 Task: Search one way flight ticket for 3 adults, 3 children in business from Melbourne: Melbourne Orlando International Airport to Gillette: Gillette Campbell County Airport on 5-1-2023. Choice of flights is Emirates. Number of bags: 1 carry on bag and 3 checked bags. Price is upto 99000. Outbound departure time preference is 0:00.
Action: Mouse moved to (205, 198)
Screenshot: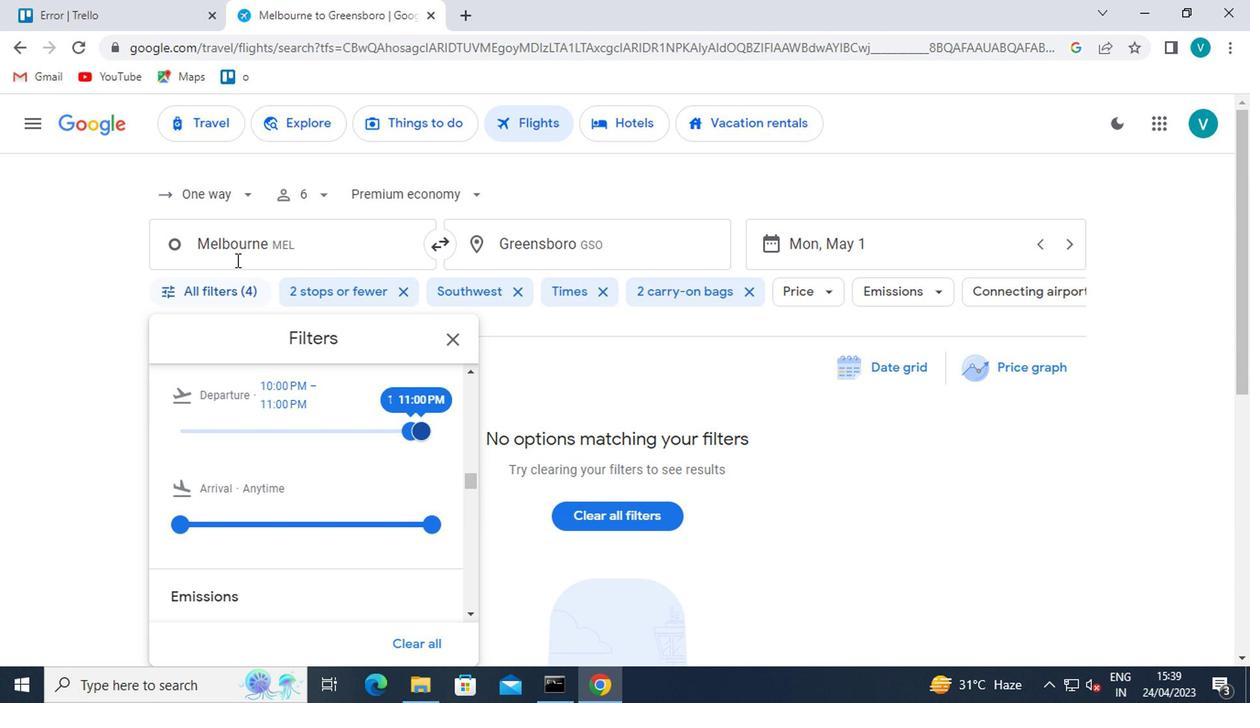 
Action: Mouse pressed left at (205, 198)
Screenshot: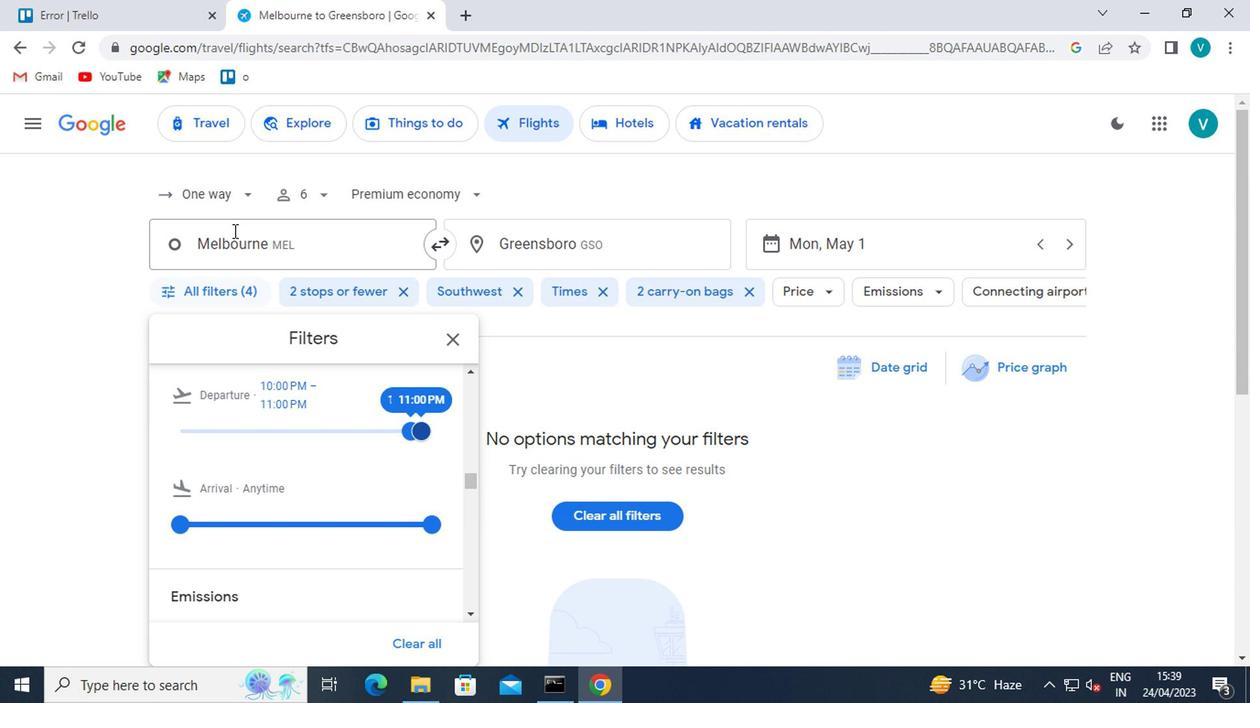 
Action: Mouse moved to (228, 289)
Screenshot: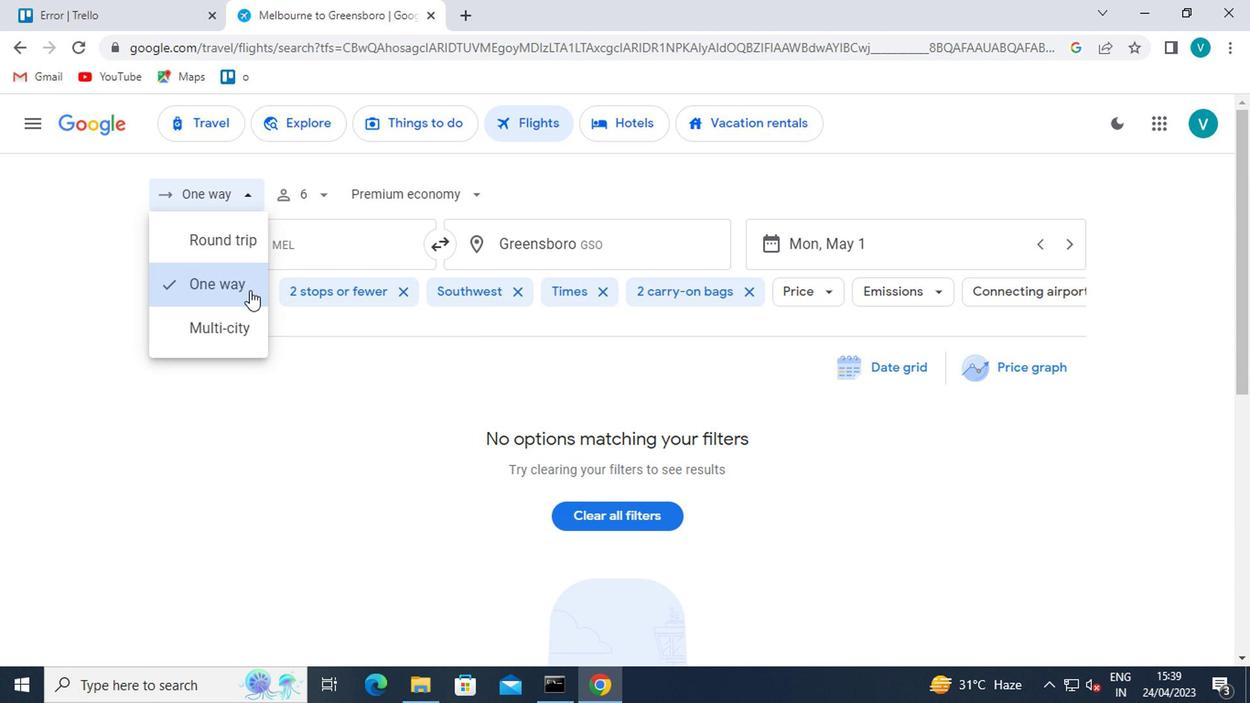 
Action: Mouse pressed left at (228, 289)
Screenshot: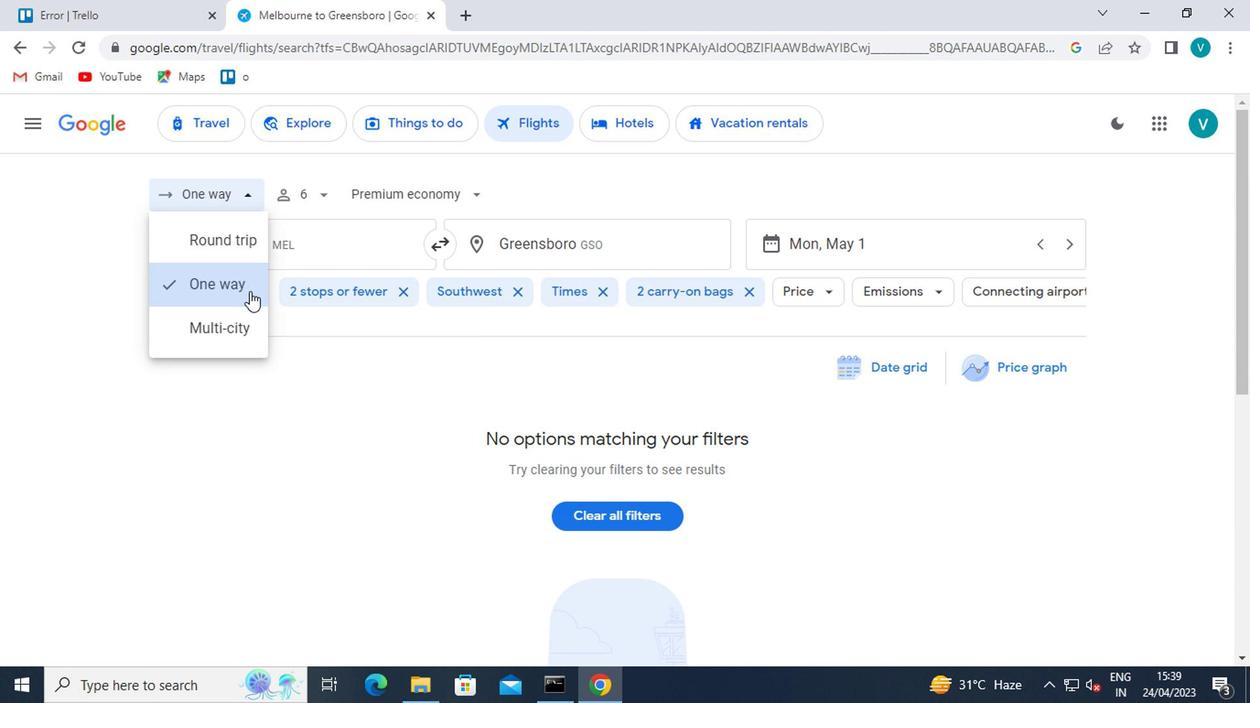 
Action: Mouse moved to (315, 198)
Screenshot: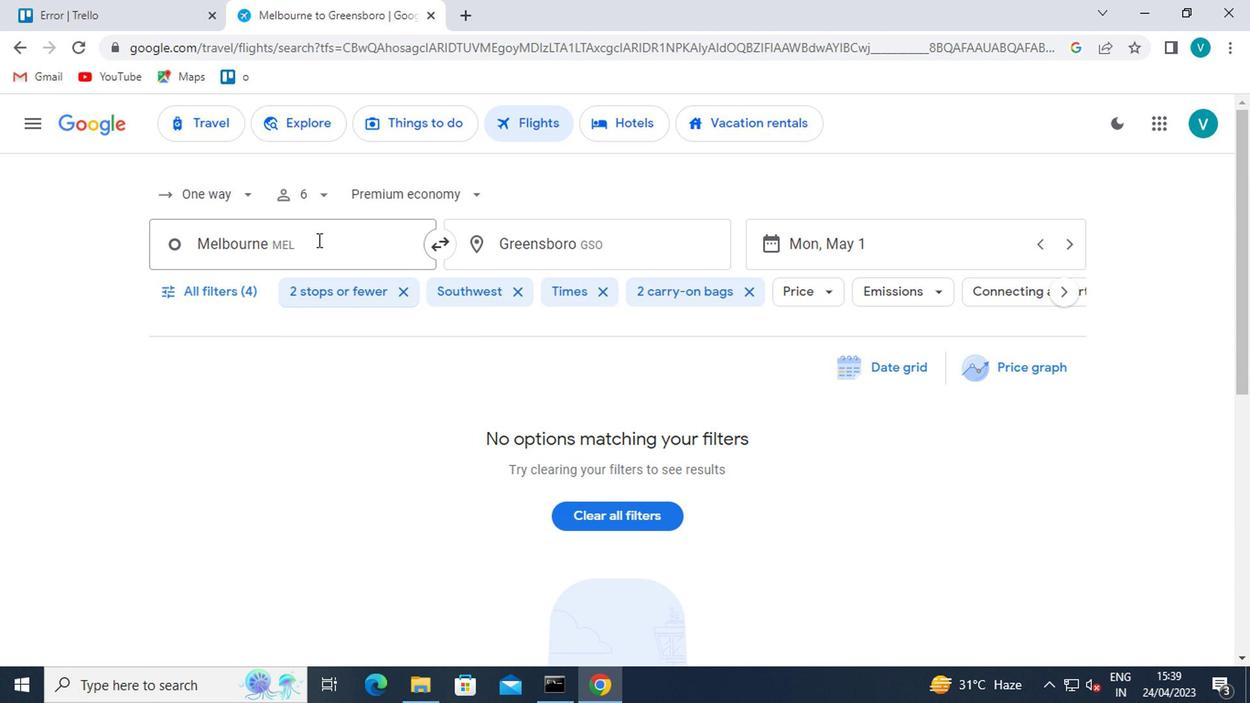 
Action: Mouse pressed left at (315, 198)
Screenshot: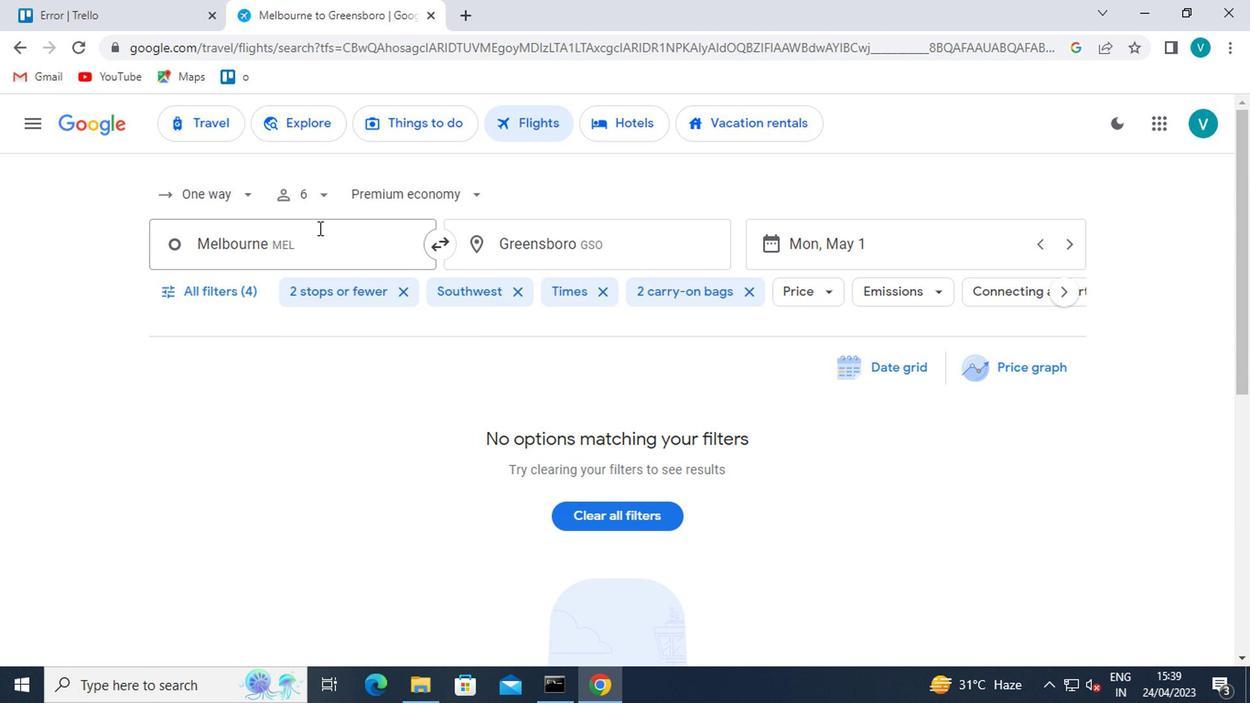 
Action: Mouse moved to (396, 241)
Screenshot: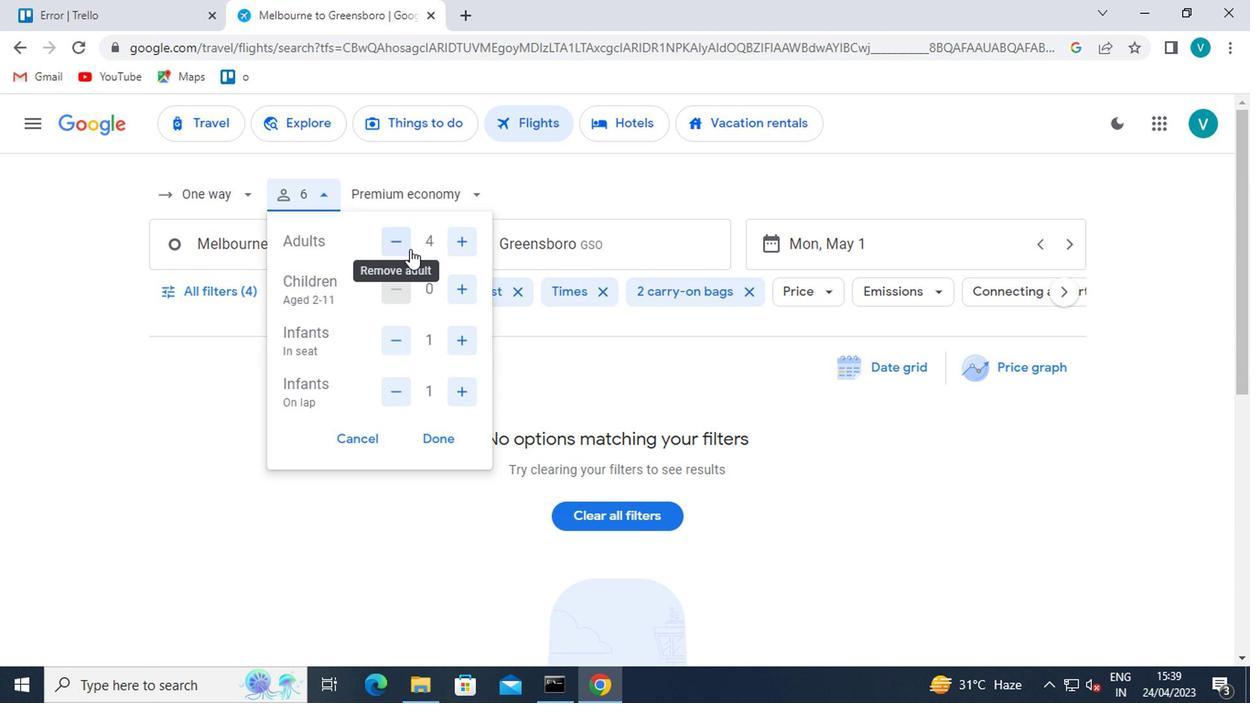 
Action: Mouse pressed left at (396, 241)
Screenshot: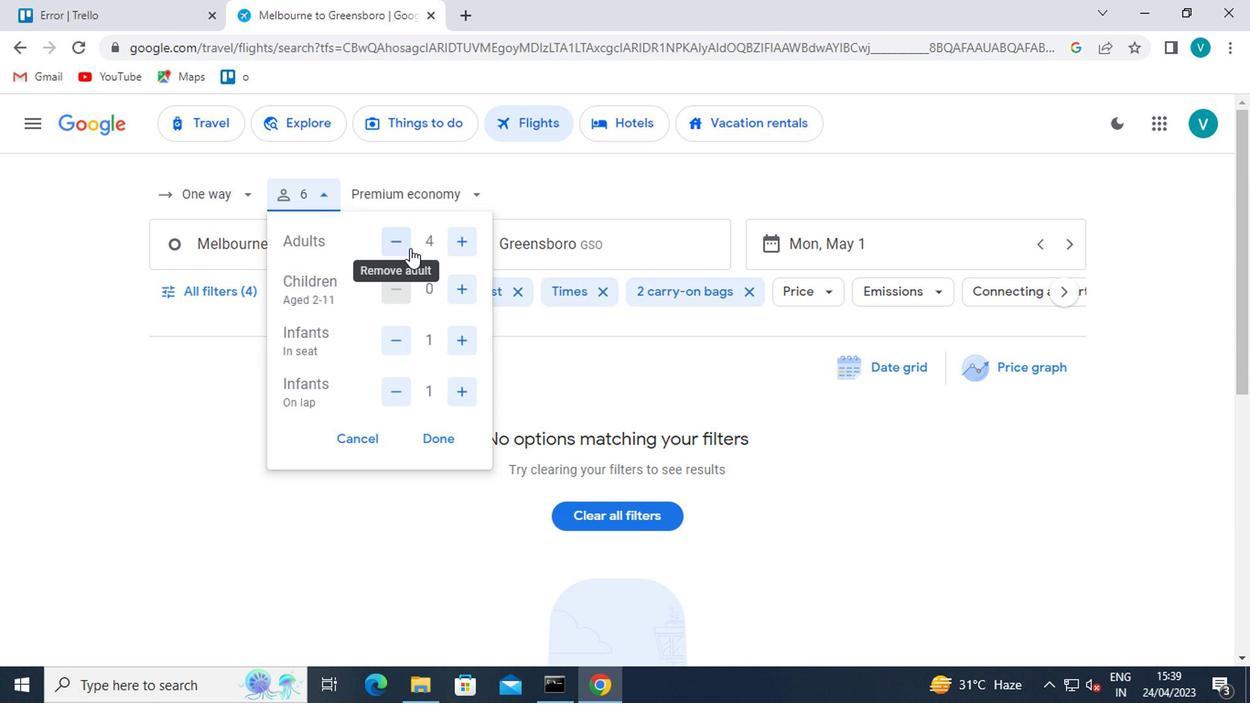 
Action: Mouse moved to (449, 288)
Screenshot: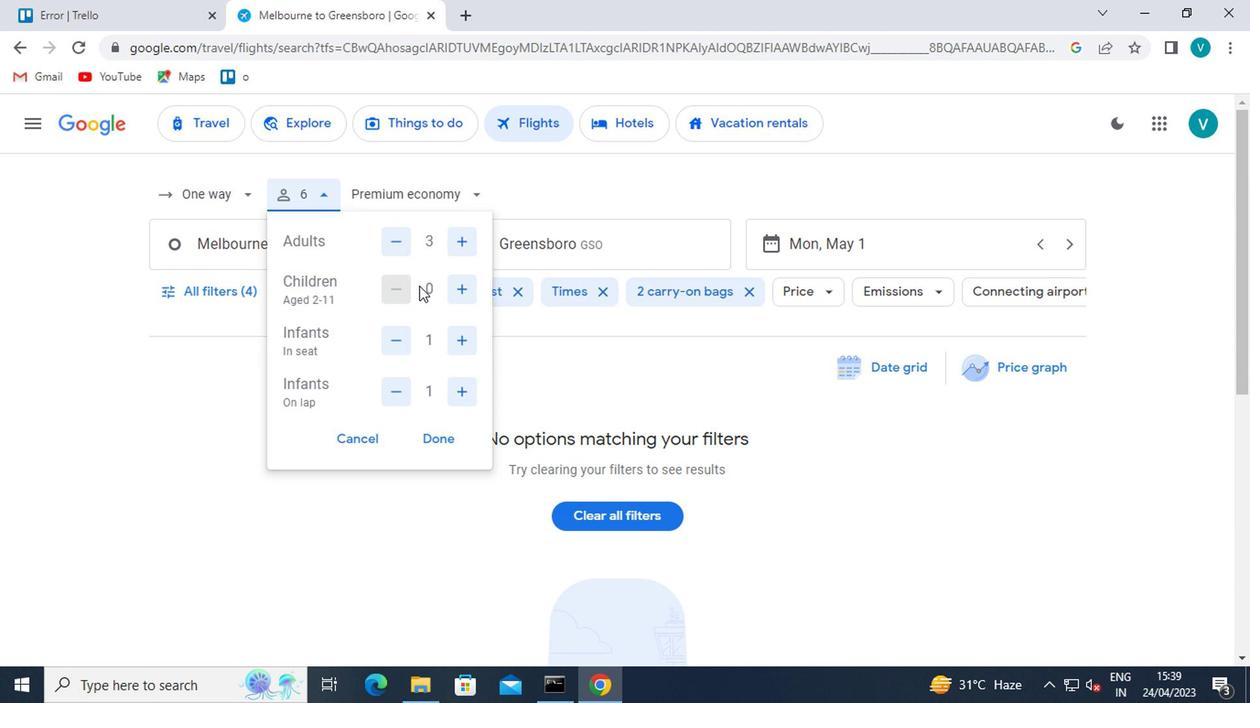 
Action: Mouse pressed left at (449, 288)
Screenshot: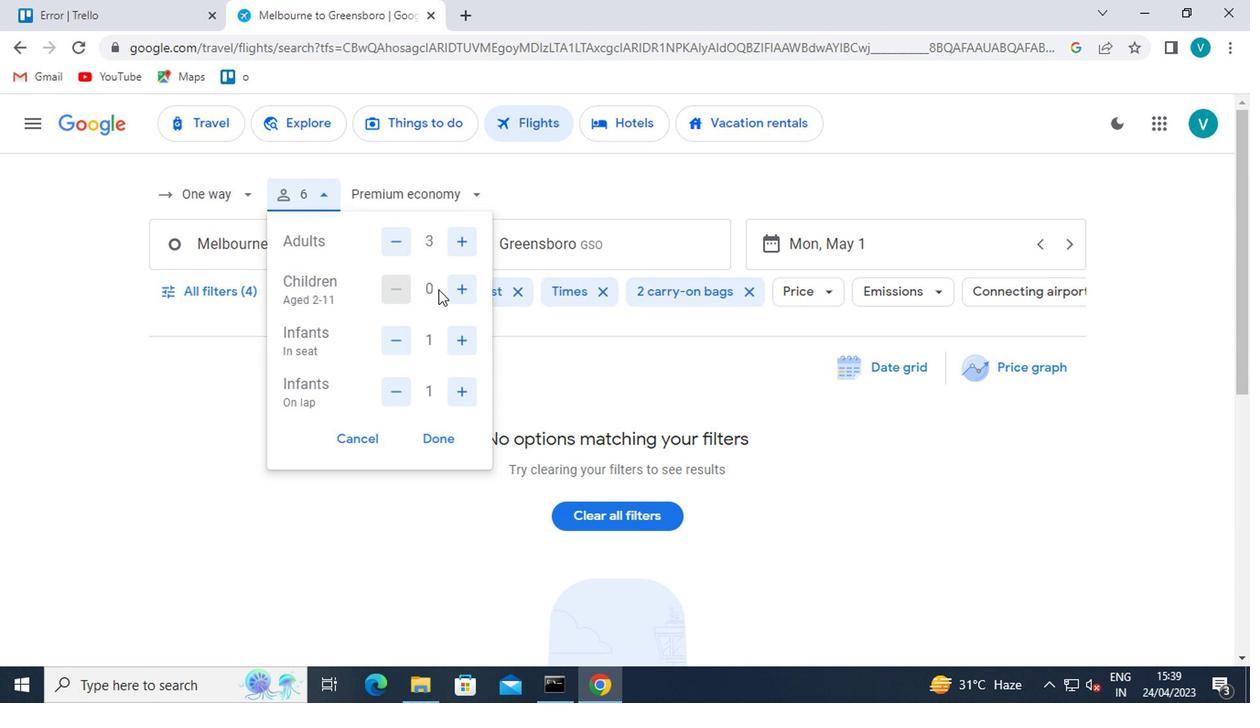 
Action: Mouse moved to (449, 287)
Screenshot: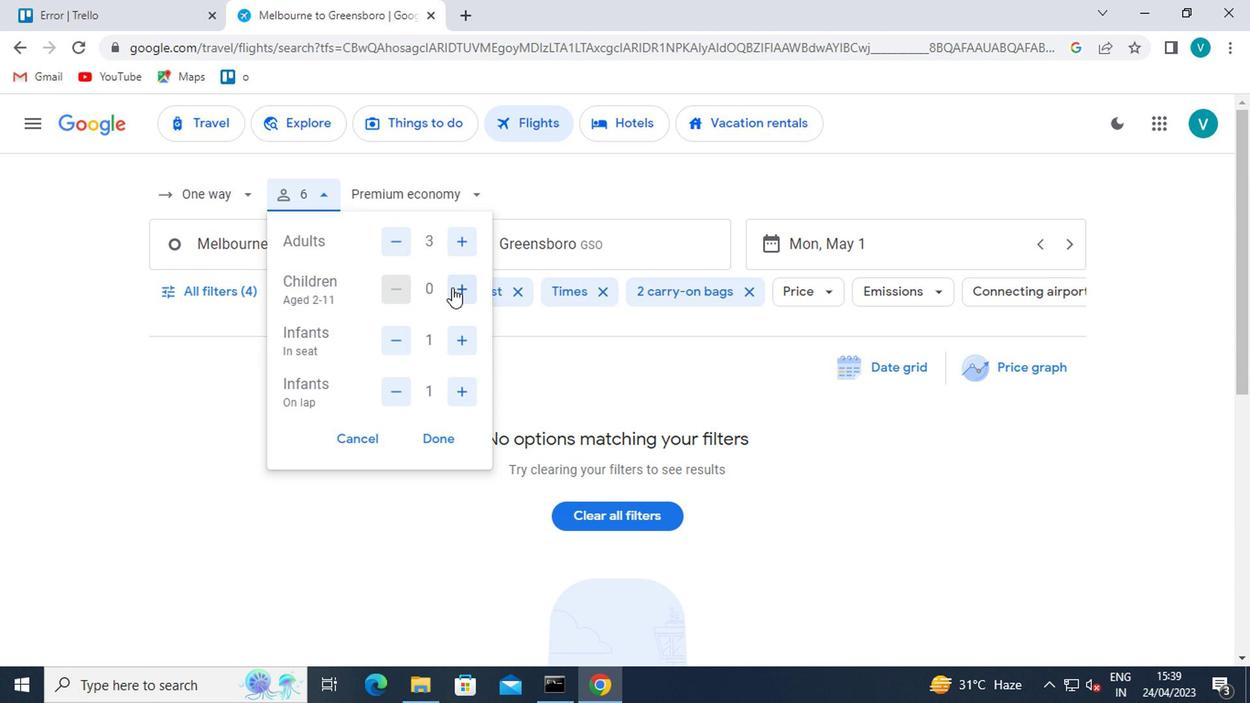 
Action: Mouse pressed left at (449, 287)
Screenshot: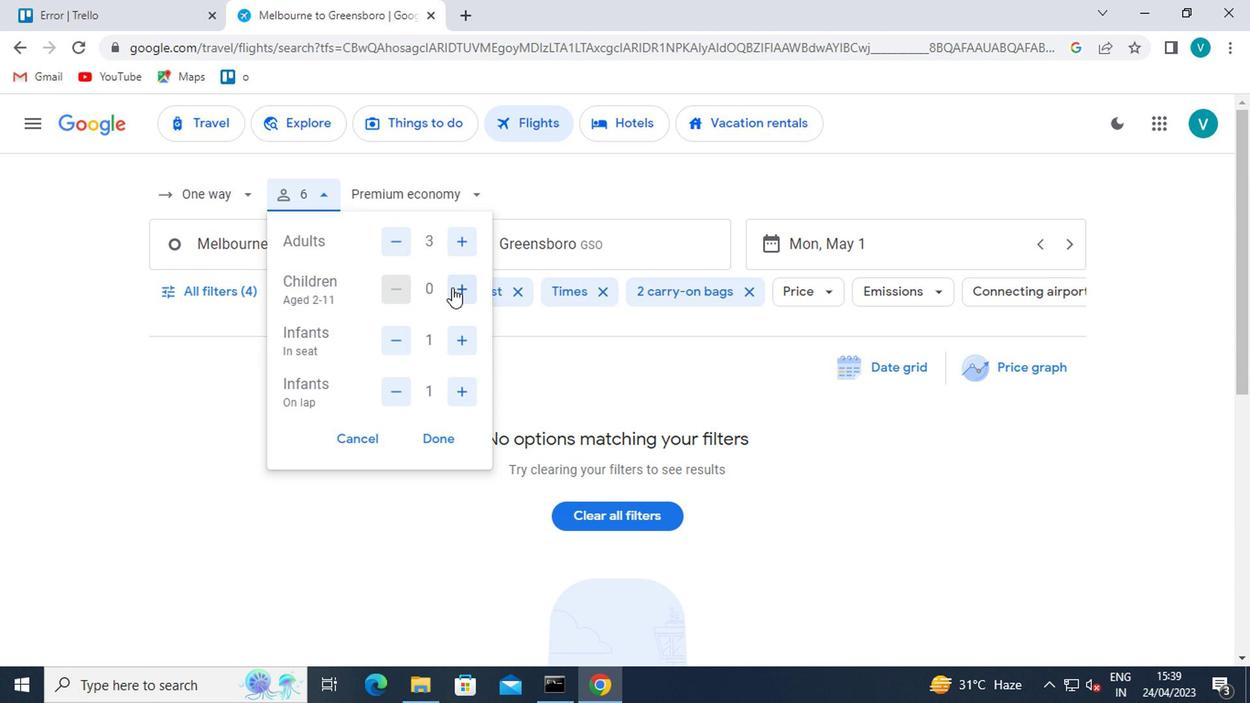 
Action: Mouse pressed left at (449, 287)
Screenshot: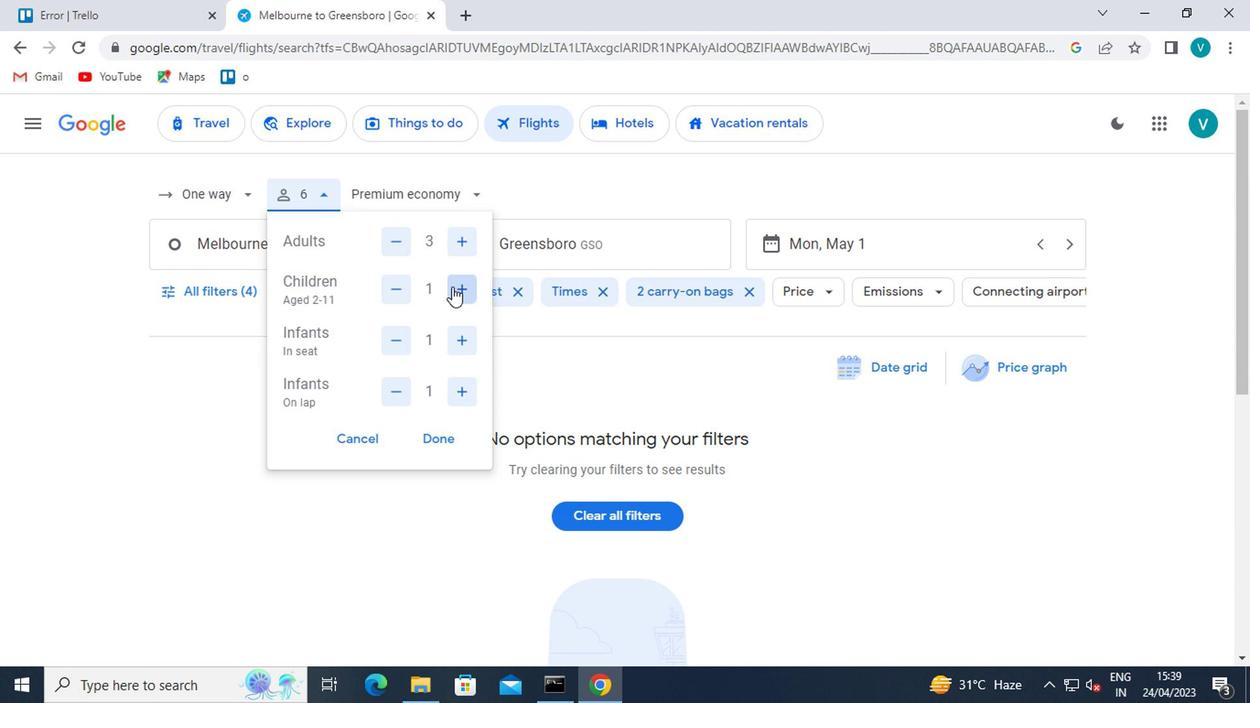 
Action: Mouse moved to (385, 332)
Screenshot: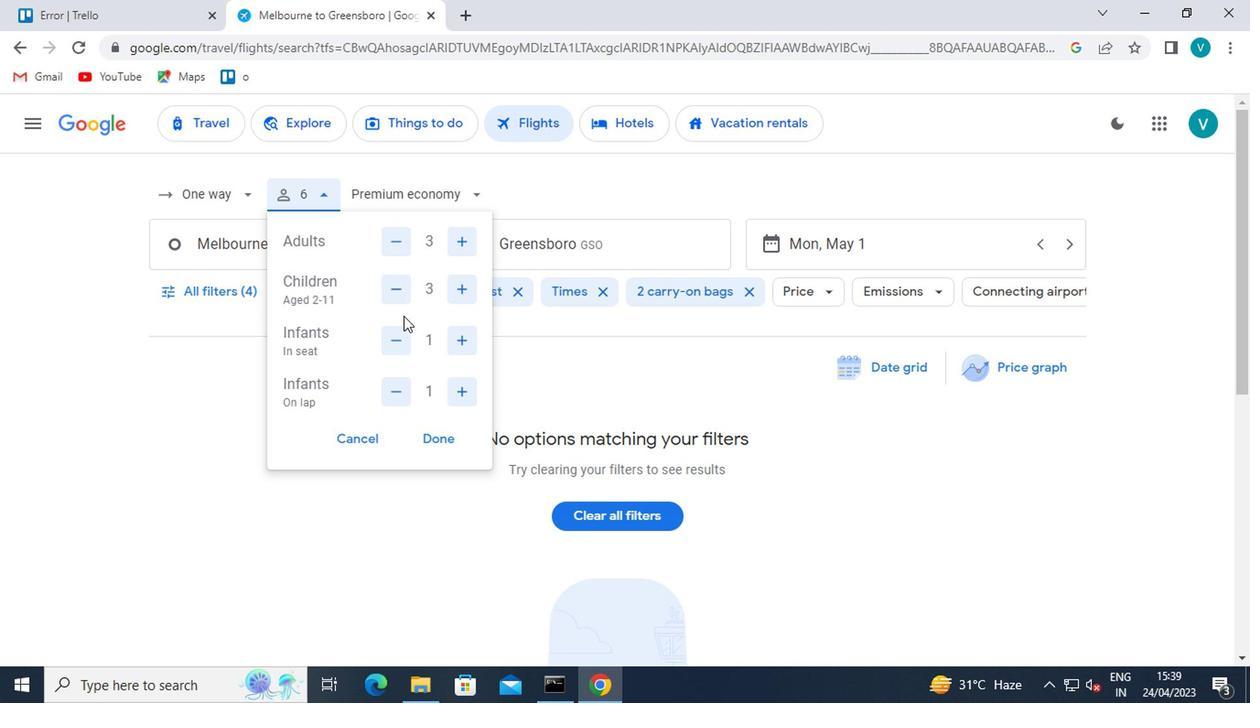
Action: Mouse pressed left at (385, 332)
Screenshot: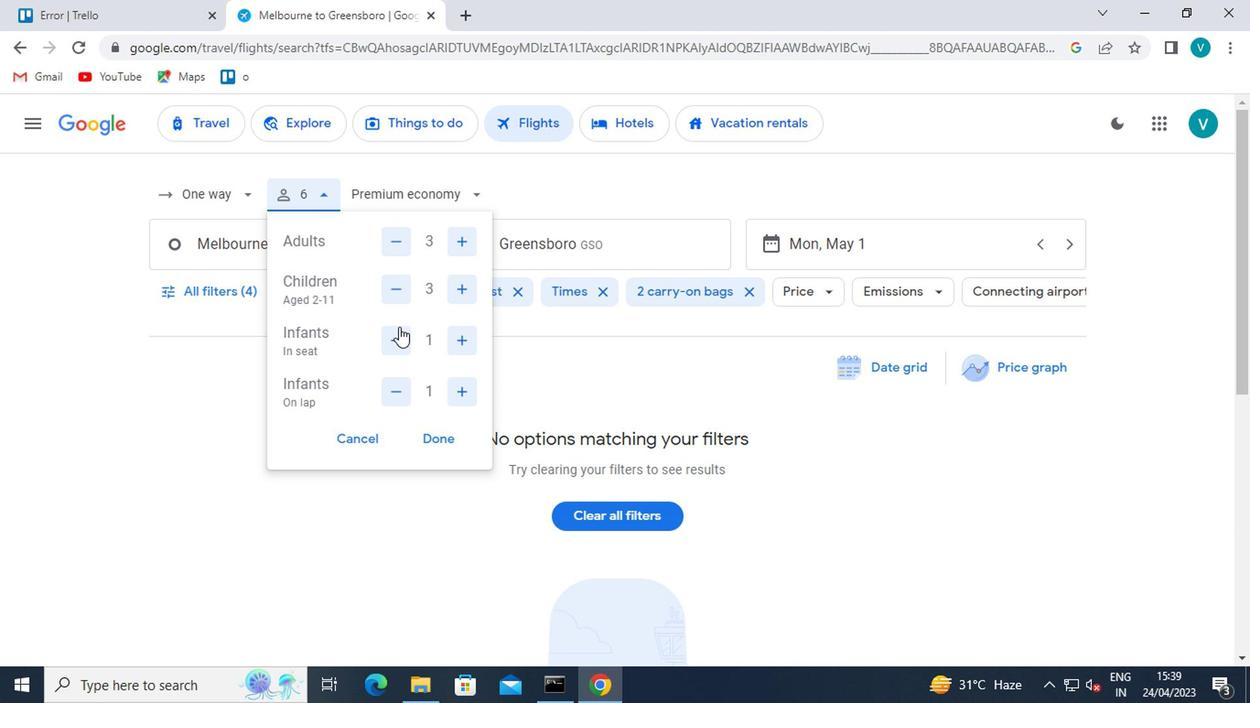 
Action: Mouse moved to (389, 386)
Screenshot: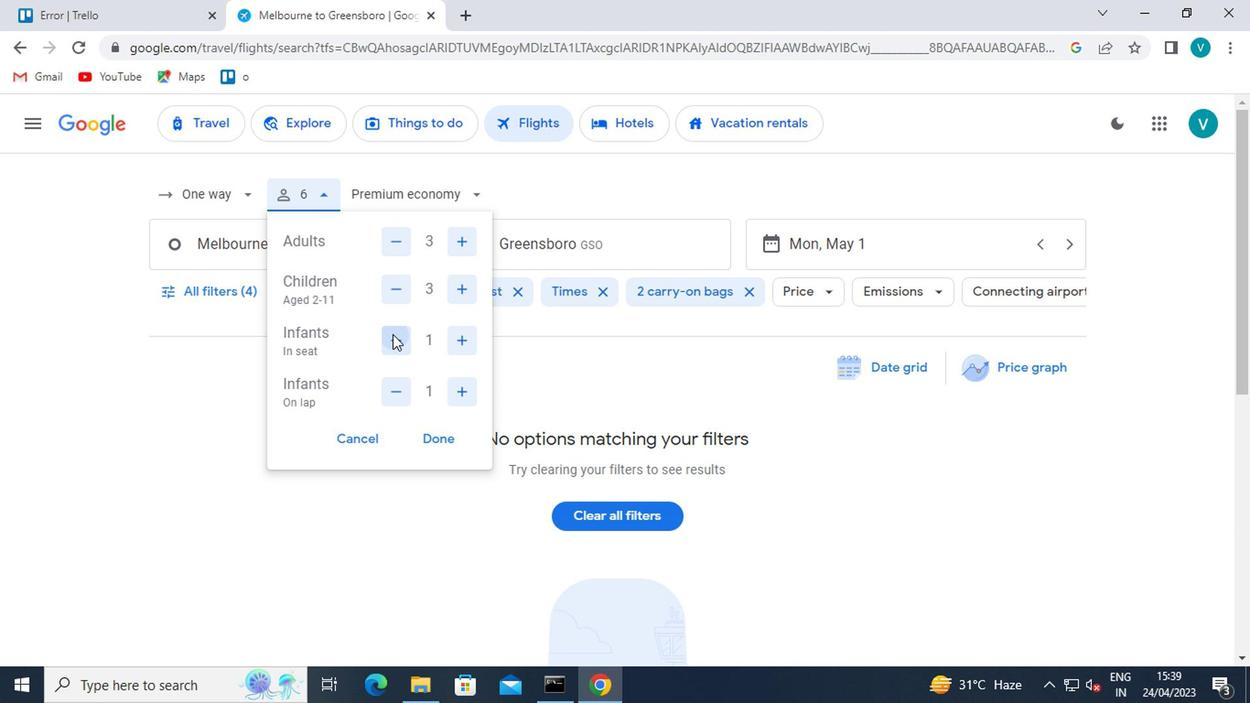 
Action: Mouse pressed left at (389, 386)
Screenshot: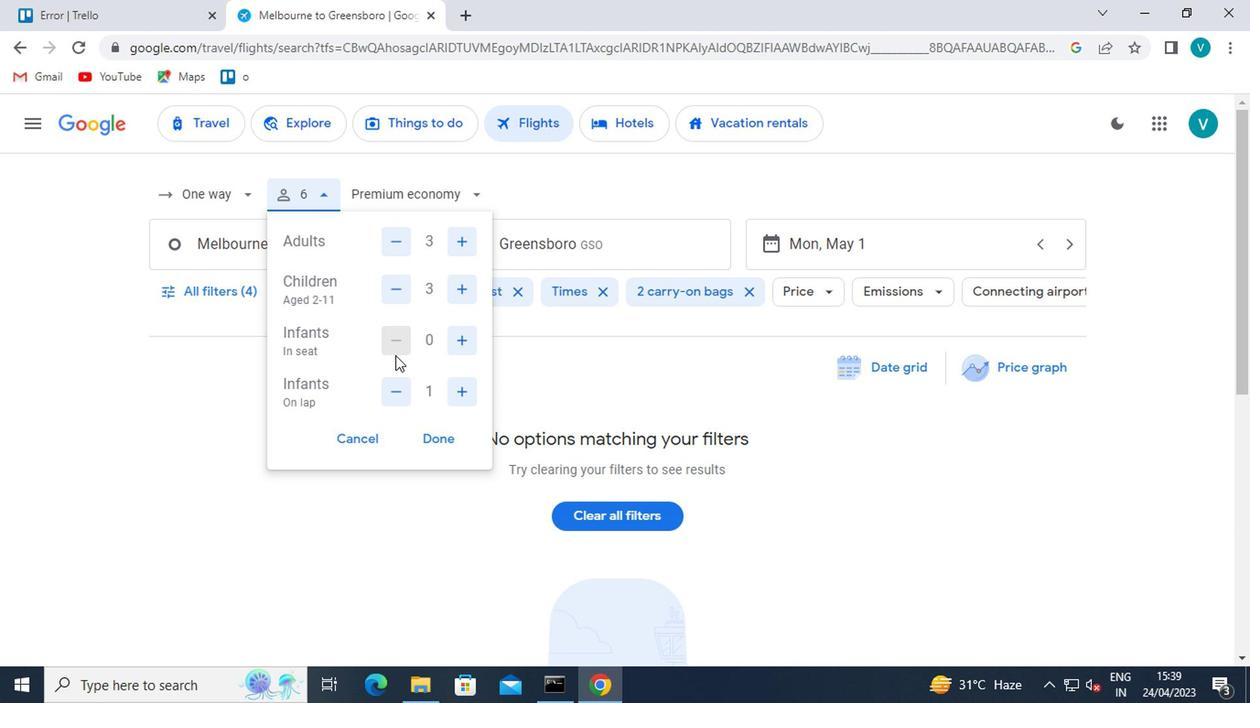 
Action: Mouse moved to (431, 437)
Screenshot: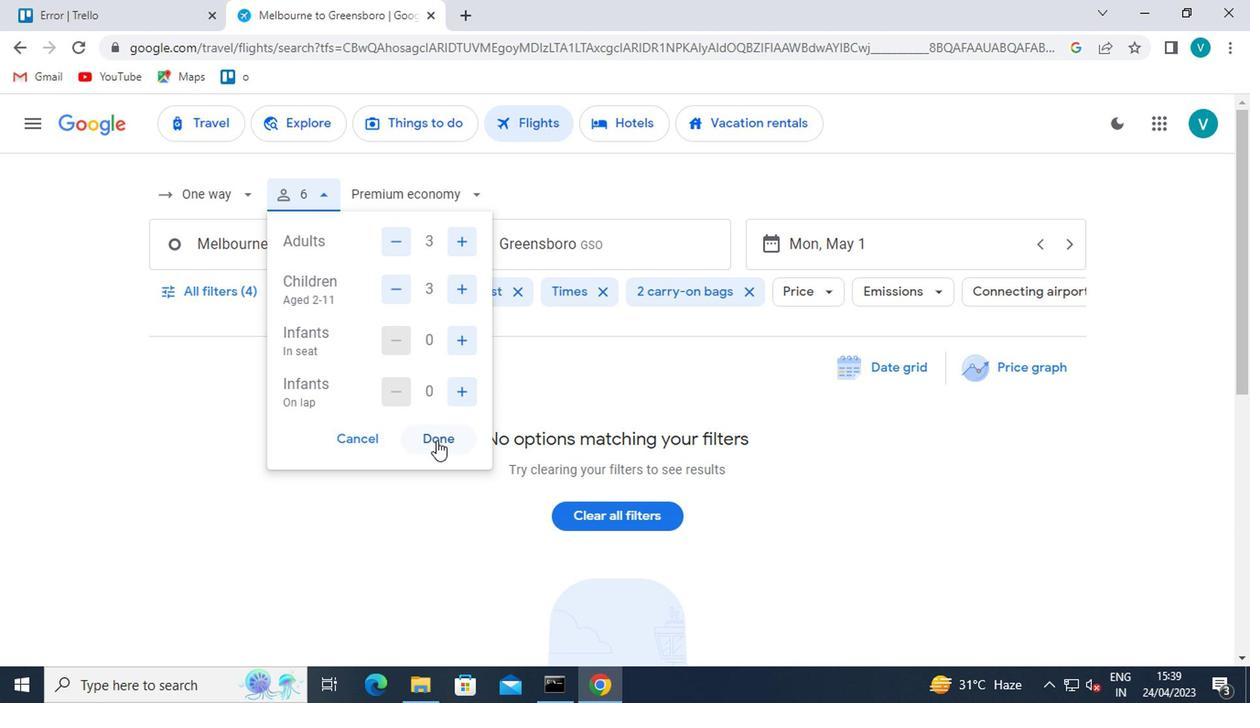 
Action: Mouse pressed left at (431, 437)
Screenshot: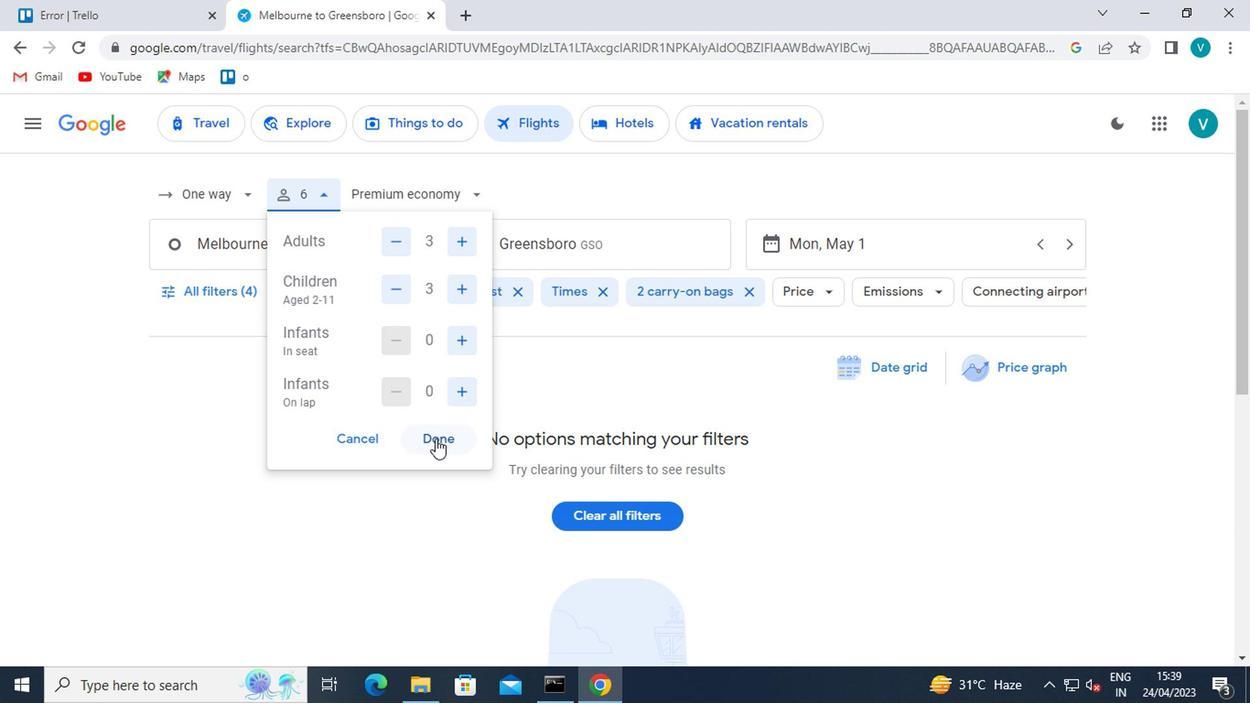 
Action: Mouse moved to (428, 218)
Screenshot: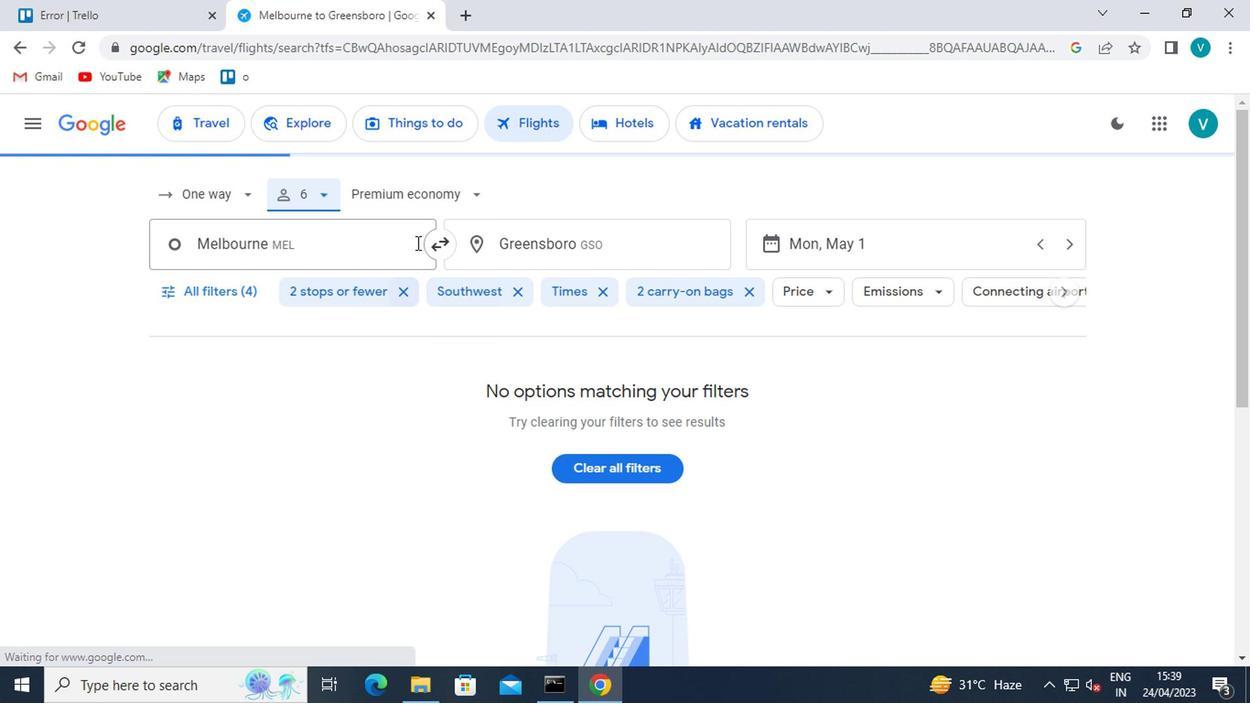 
Action: Mouse pressed left at (428, 218)
Screenshot: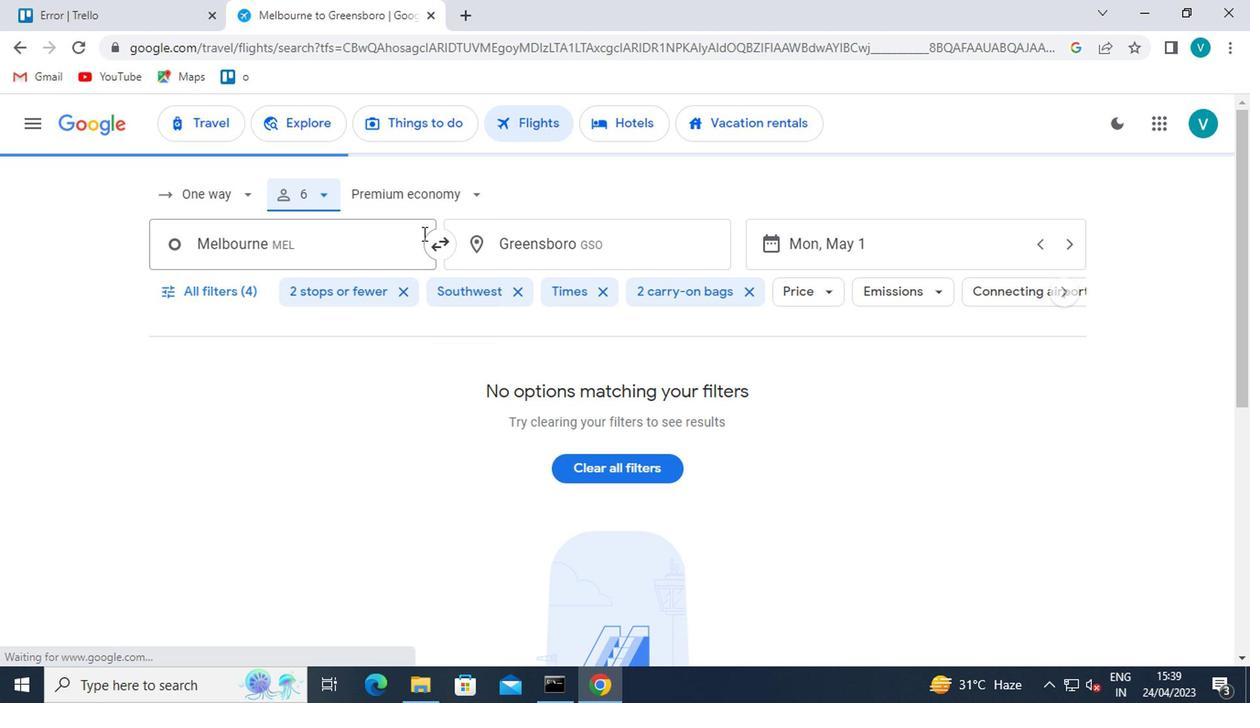 
Action: Mouse moved to (439, 203)
Screenshot: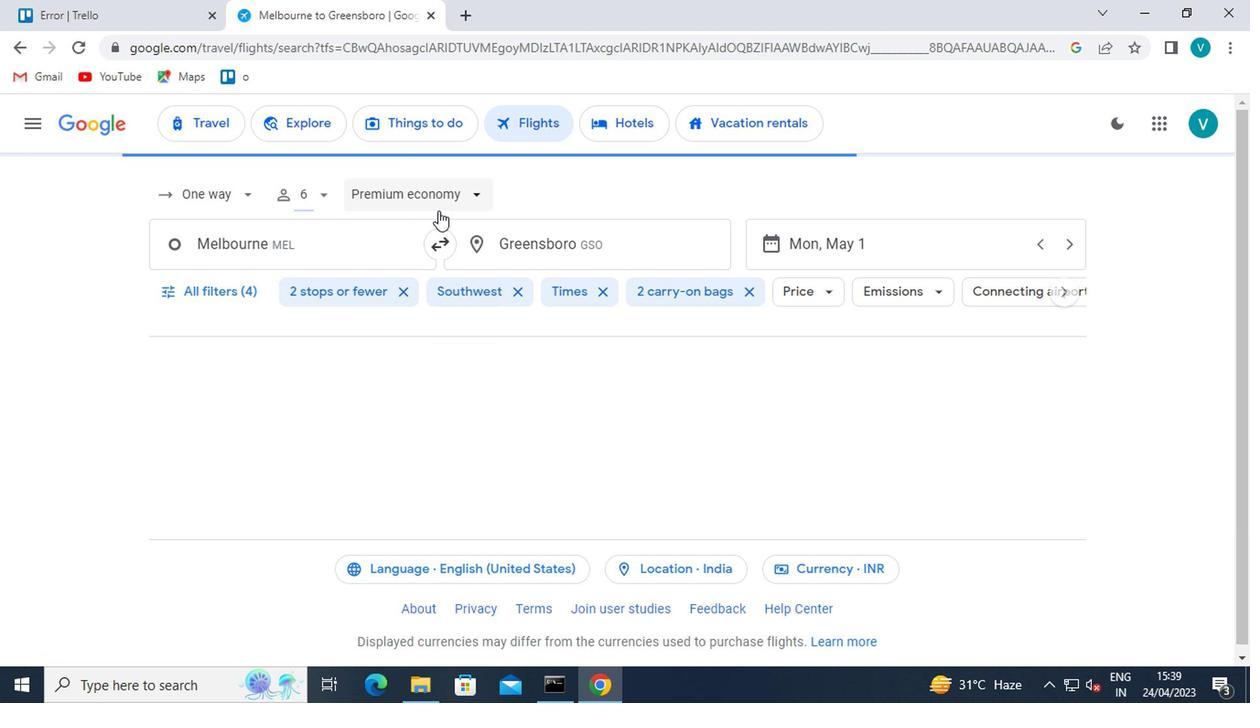 
Action: Mouse pressed left at (439, 203)
Screenshot: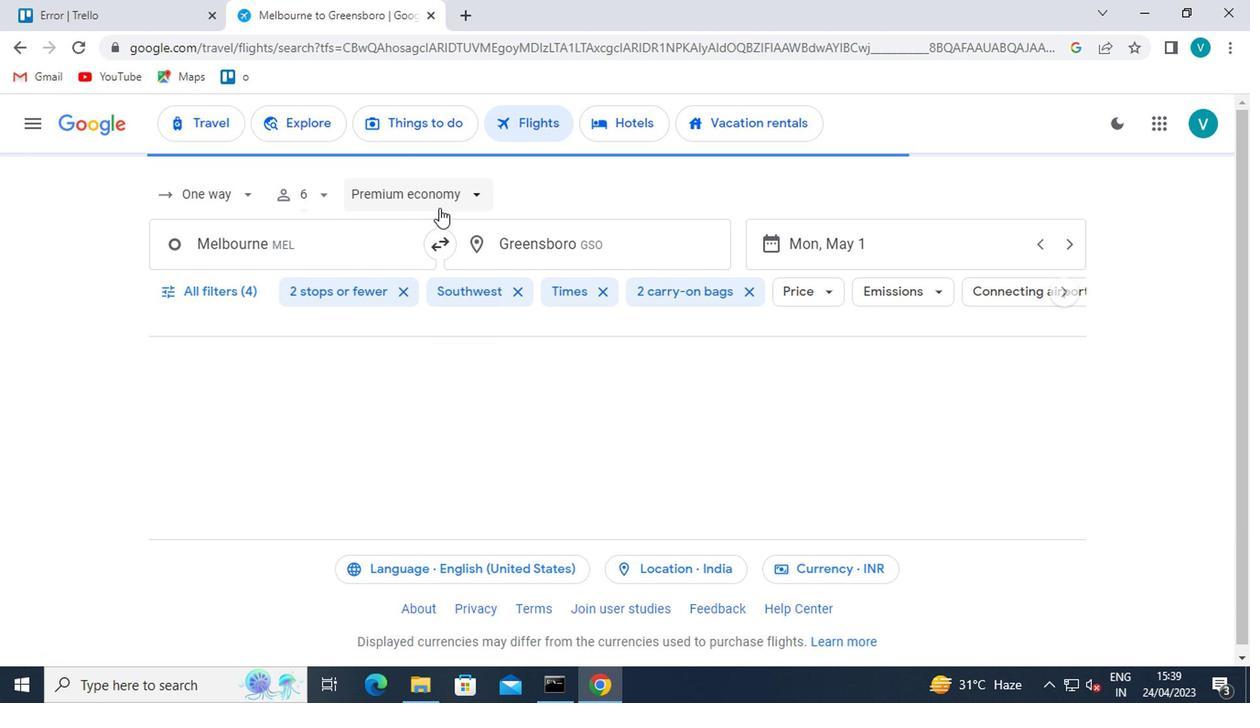 
Action: Mouse moved to (422, 319)
Screenshot: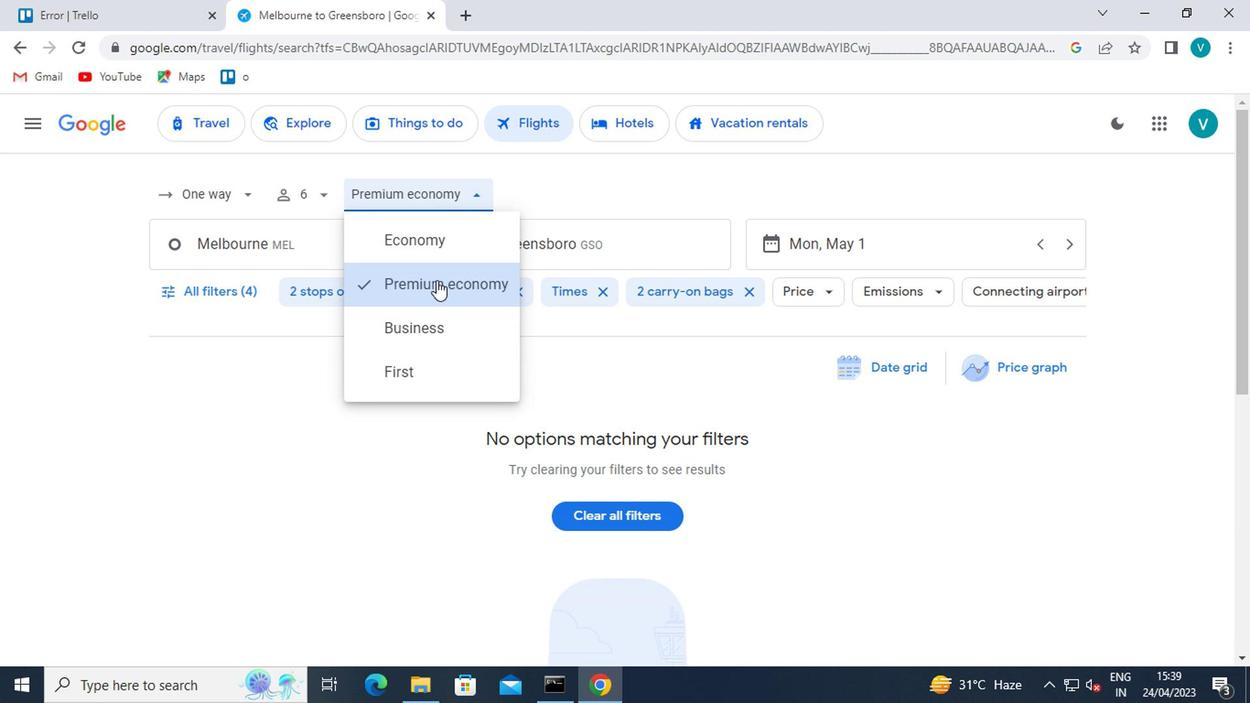 
Action: Mouse pressed left at (422, 319)
Screenshot: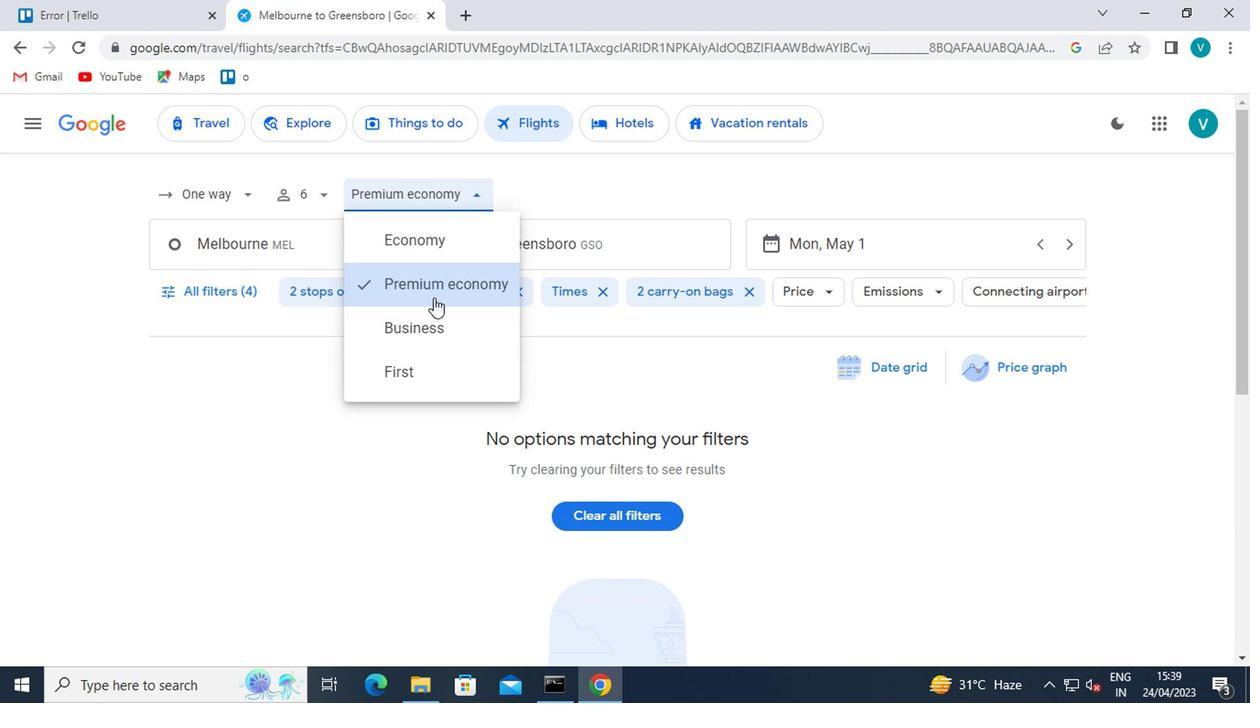 
Action: Mouse moved to (289, 244)
Screenshot: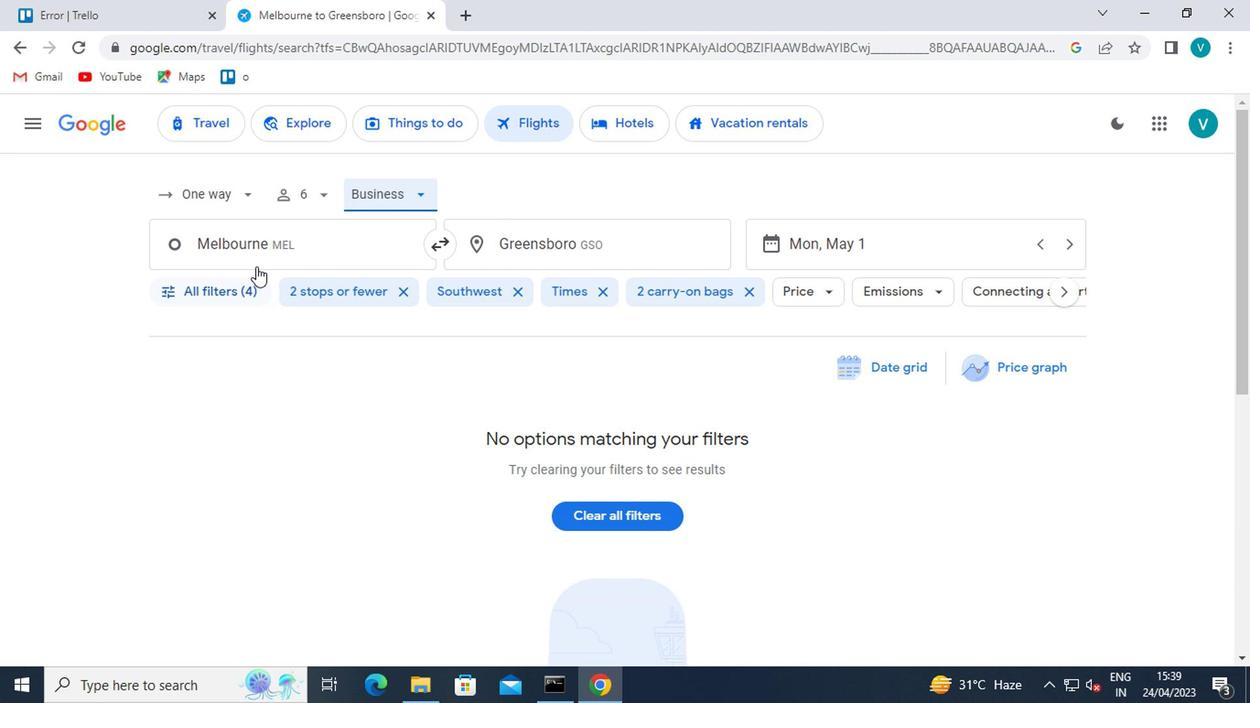 
Action: Mouse pressed left at (289, 244)
Screenshot: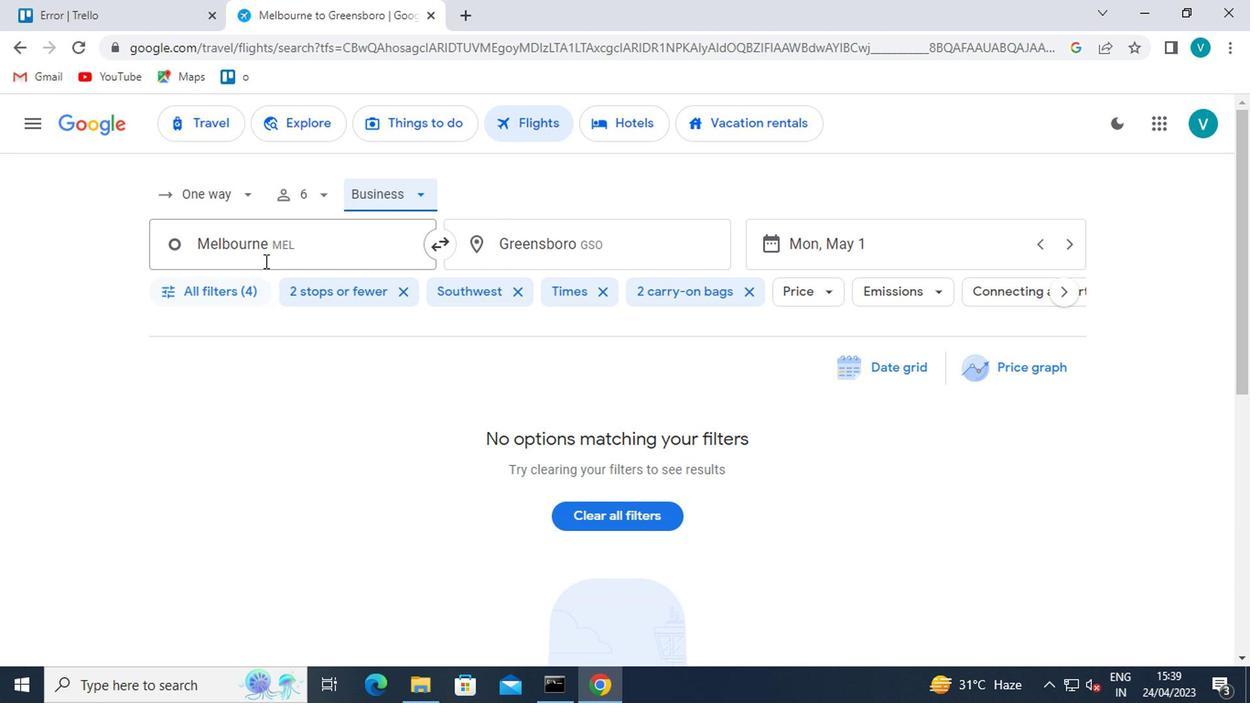 
Action: Mouse moved to (325, 364)
Screenshot: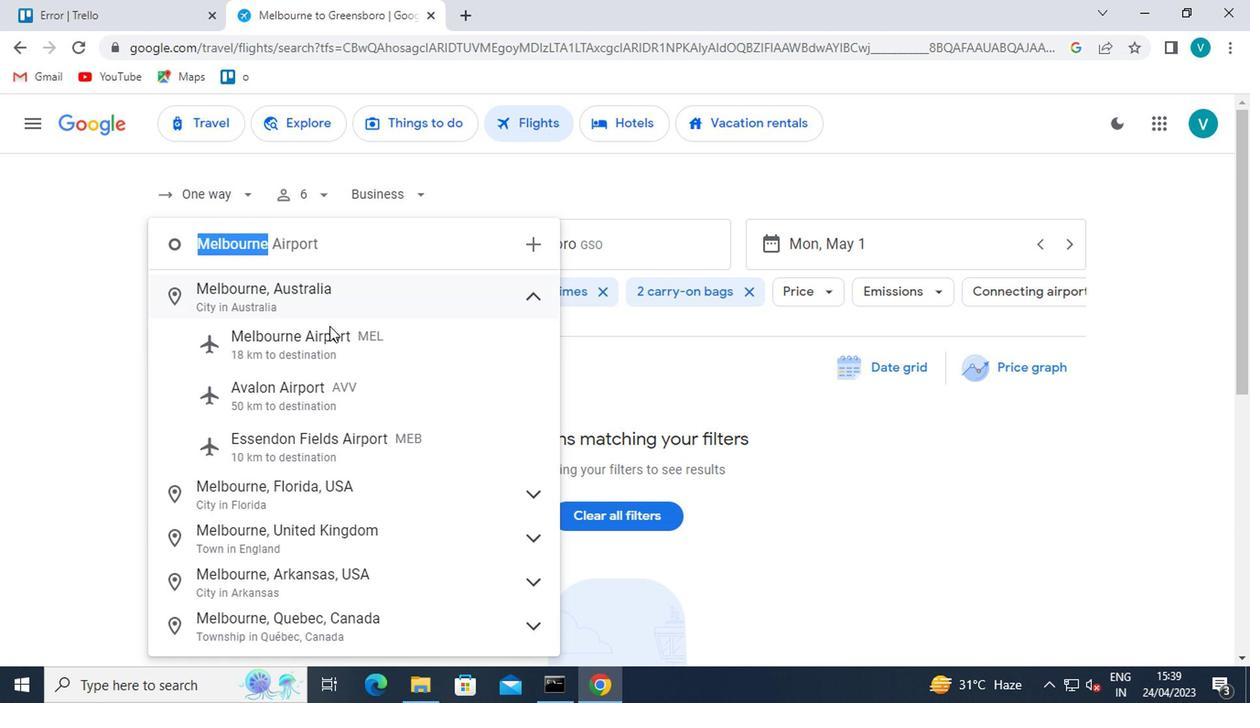 
Action: Mouse pressed left at (325, 364)
Screenshot: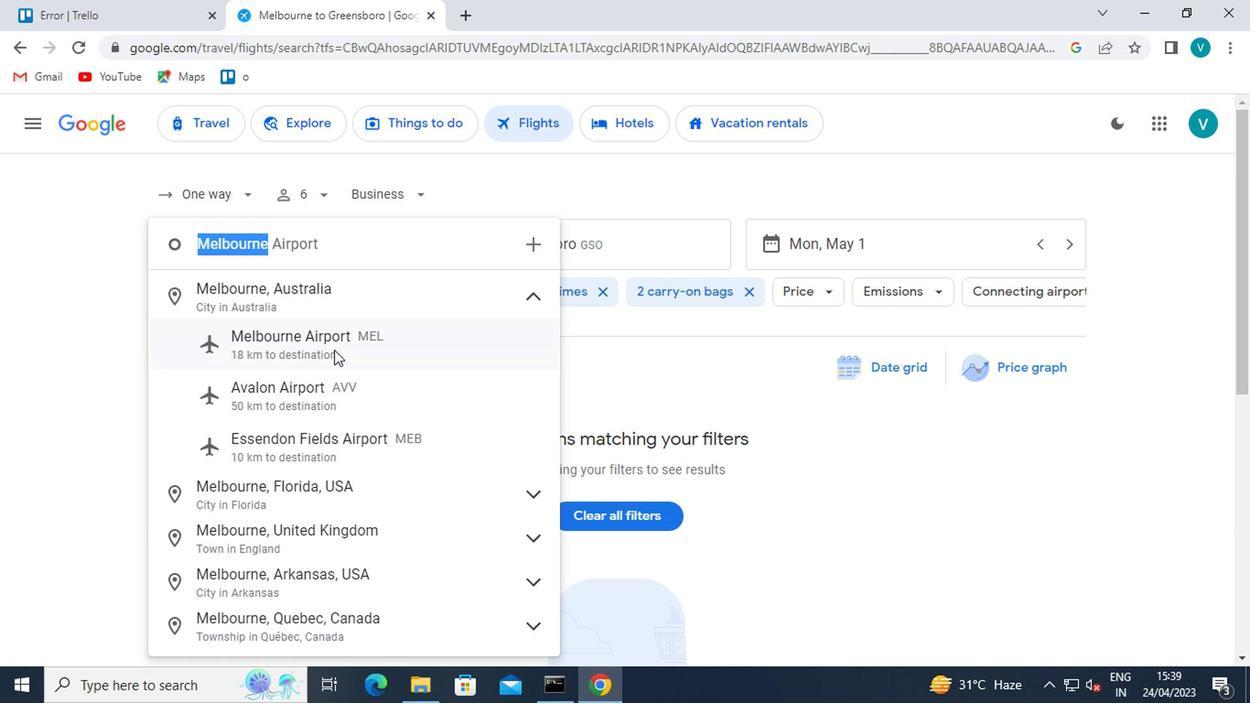 
Action: Mouse moved to (631, 239)
Screenshot: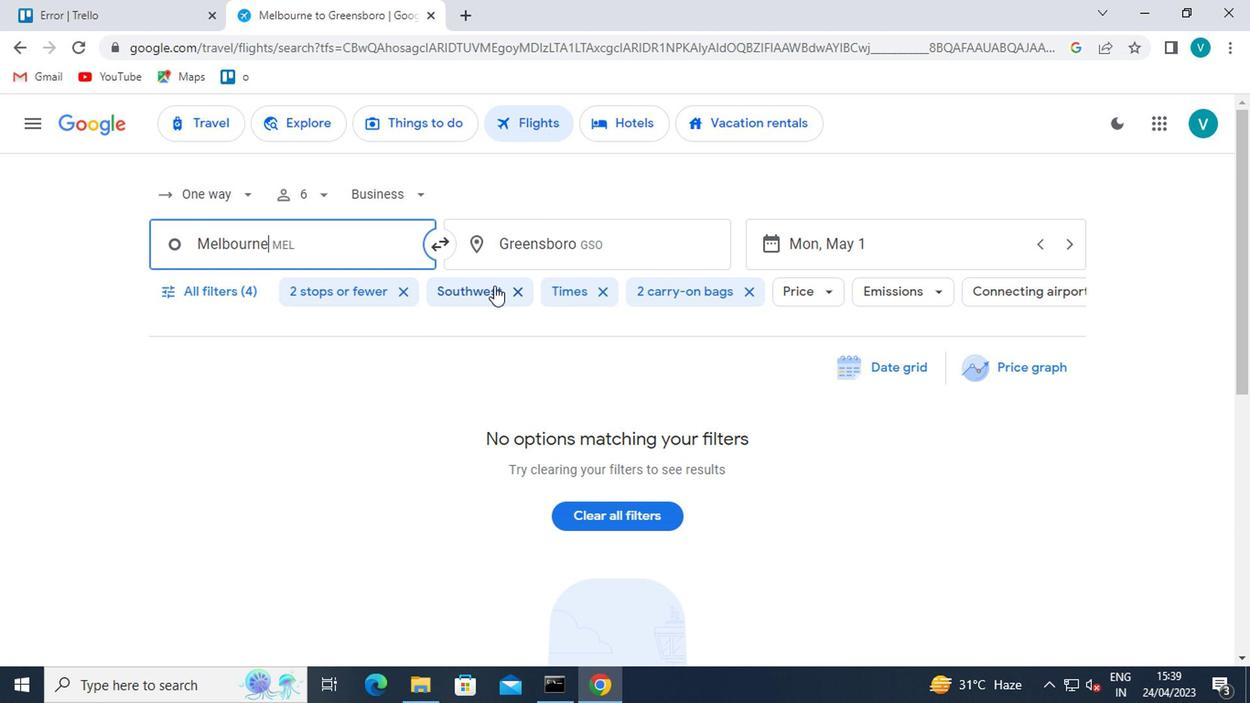 
Action: Mouse pressed left at (631, 239)
Screenshot: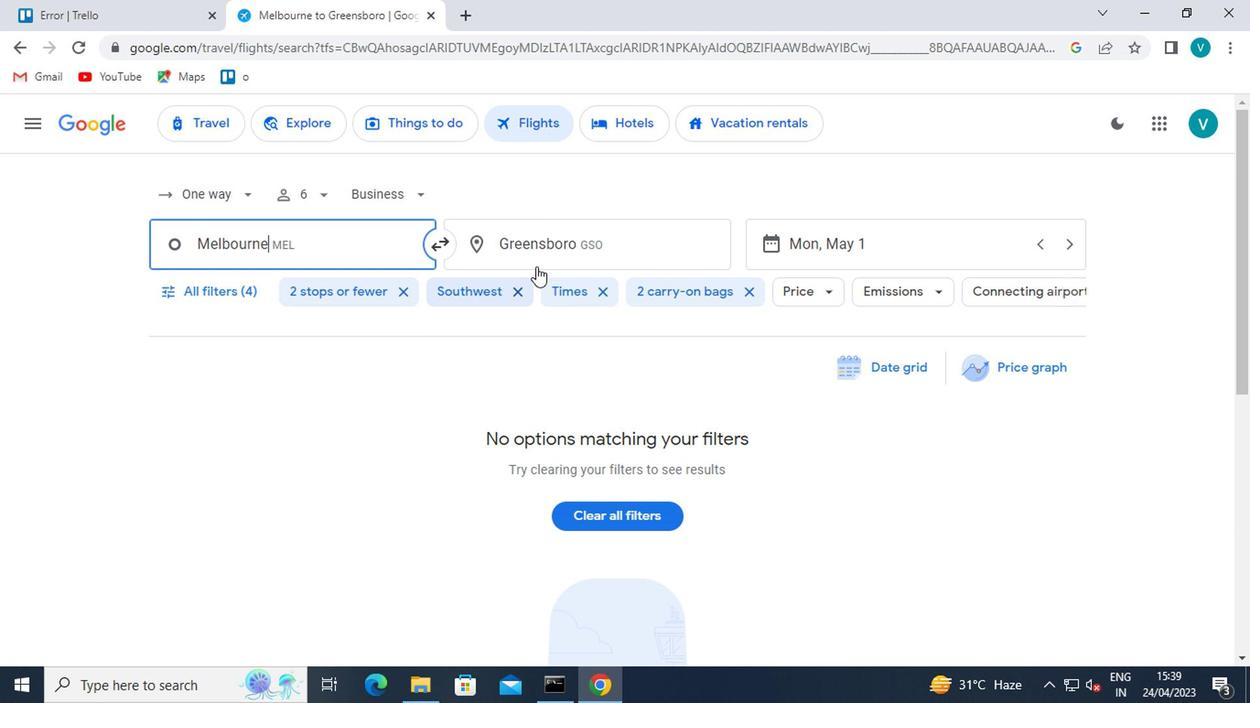
Action: Mouse moved to (598, 222)
Screenshot: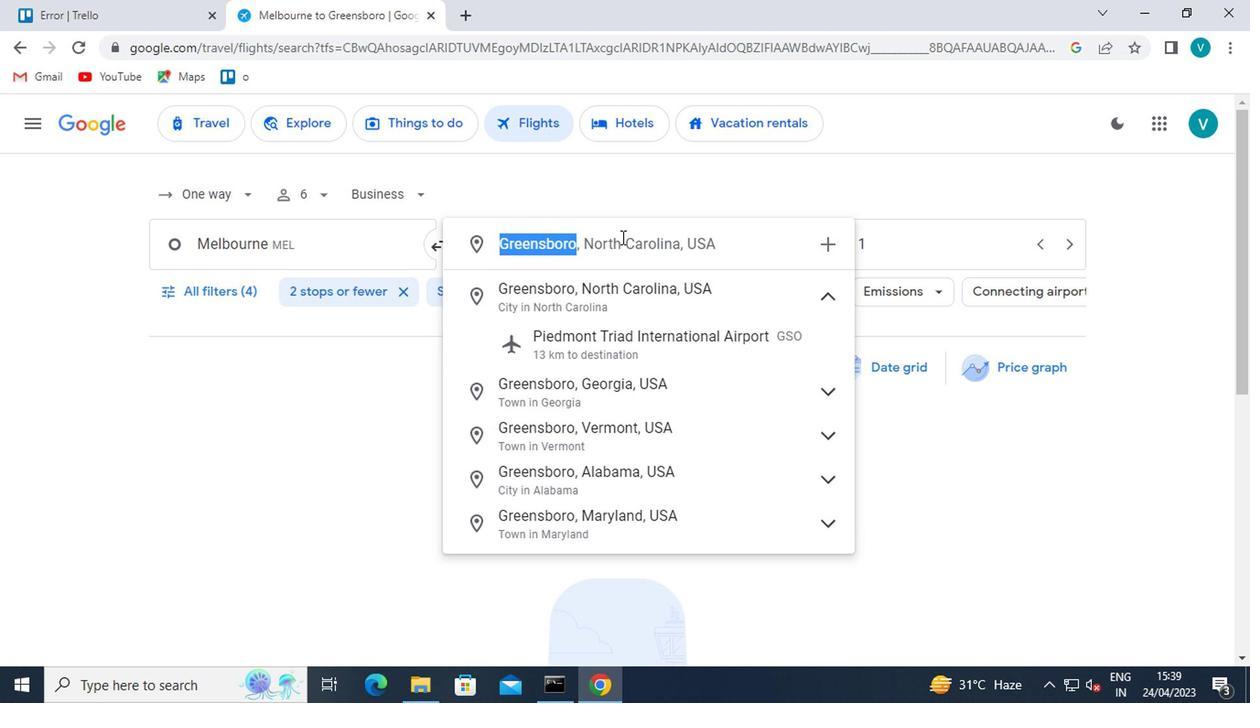 
Action: Key pressed <Key.shift>
Screenshot: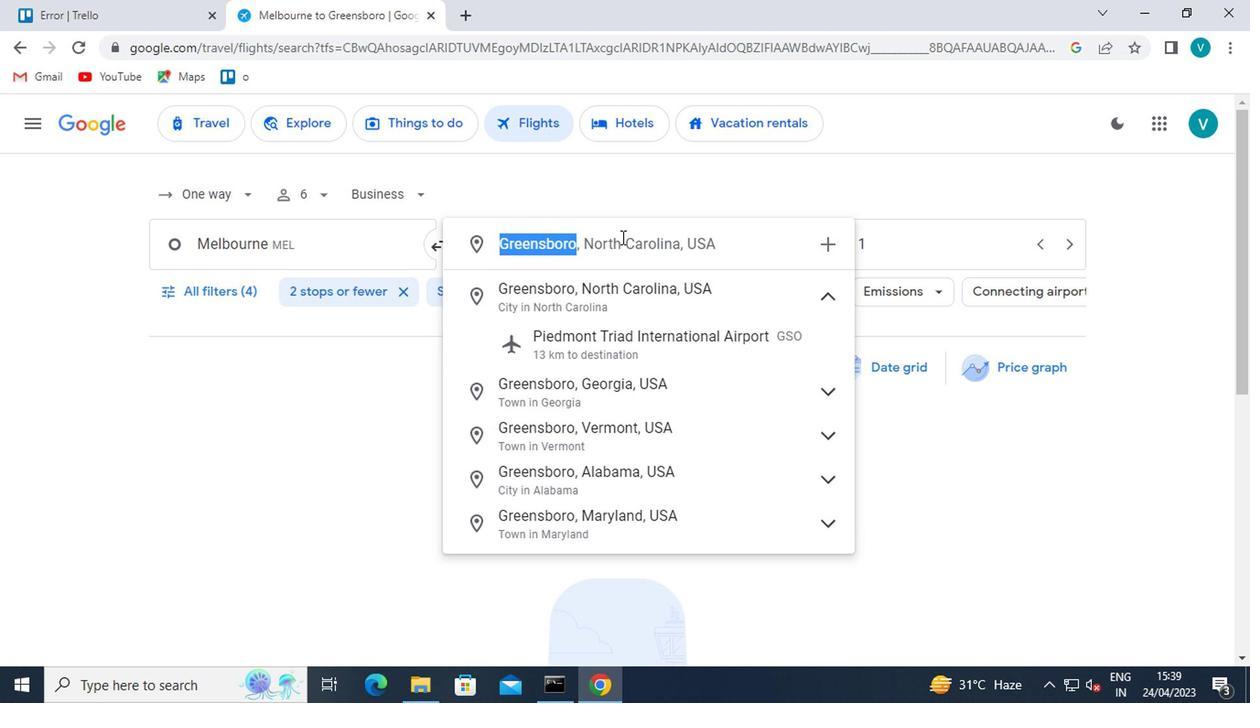 
Action: Mouse moved to (592, 218)
Screenshot: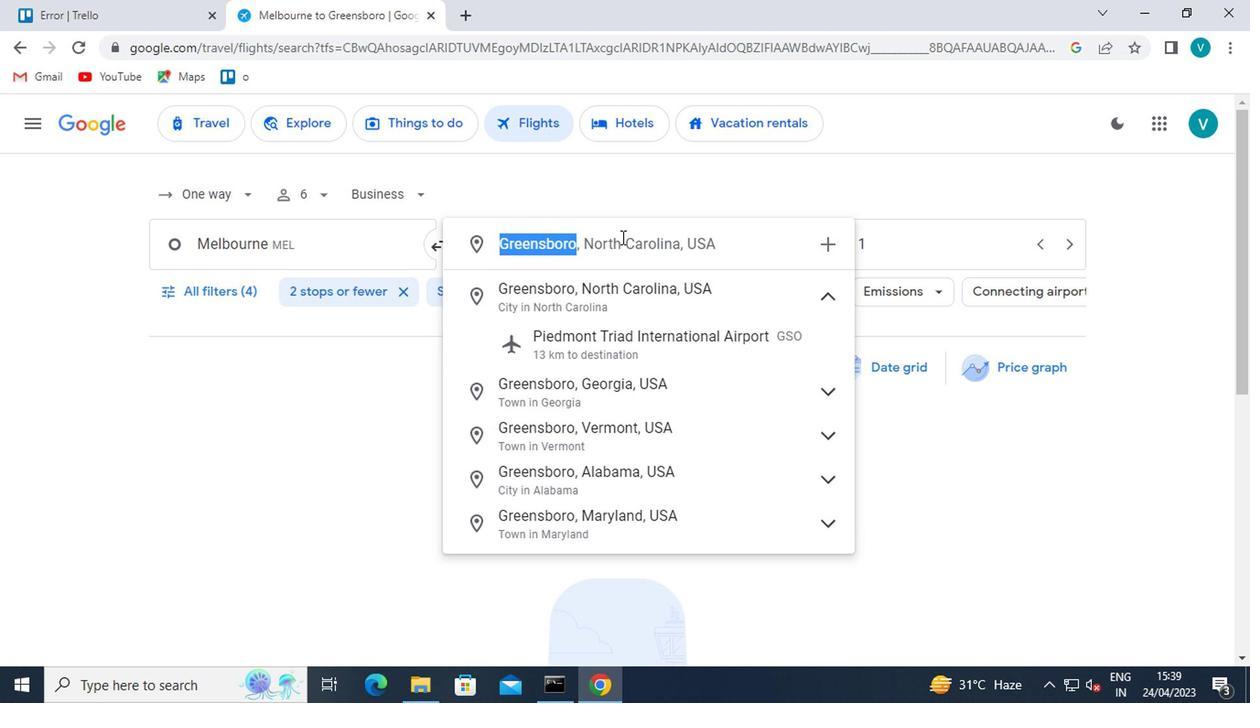 
Action: Key pressed GILLETTE
Screenshot: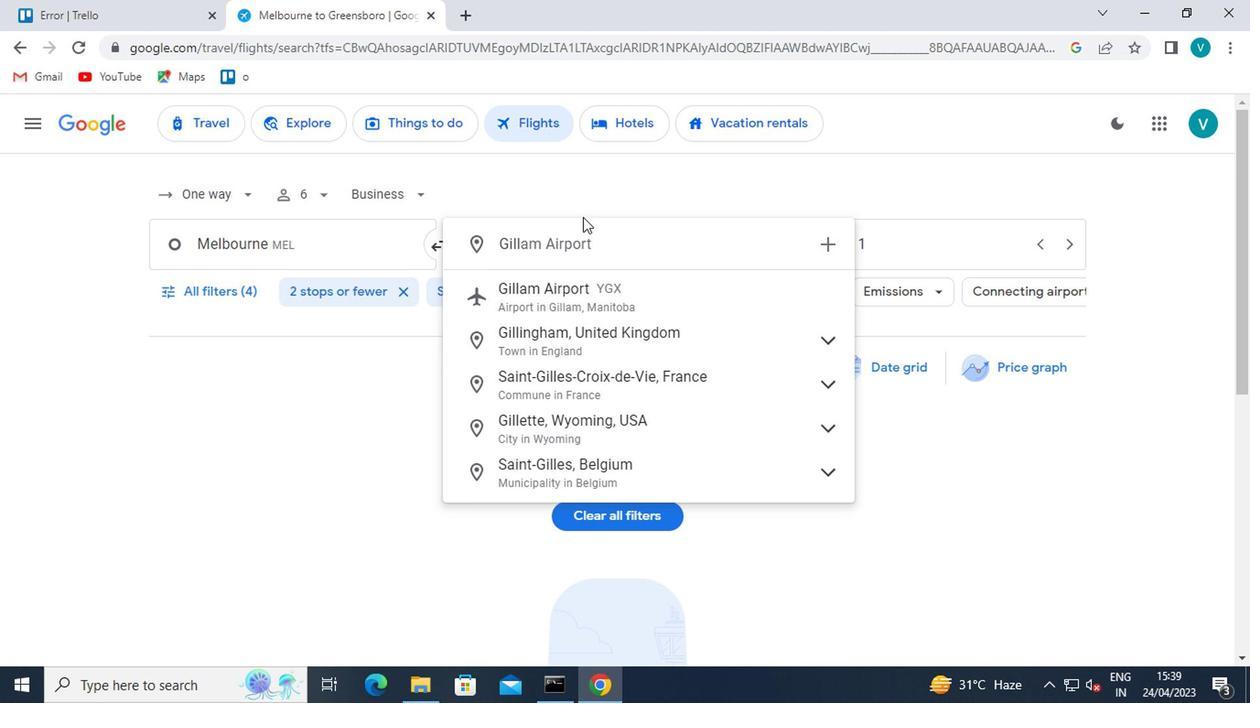 
Action: Mouse moved to (643, 241)
Screenshot: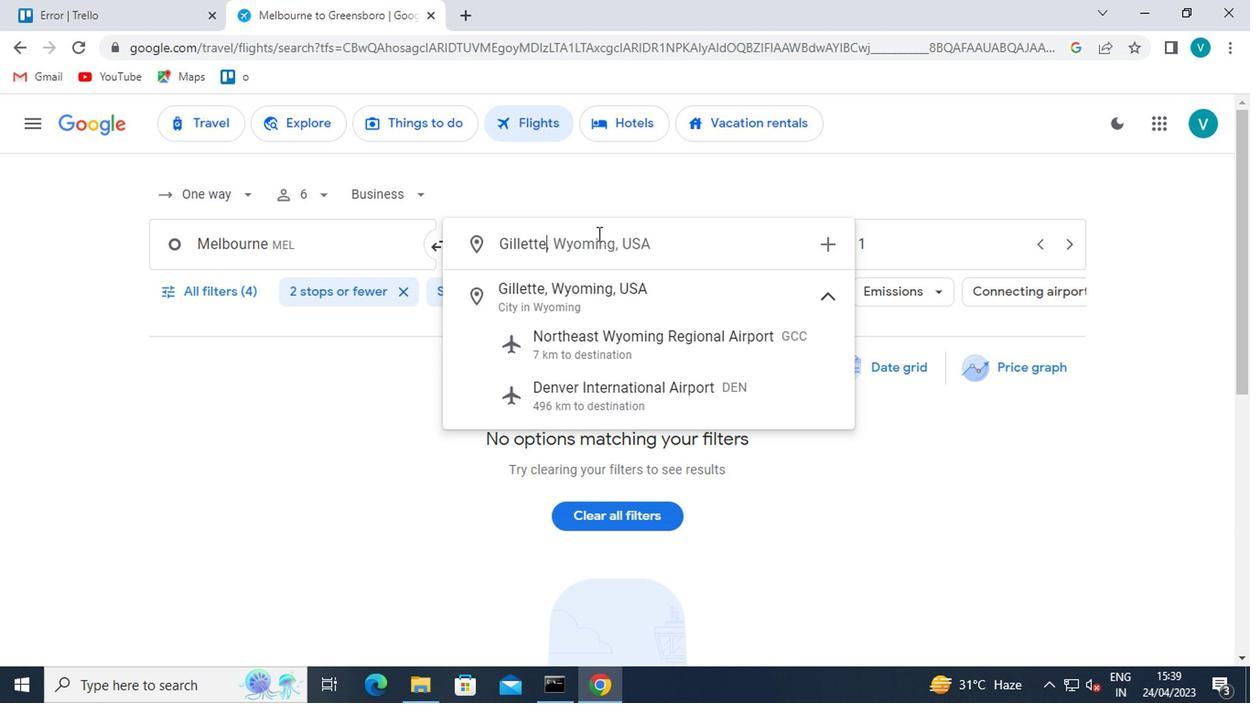 
Action: Key pressed <Key.enter>
Screenshot: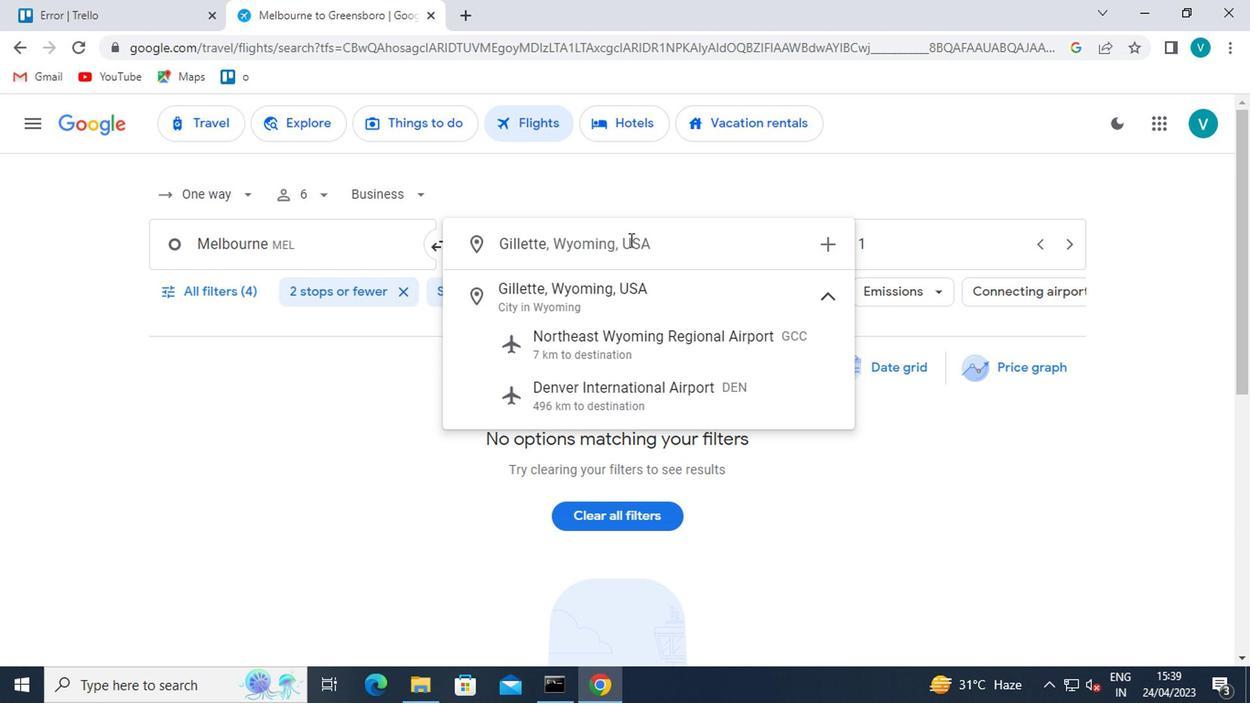 
Action: Mouse moved to (1028, 256)
Screenshot: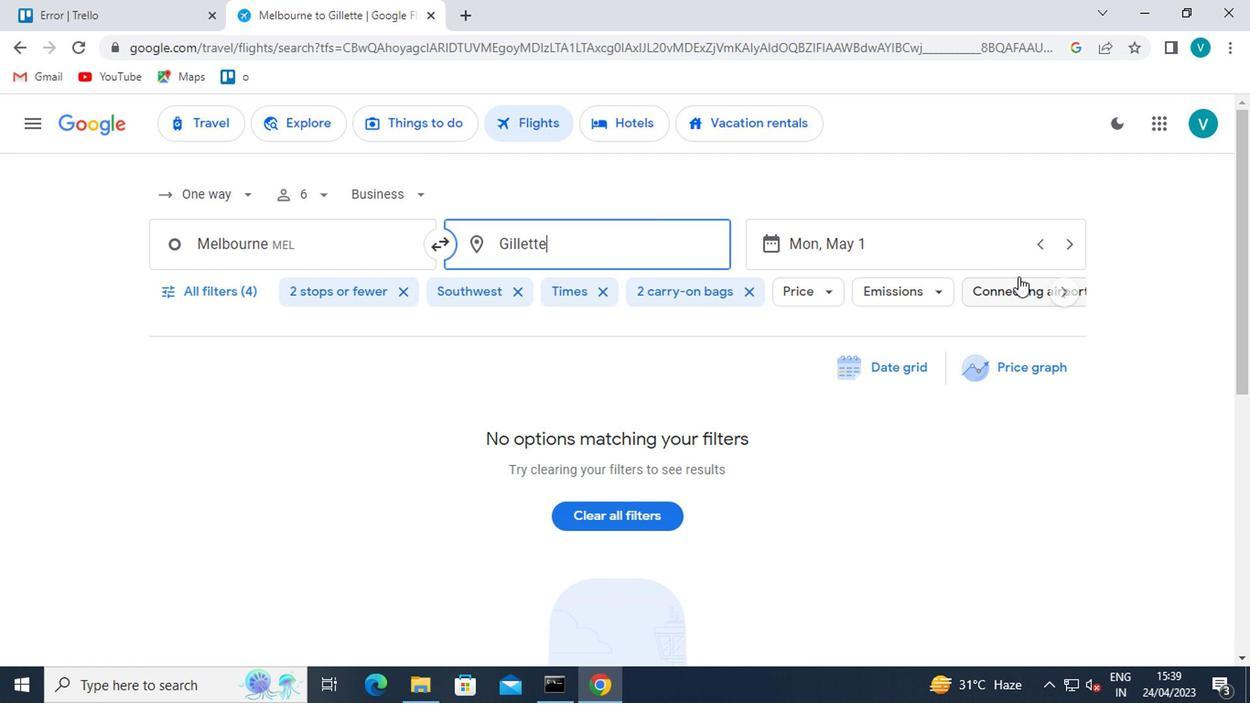 
Action: Mouse pressed left at (1028, 256)
Screenshot: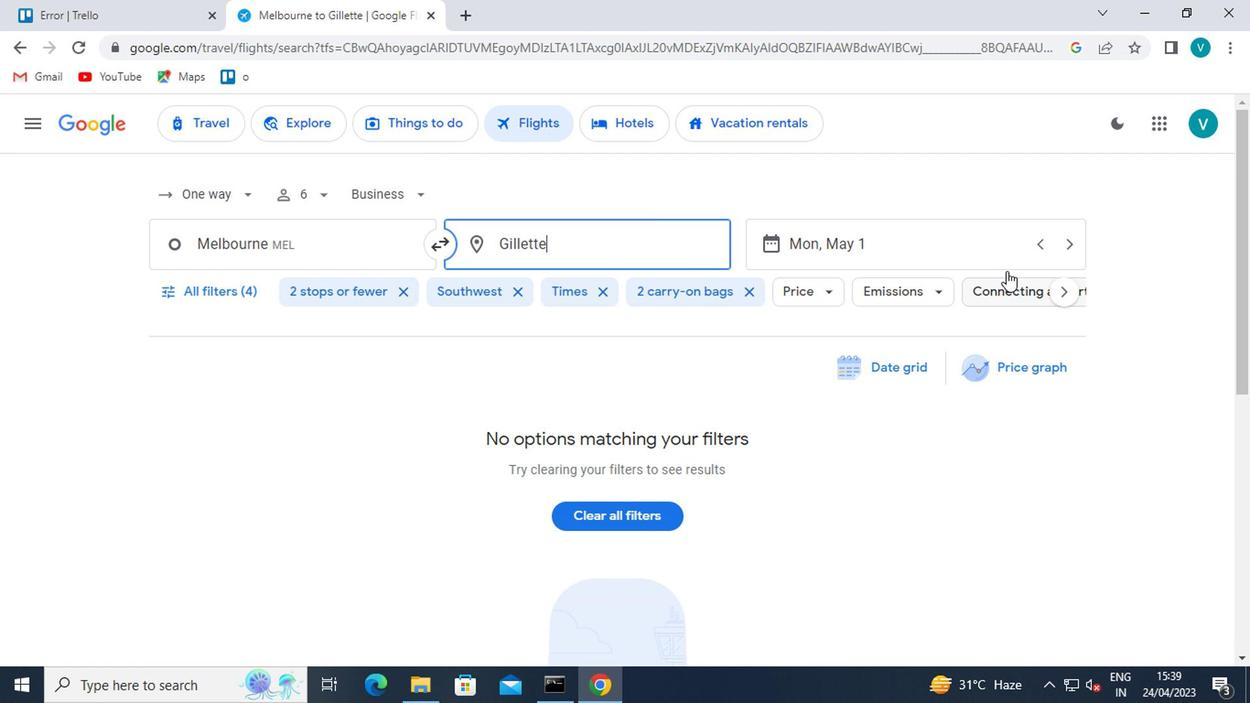 
Action: Mouse moved to (866, 327)
Screenshot: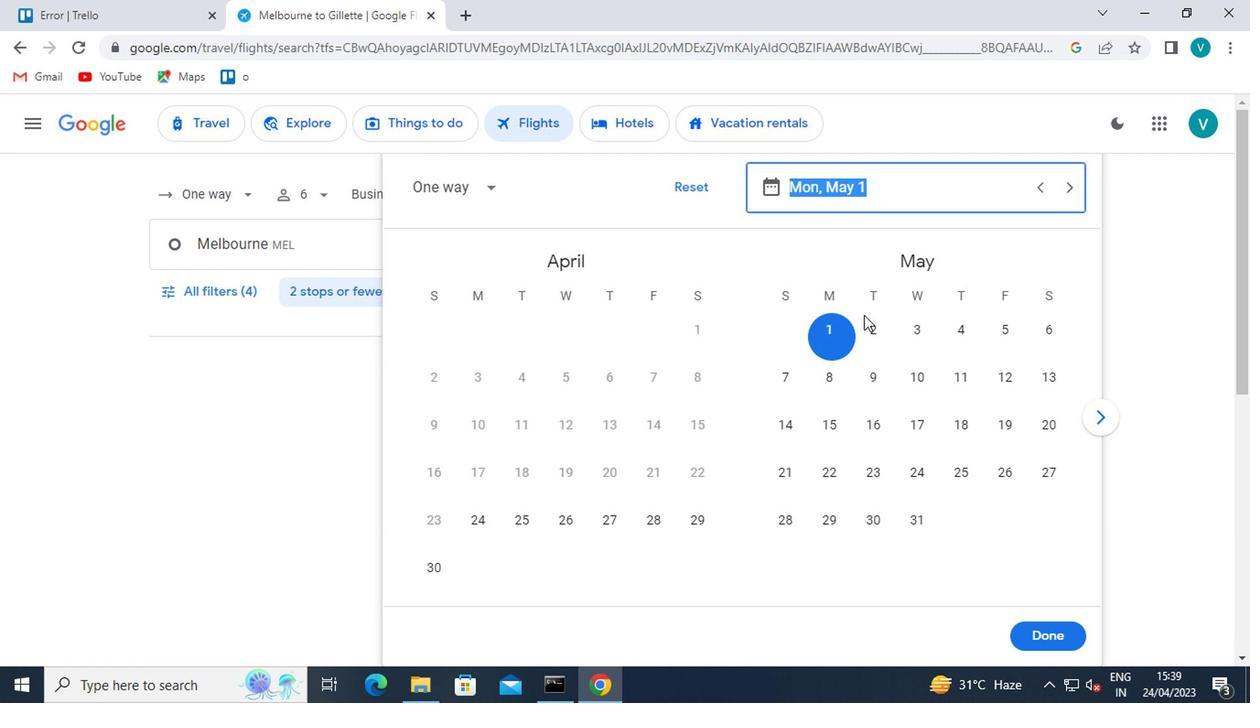 
Action: Mouse pressed left at (866, 327)
Screenshot: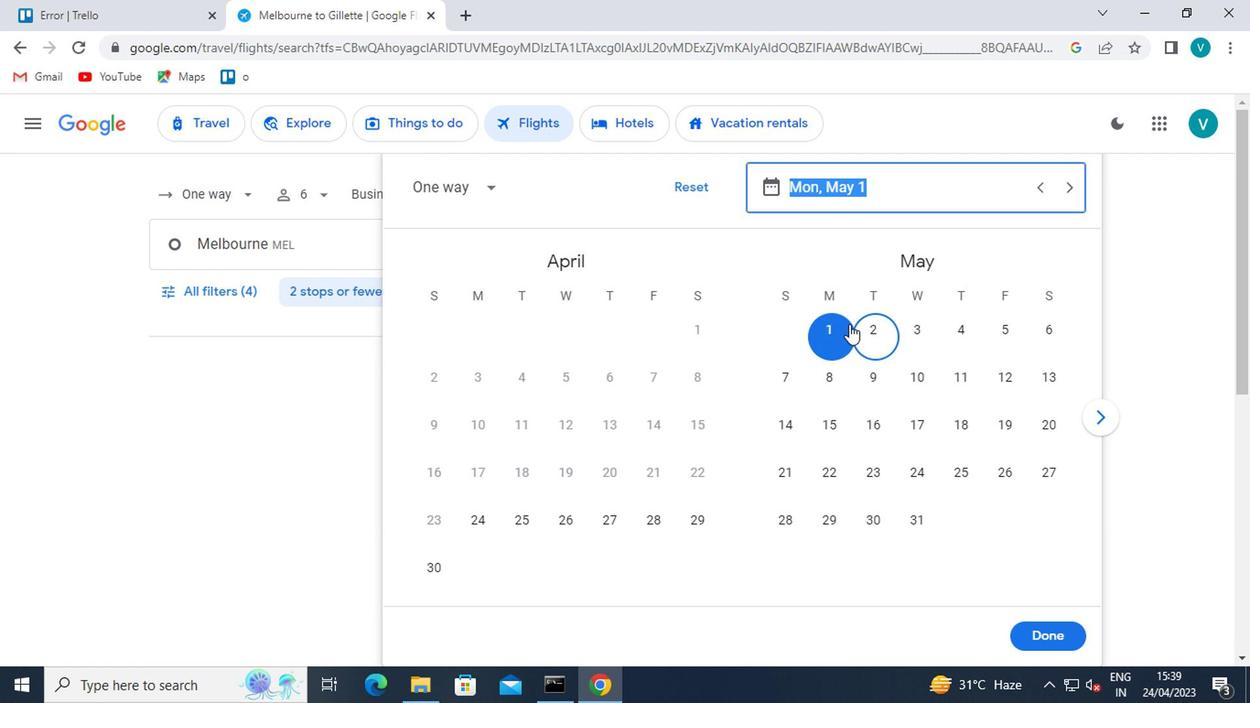 
Action: Mouse moved to (1074, 622)
Screenshot: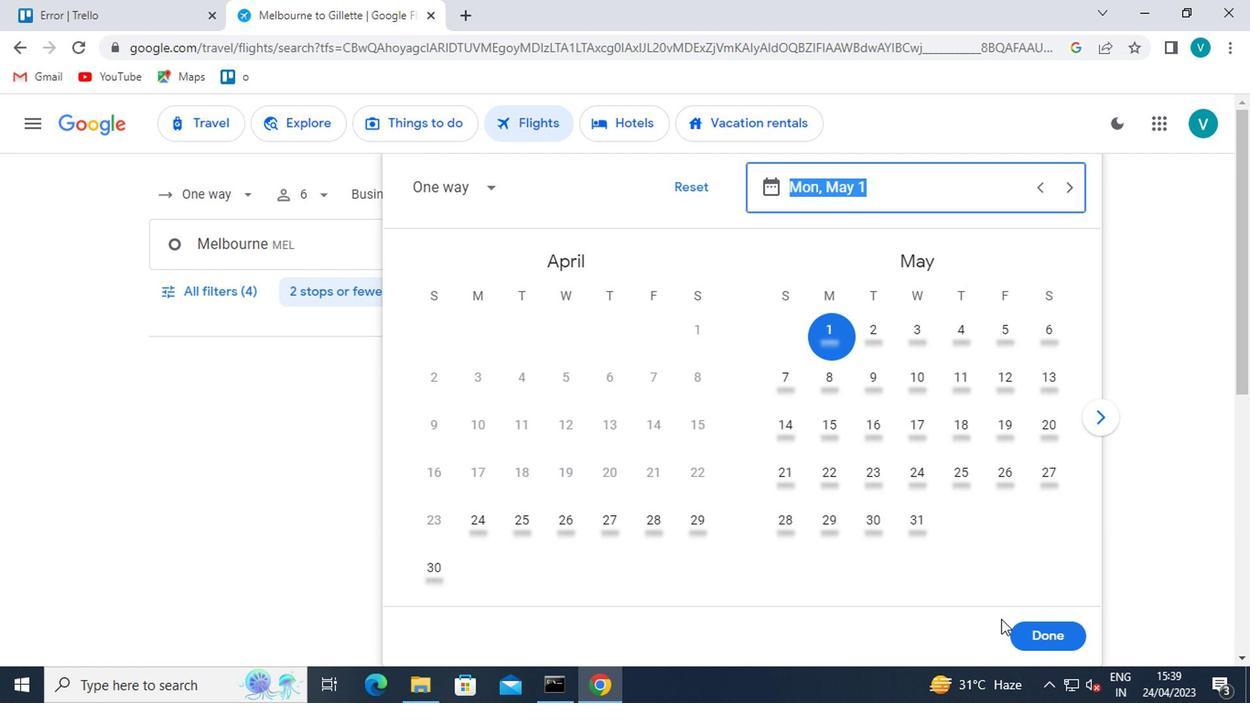 
Action: Mouse pressed left at (1074, 622)
Screenshot: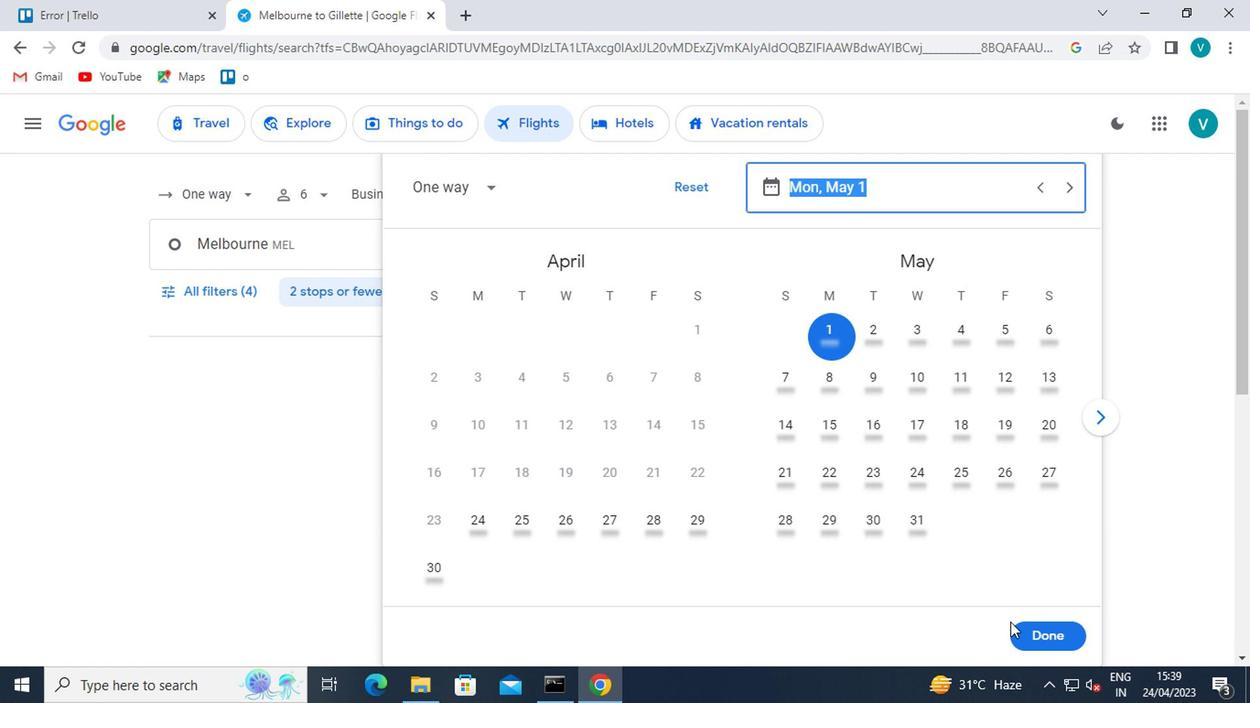 
Action: Mouse moved to (179, 296)
Screenshot: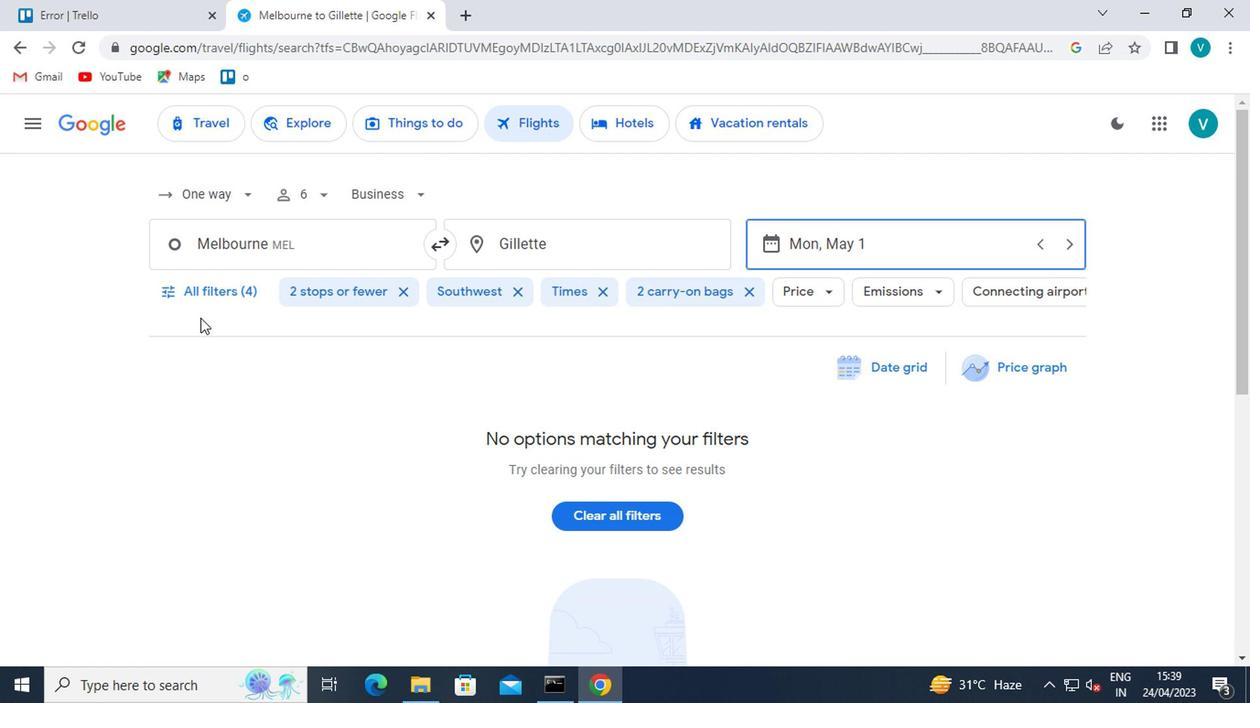 
Action: Mouse pressed left at (179, 296)
Screenshot: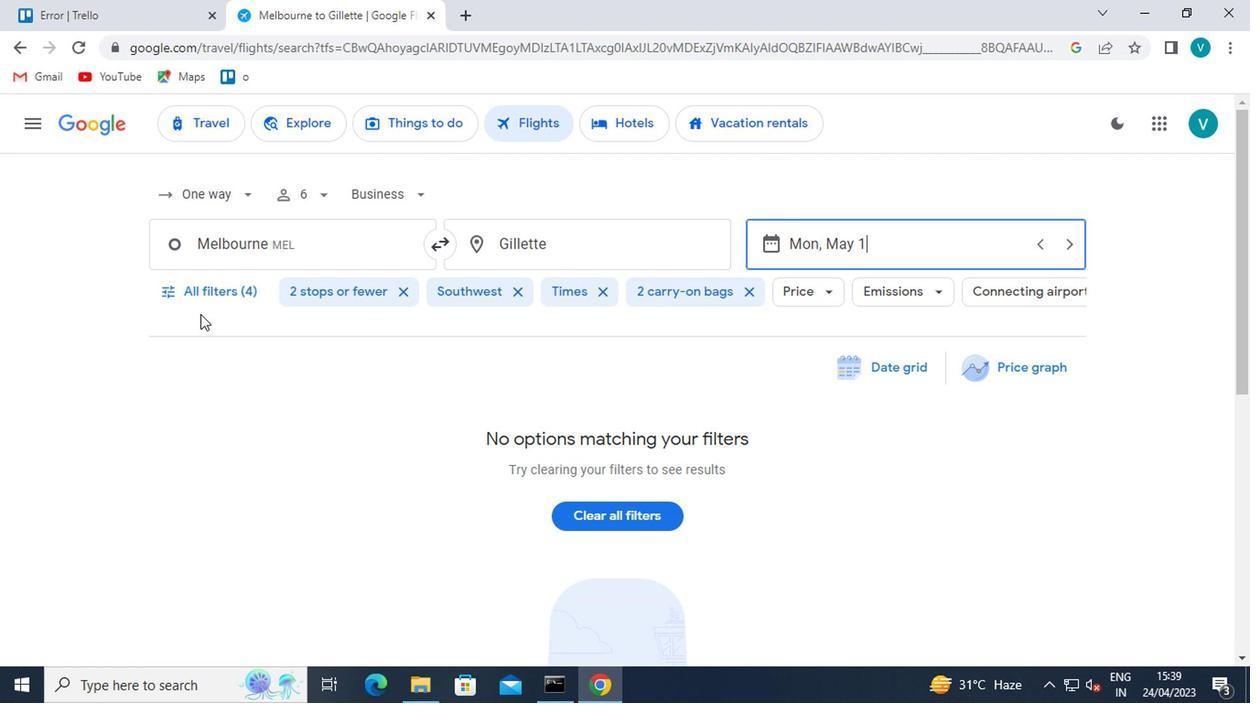 
Action: Mouse moved to (336, 499)
Screenshot: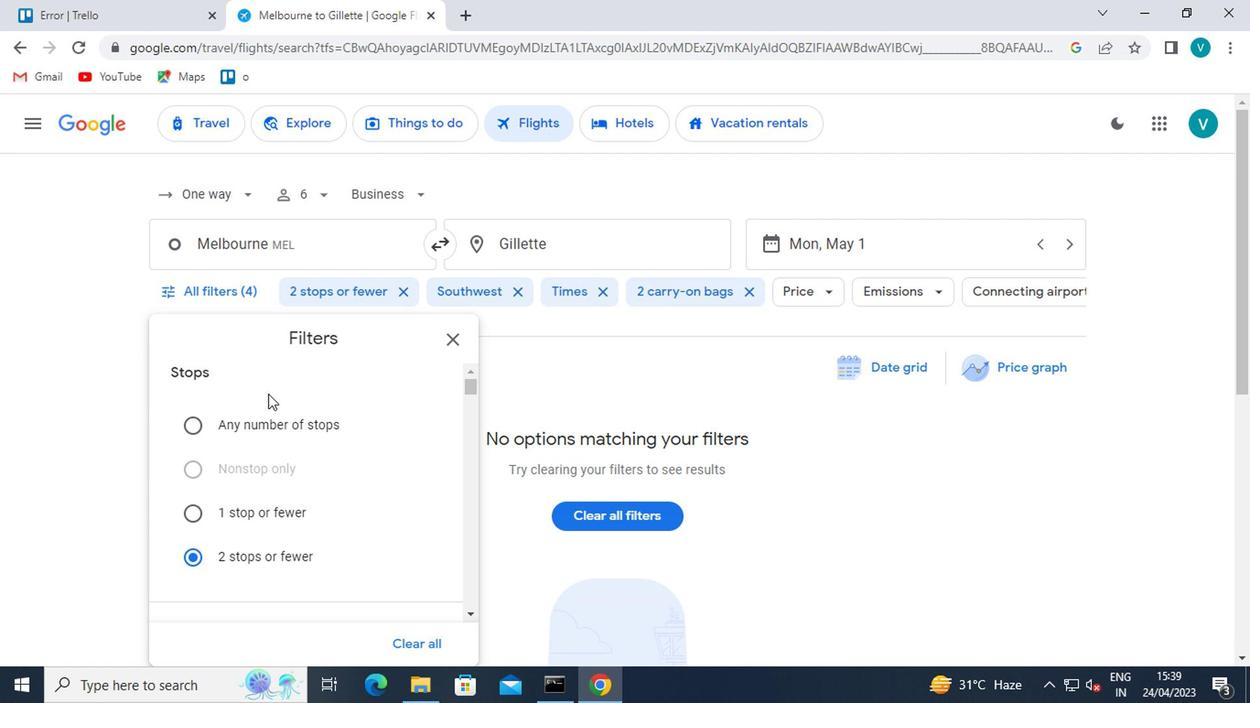 
Action: Mouse scrolled (336, 498) with delta (0, 0)
Screenshot: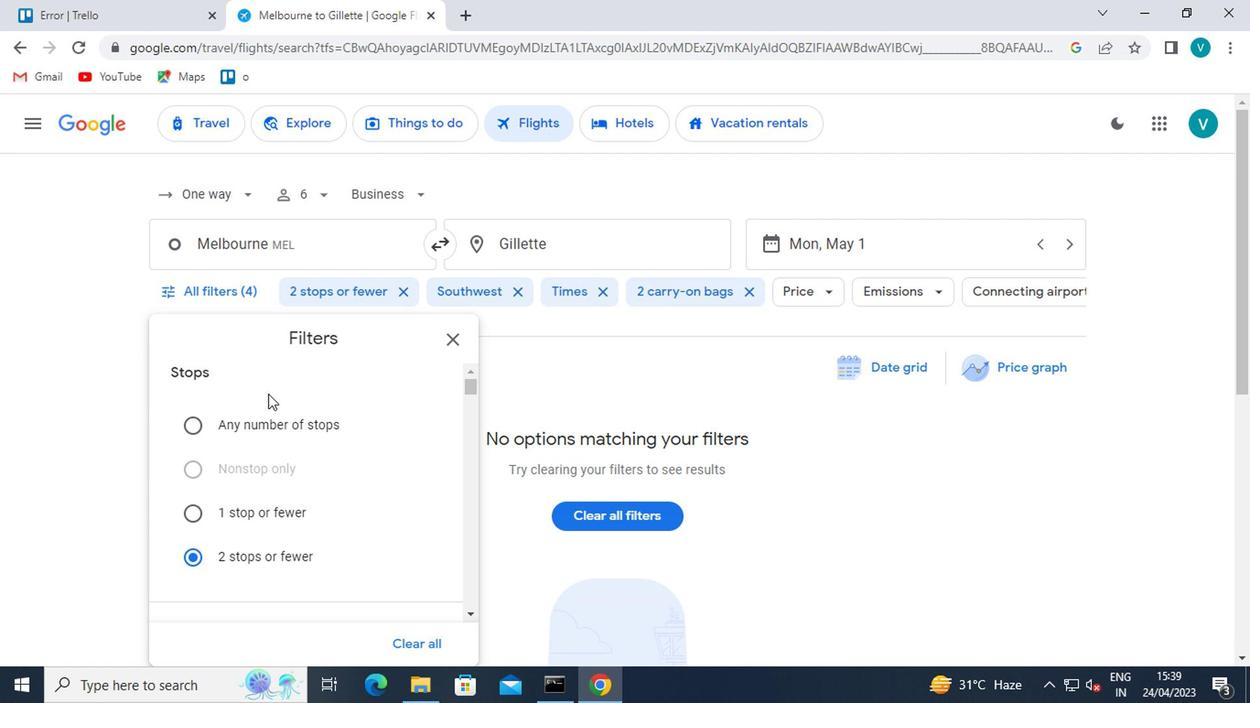 
Action: Mouse moved to (336, 501)
Screenshot: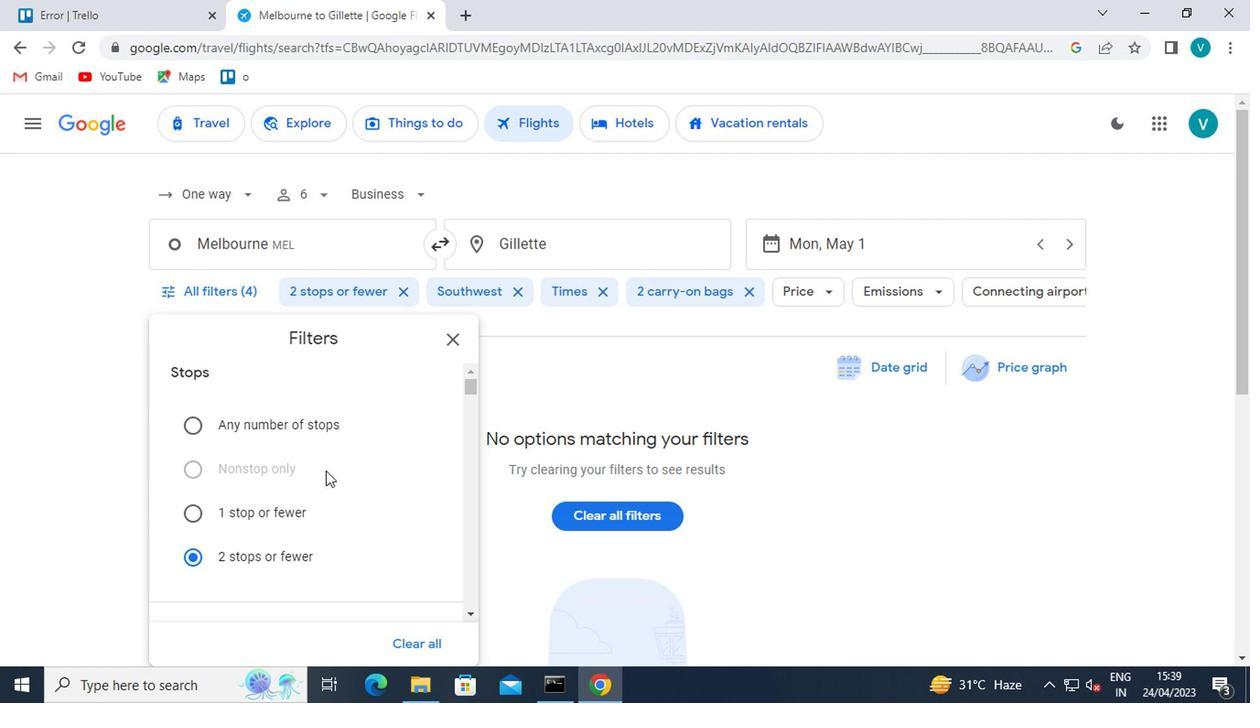 
Action: Mouse scrolled (336, 499) with delta (0, -1)
Screenshot: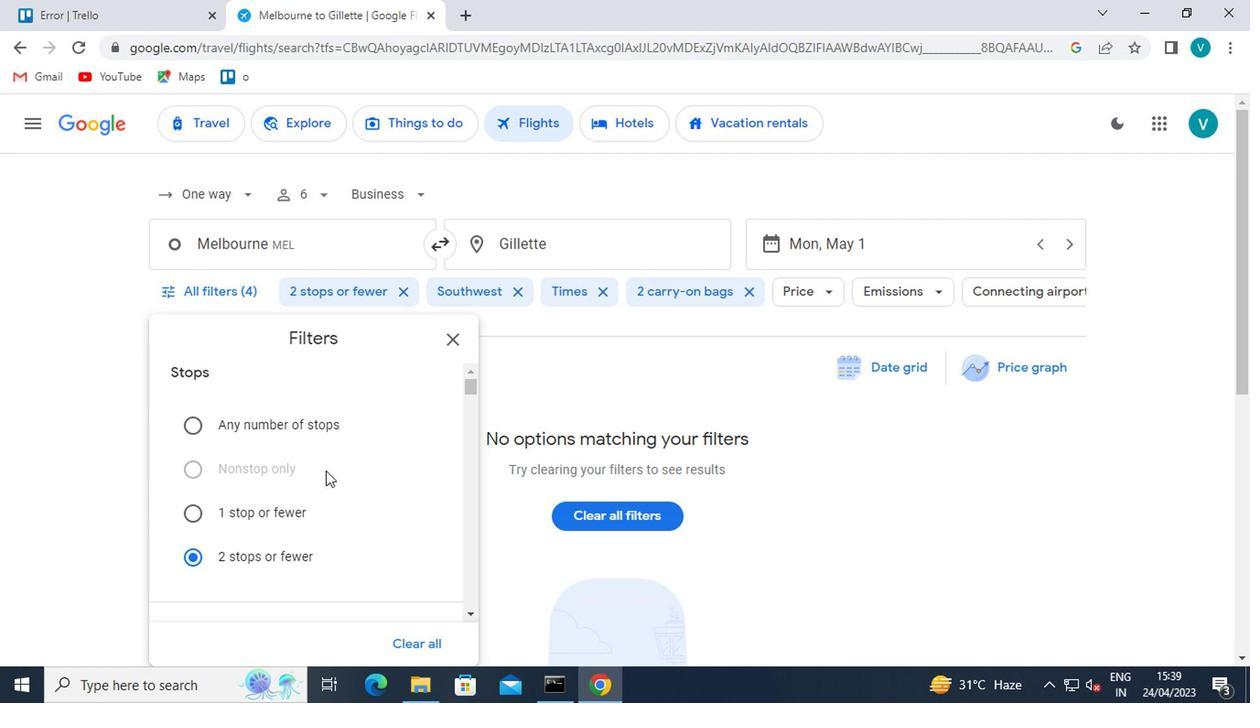 
Action: Mouse moved to (336, 501)
Screenshot: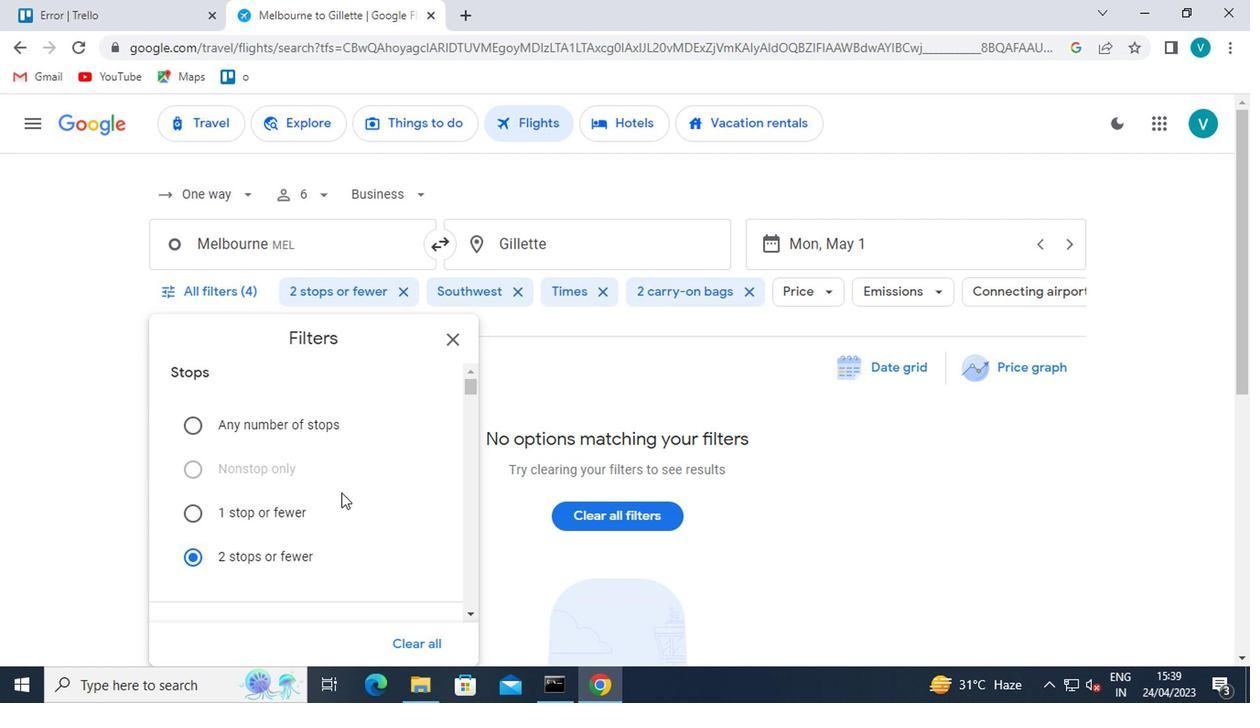 
Action: Mouse scrolled (336, 501) with delta (0, 0)
Screenshot: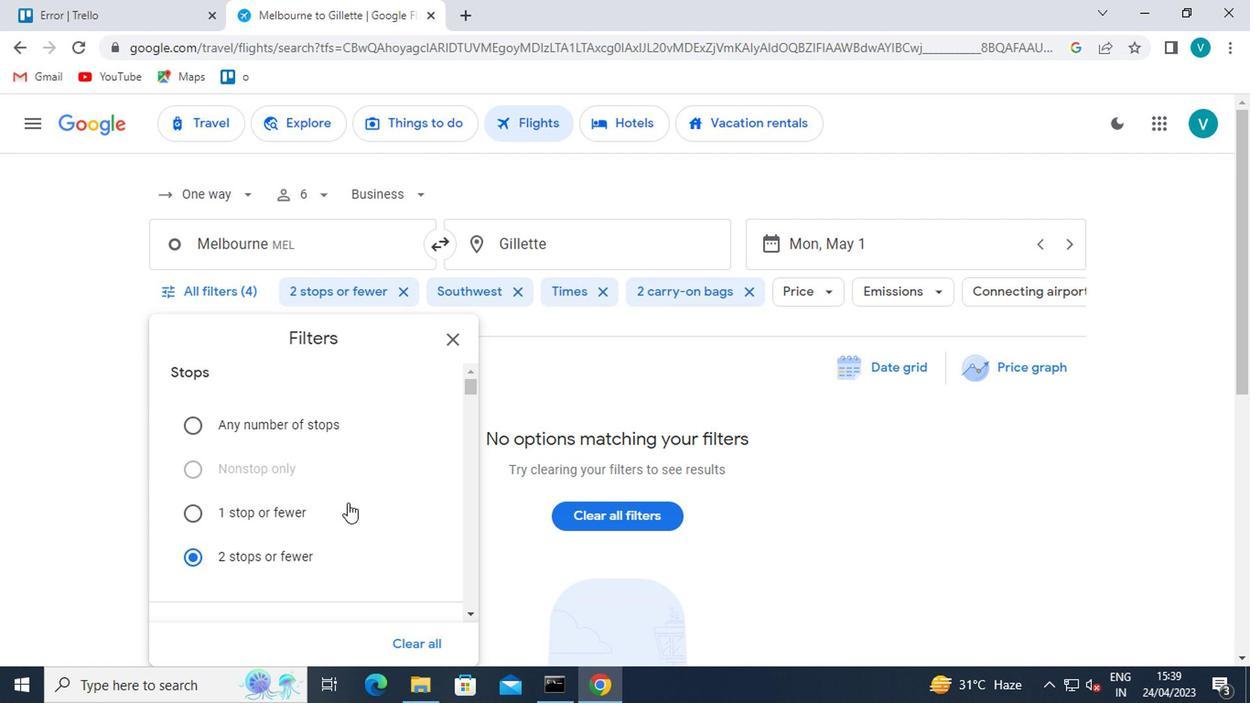 
Action: Mouse scrolled (336, 501) with delta (0, 0)
Screenshot: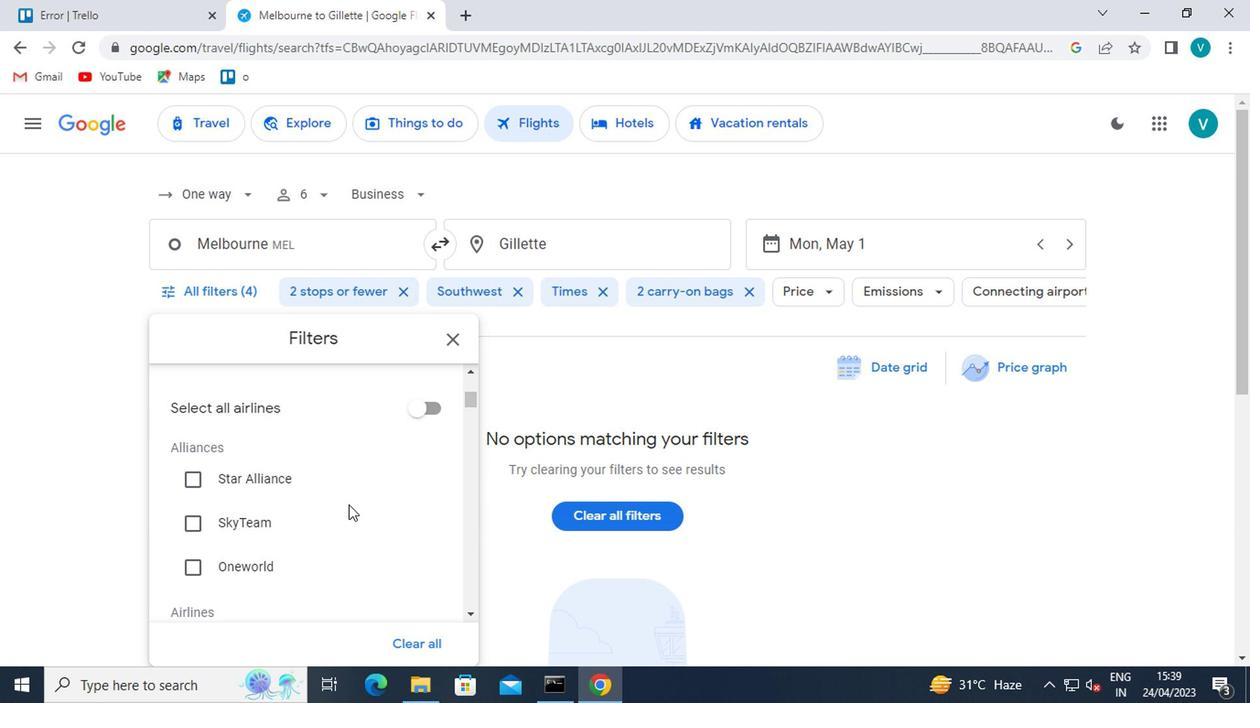 
Action: Mouse scrolled (336, 501) with delta (0, 0)
Screenshot: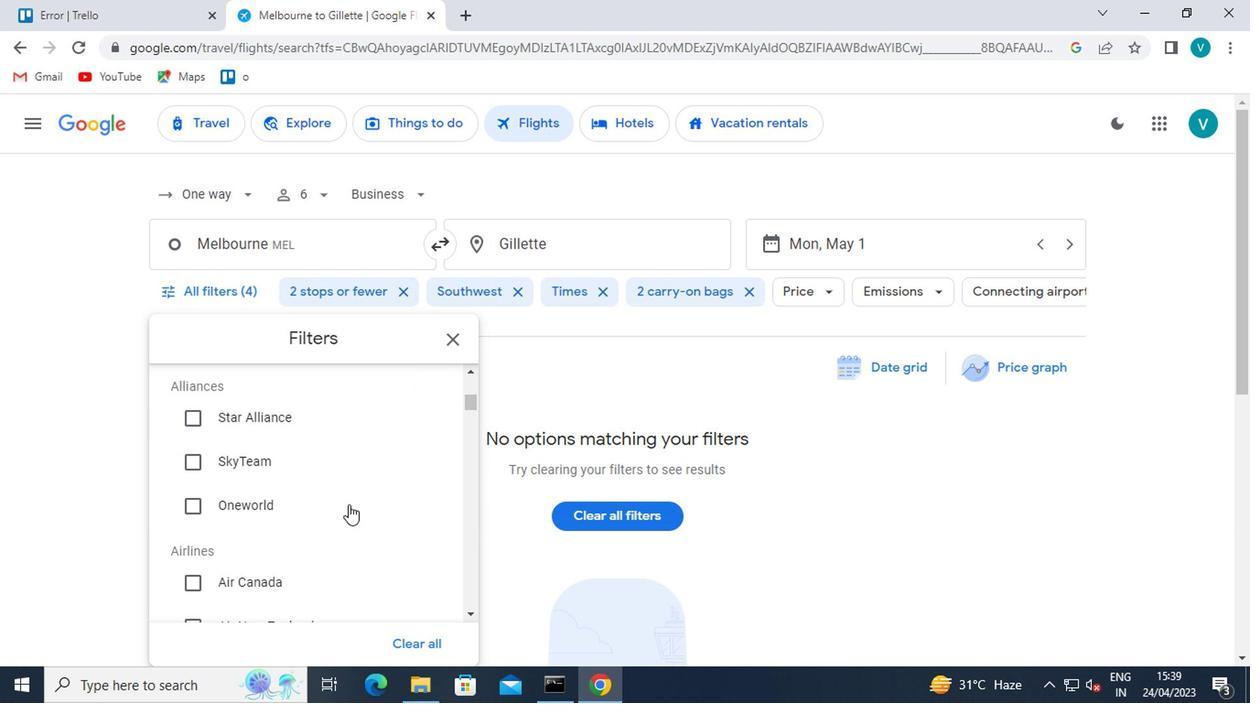 
Action: Mouse scrolled (336, 501) with delta (0, 0)
Screenshot: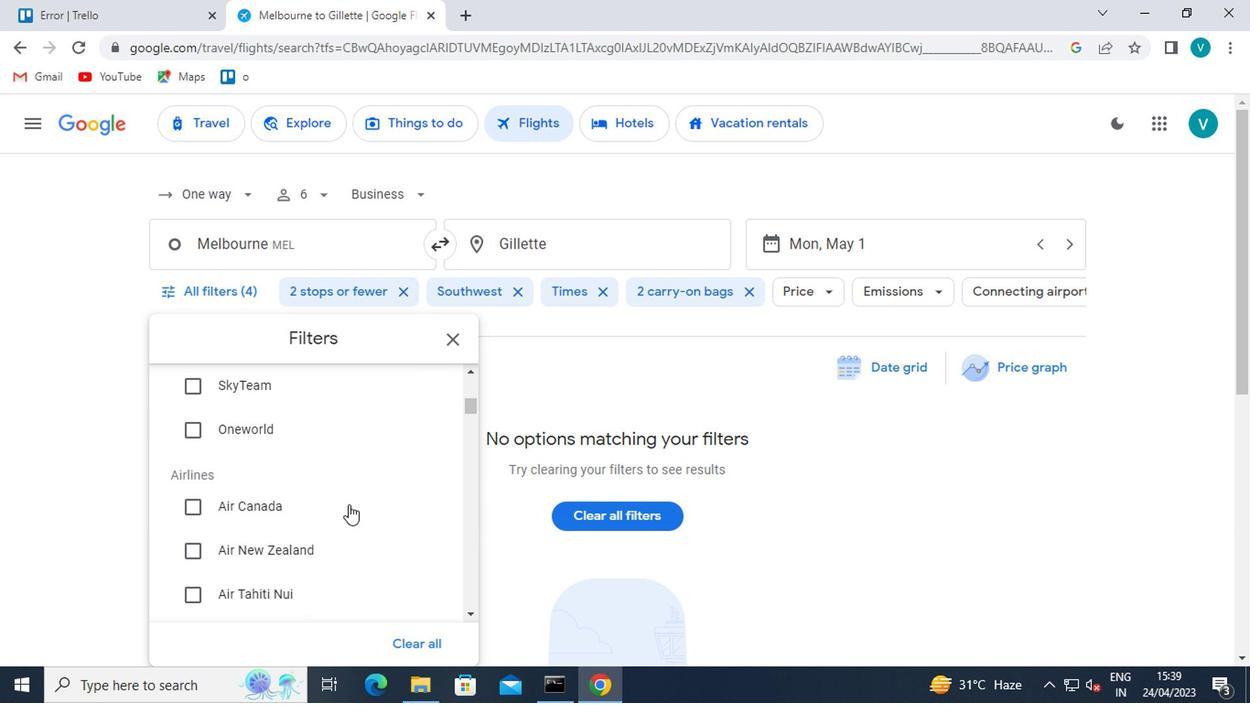 
Action: Mouse scrolled (336, 501) with delta (0, 0)
Screenshot: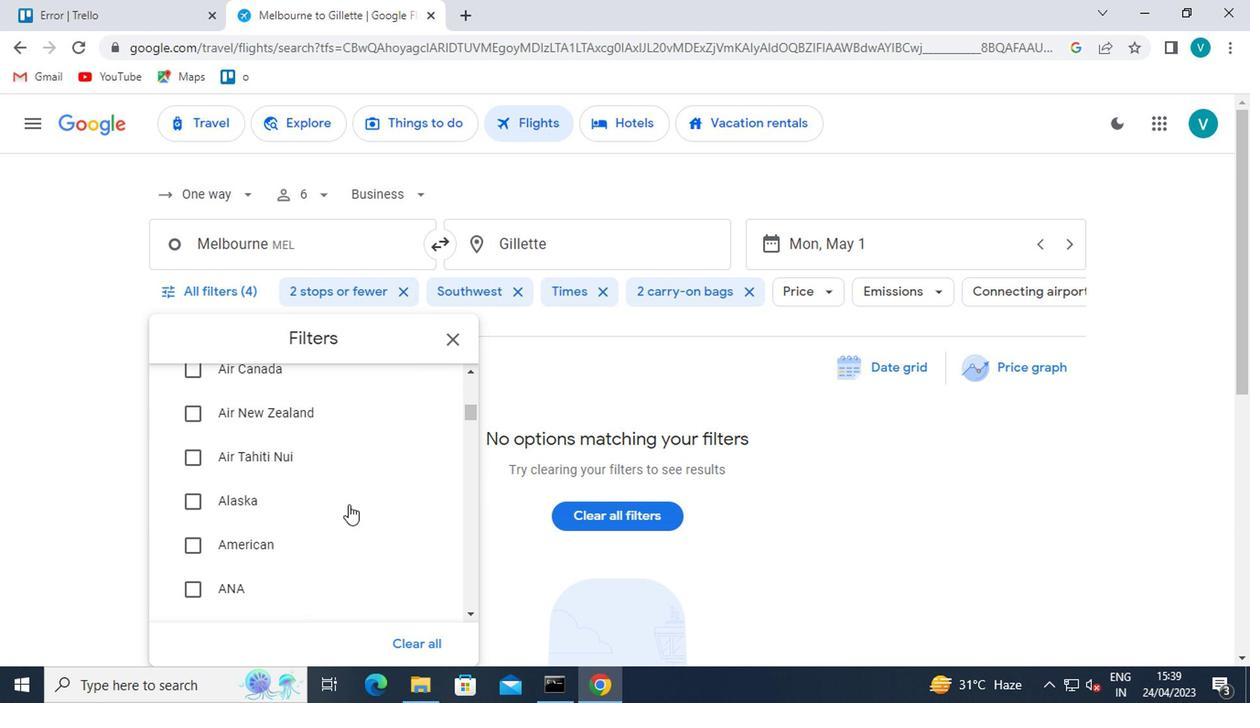 
Action: Mouse scrolled (336, 501) with delta (0, 0)
Screenshot: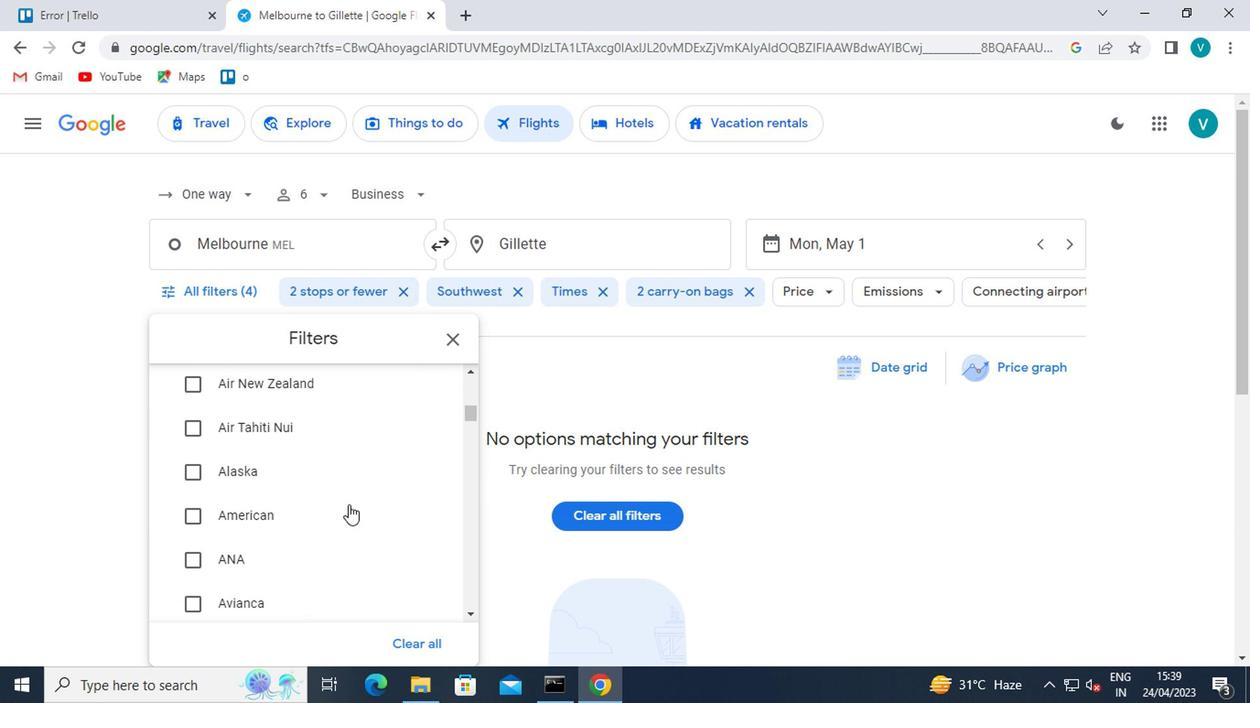 
Action: Mouse scrolled (336, 501) with delta (0, 0)
Screenshot: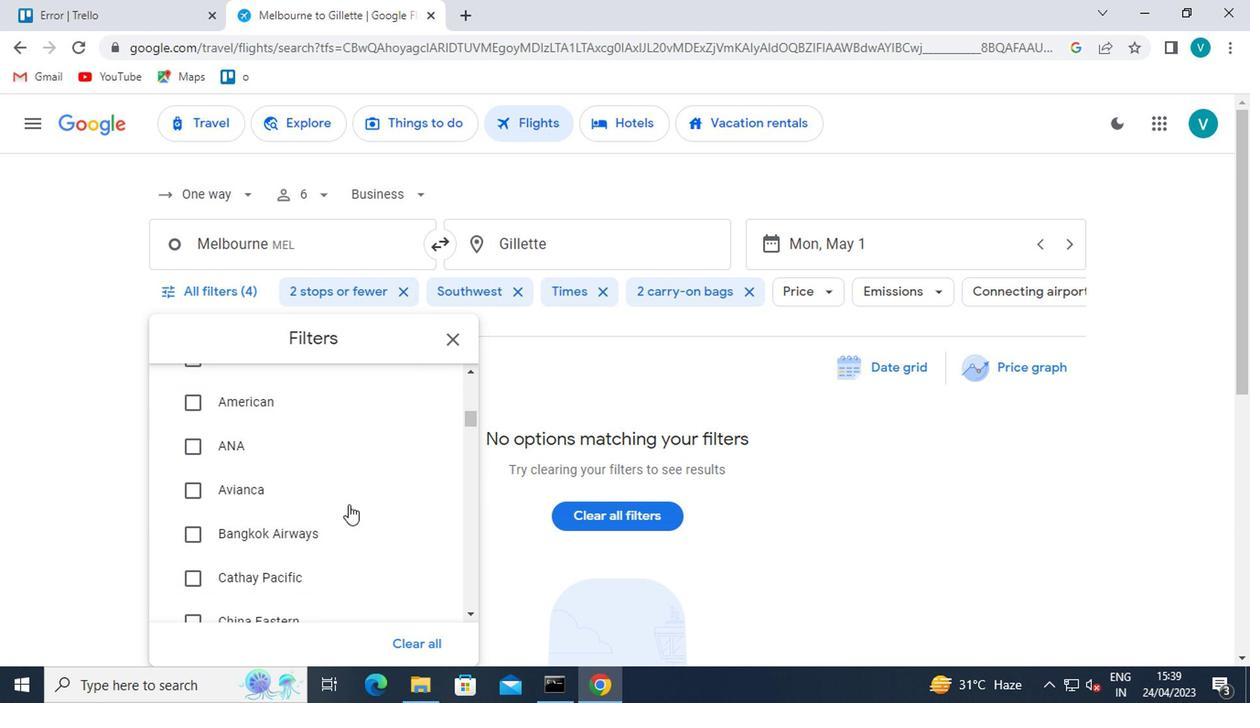 
Action: Mouse scrolled (336, 501) with delta (0, 0)
Screenshot: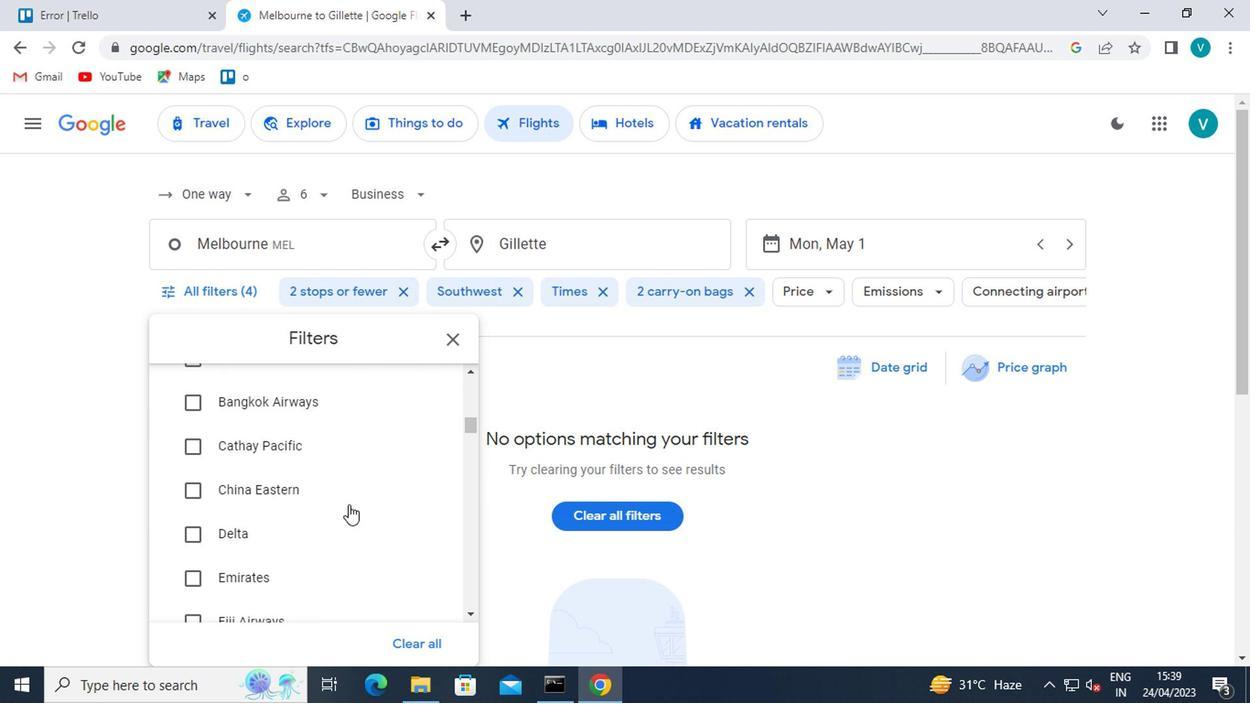
Action: Mouse moved to (398, 482)
Screenshot: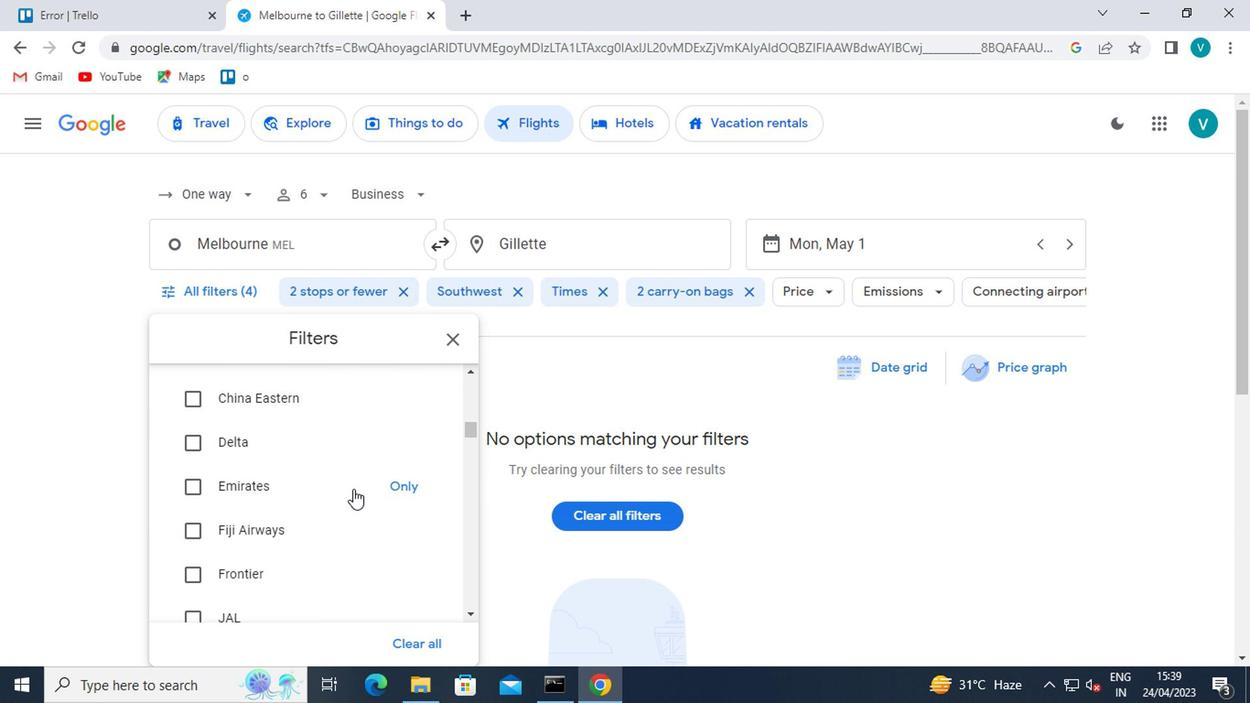 
Action: Mouse pressed left at (398, 482)
Screenshot: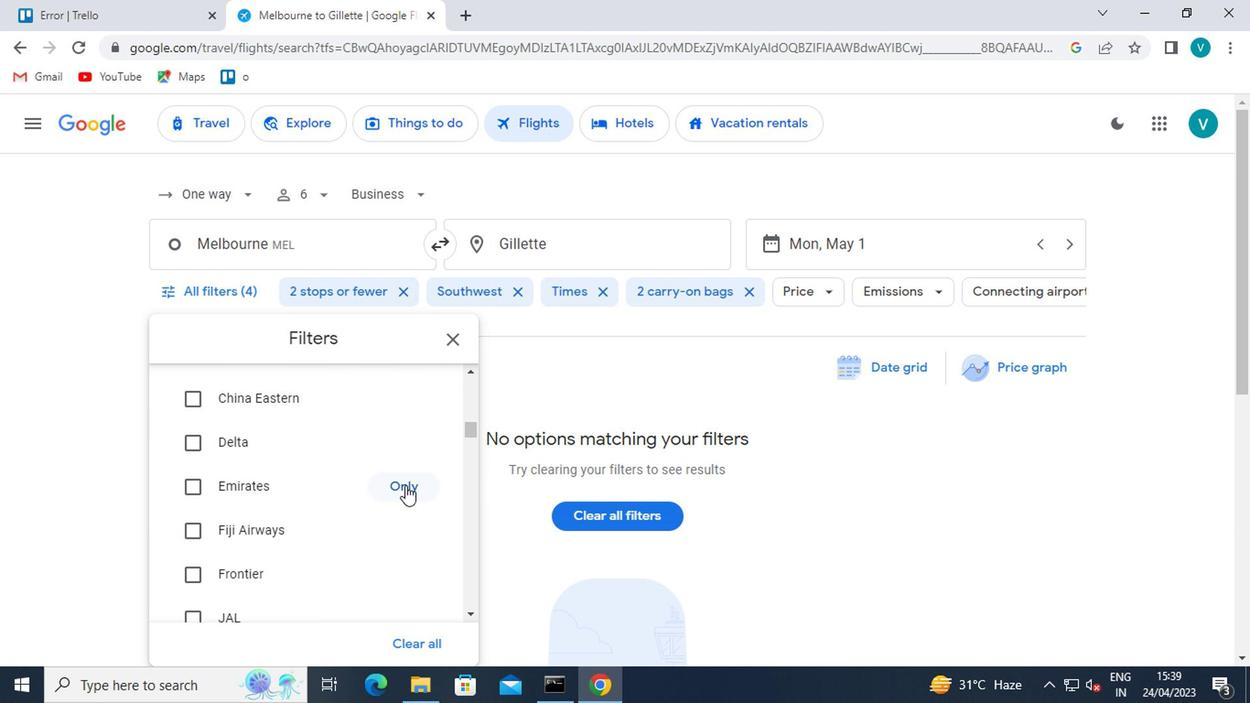 
Action: Mouse moved to (396, 482)
Screenshot: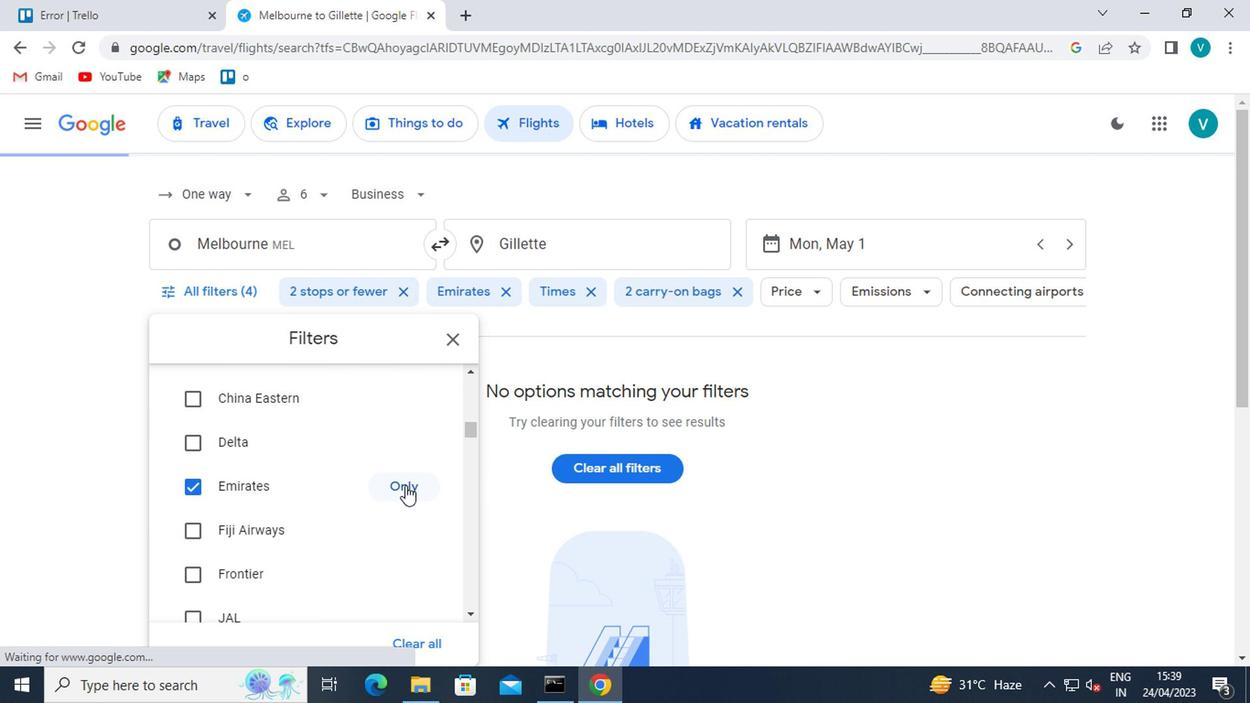 
Action: Mouse scrolled (396, 482) with delta (0, 0)
Screenshot: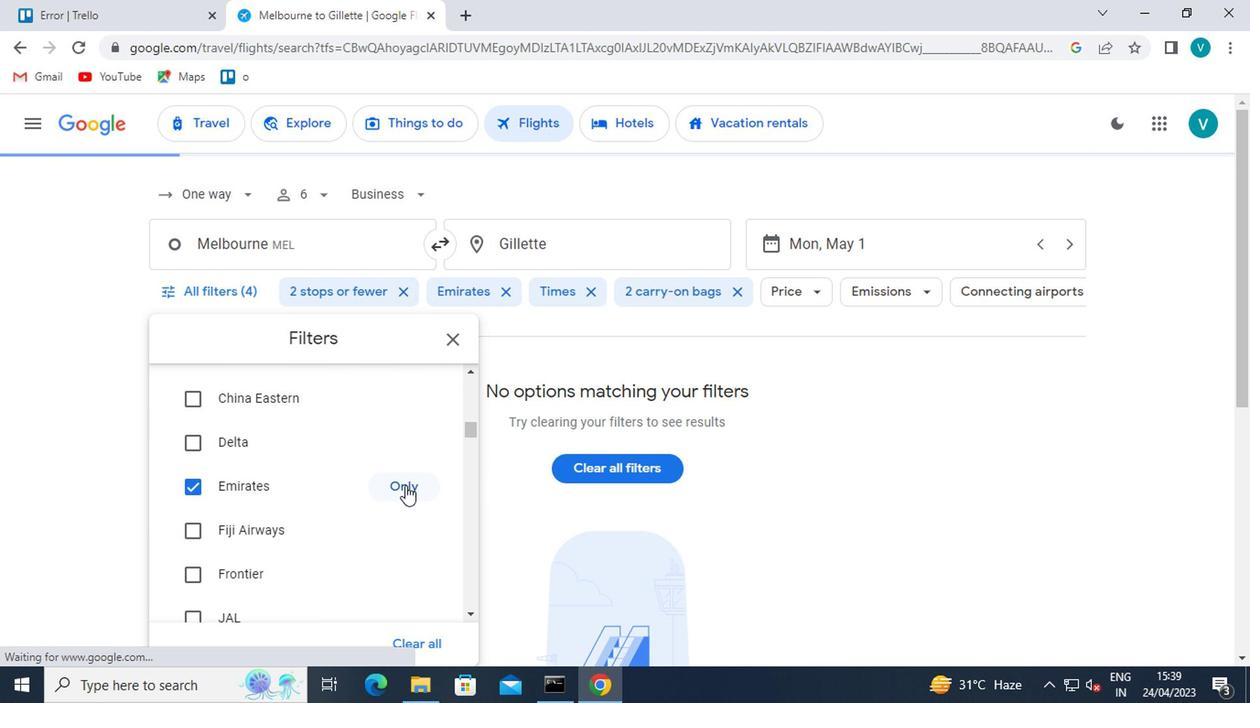 
Action: Mouse moved to (396, 483)
Screenshot: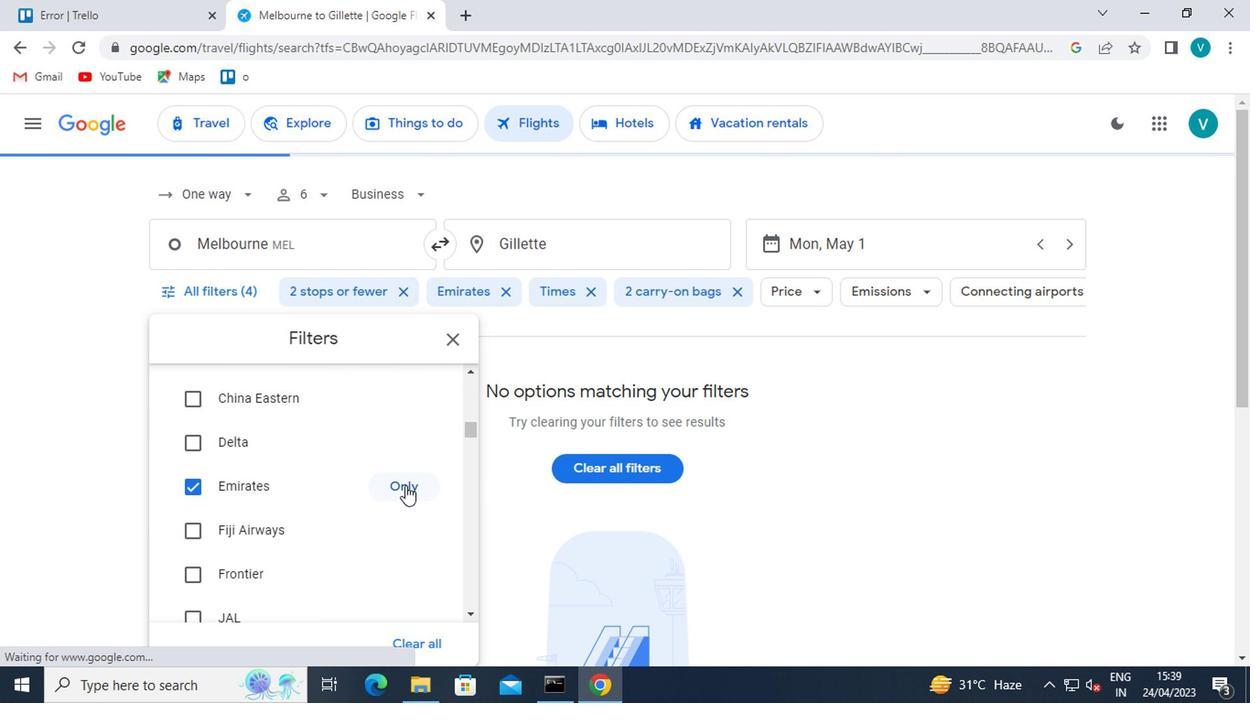 
Action: Mouse scrolled (396, 482) with delta (0, 0)
Screenshot: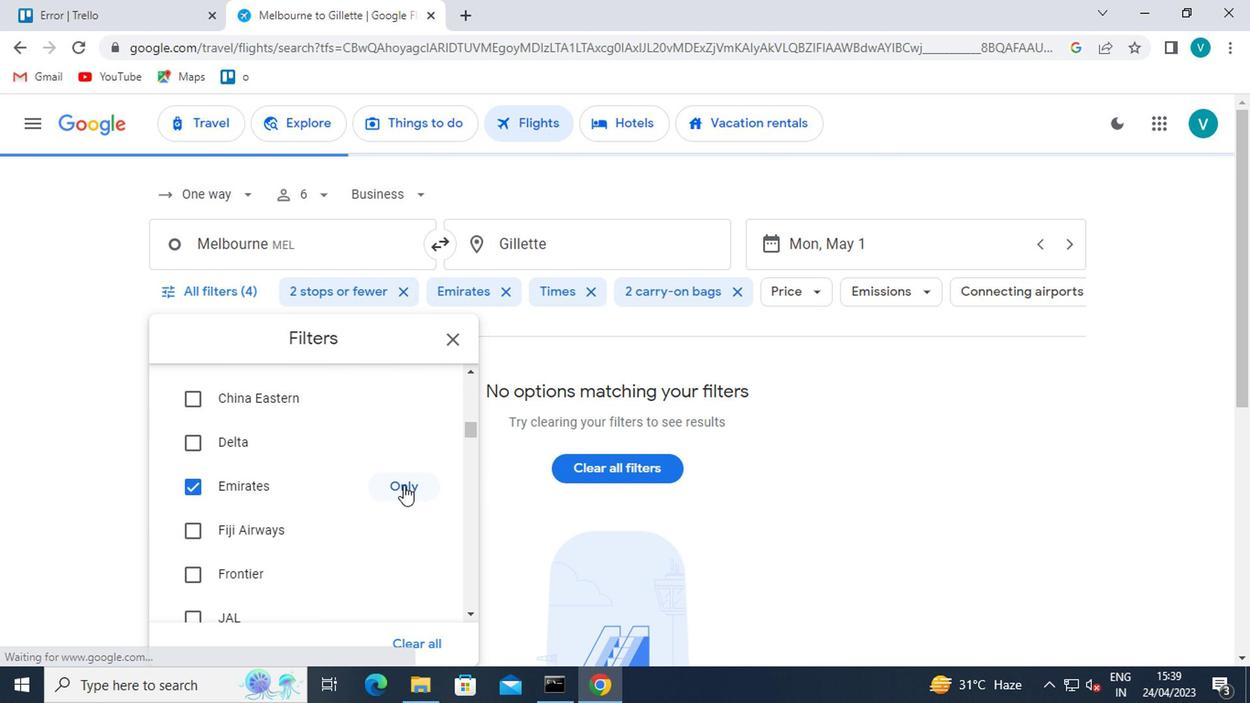 
Action: Mouse moved to (393, 484)
Screenshot: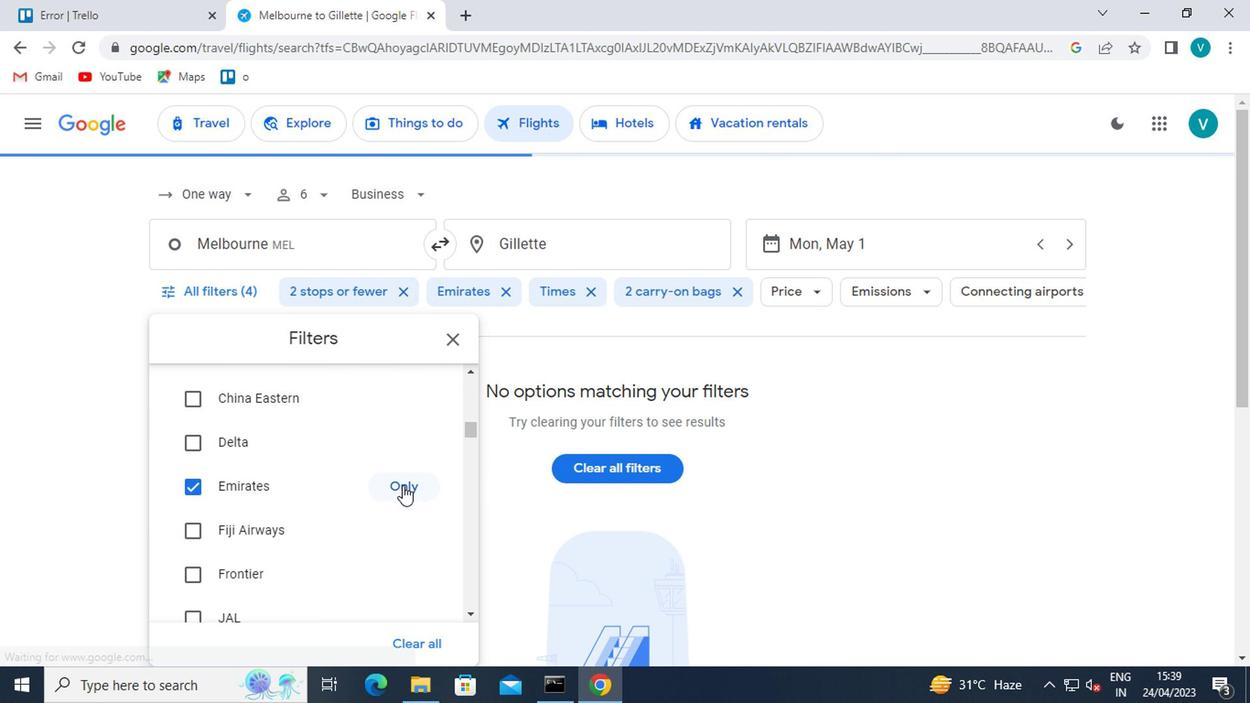 
Action: Mouse scrolled (393, 483) with delta (0, -1)
Screenshot: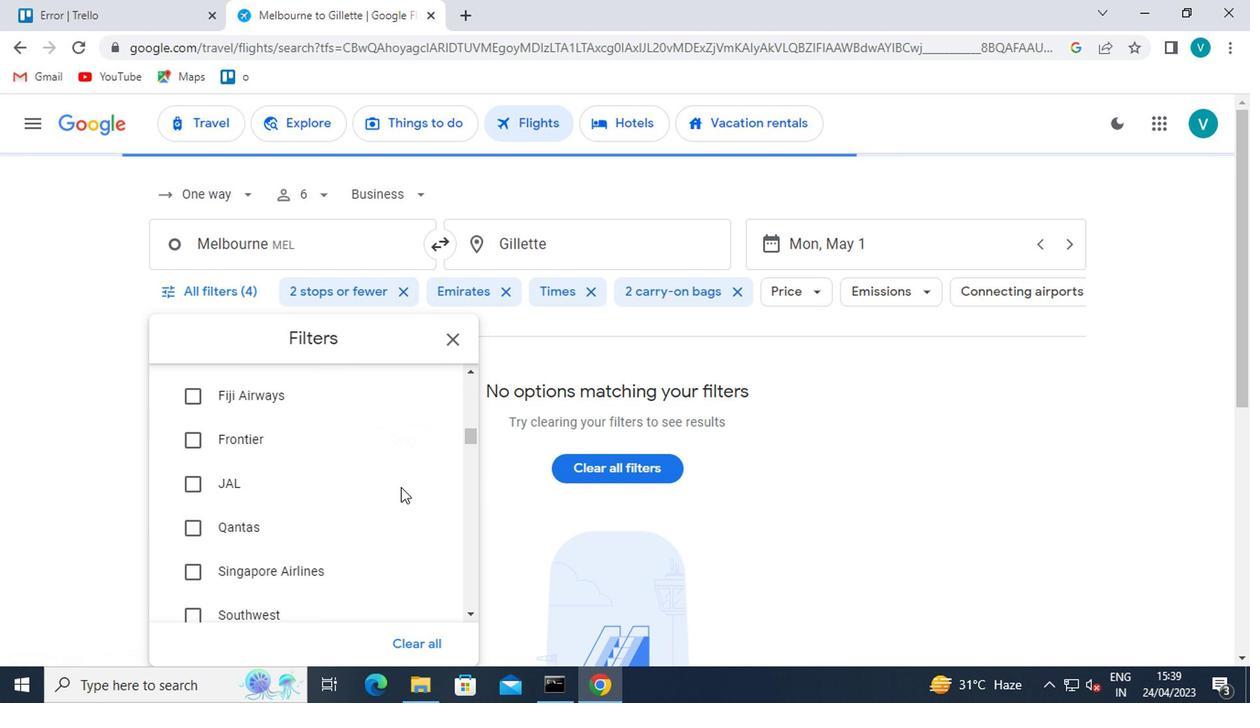 
Action: Mouse moved to (392, 484)
Screenshot: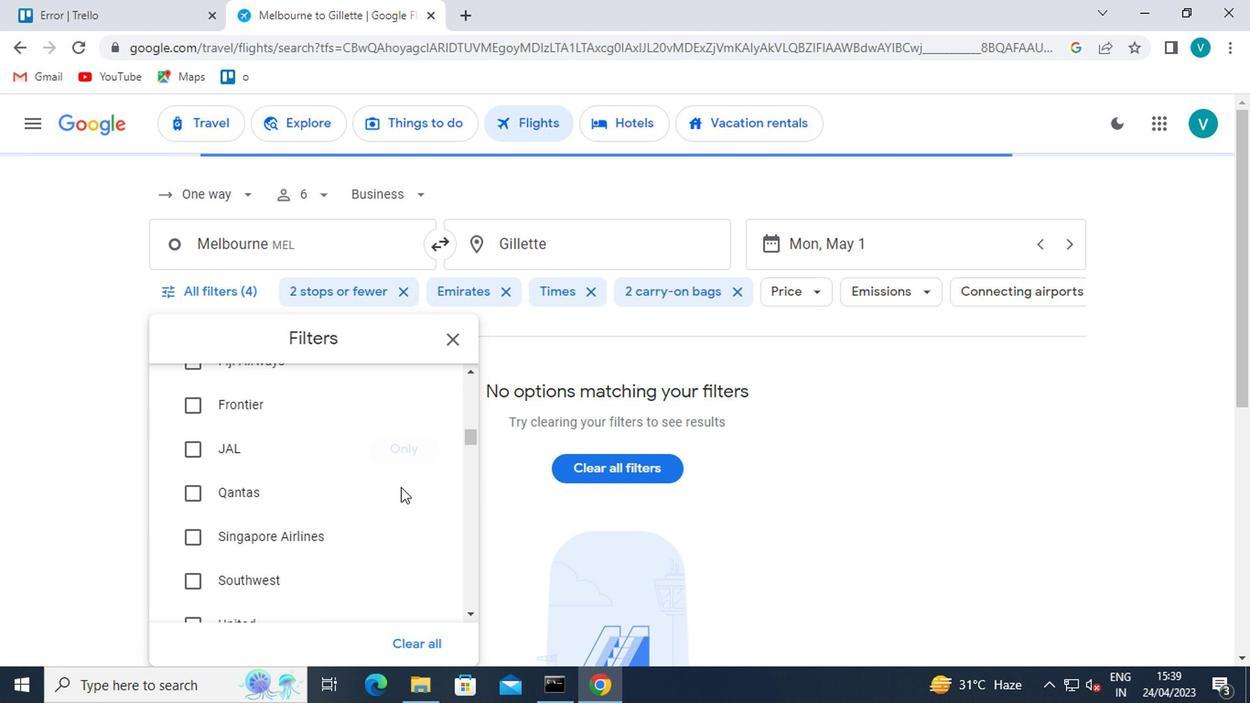 
Action: Mouse scrolled (392, 483) with delta (0, -1)
Screenshot: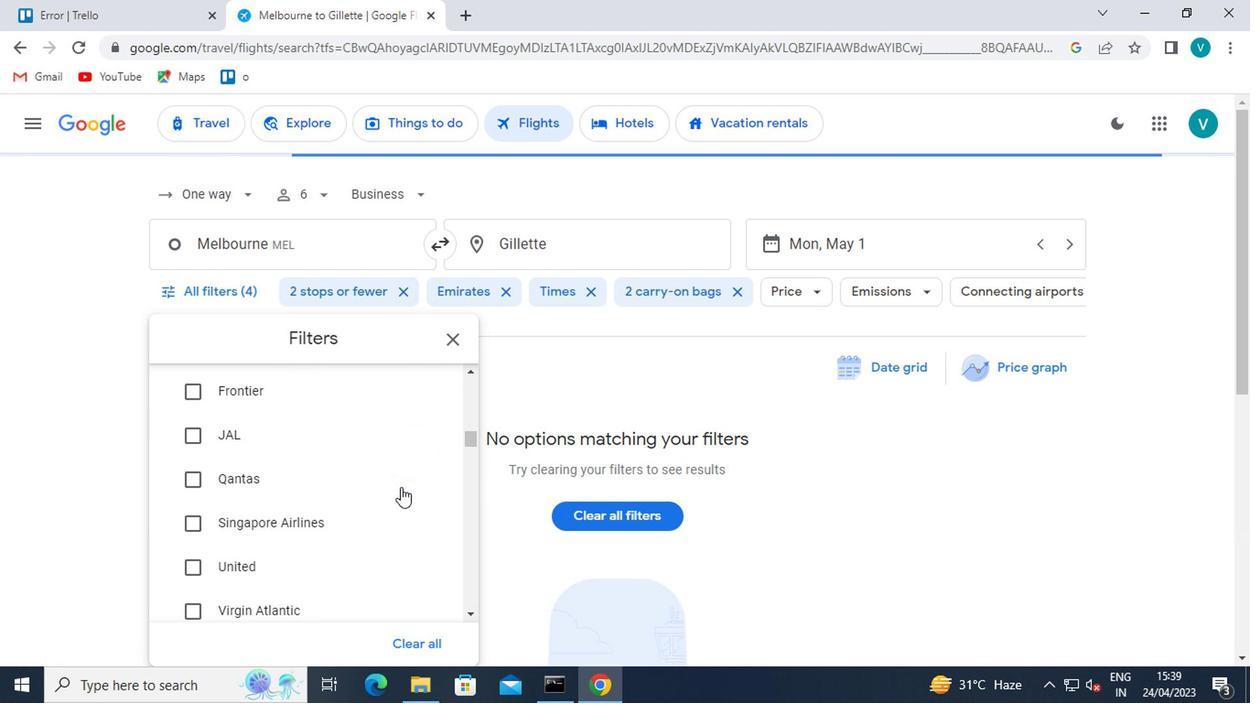 
Action: Mouse scrolled (392, 483) with delta (0, -1)
Screenshot: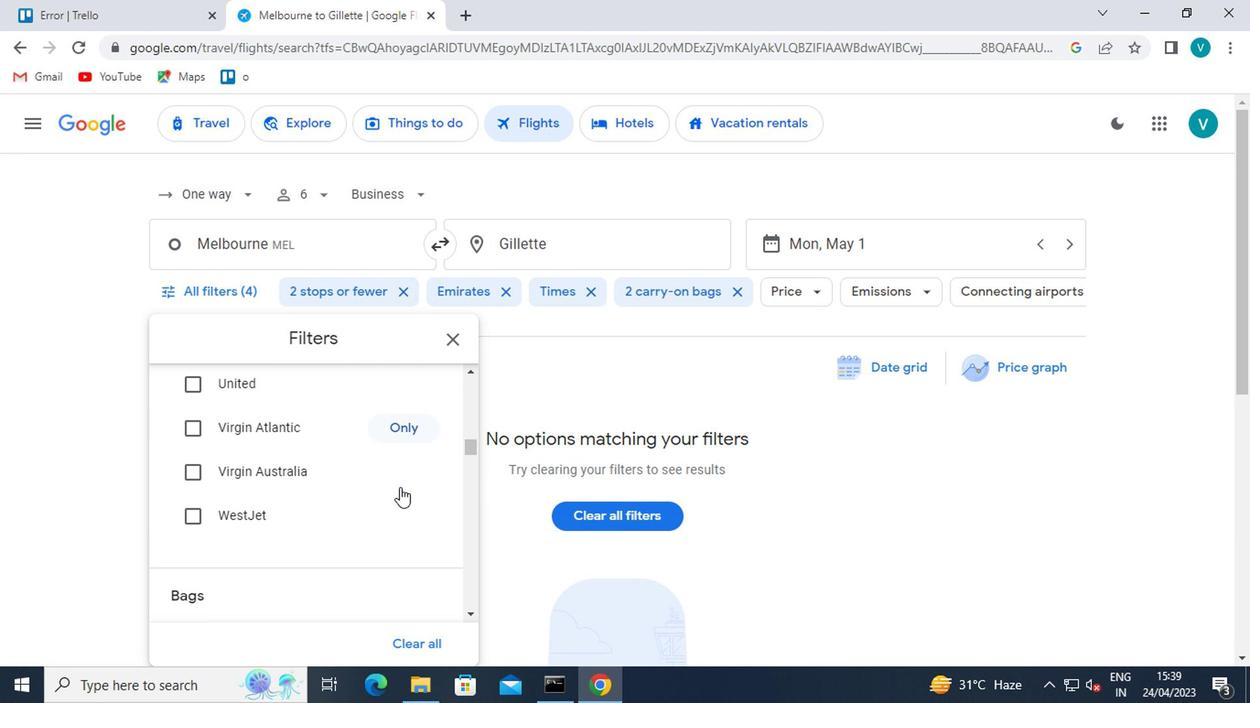 
Action: Mouse scrolled (392, 483) with delta (0, -1)
Screenshot: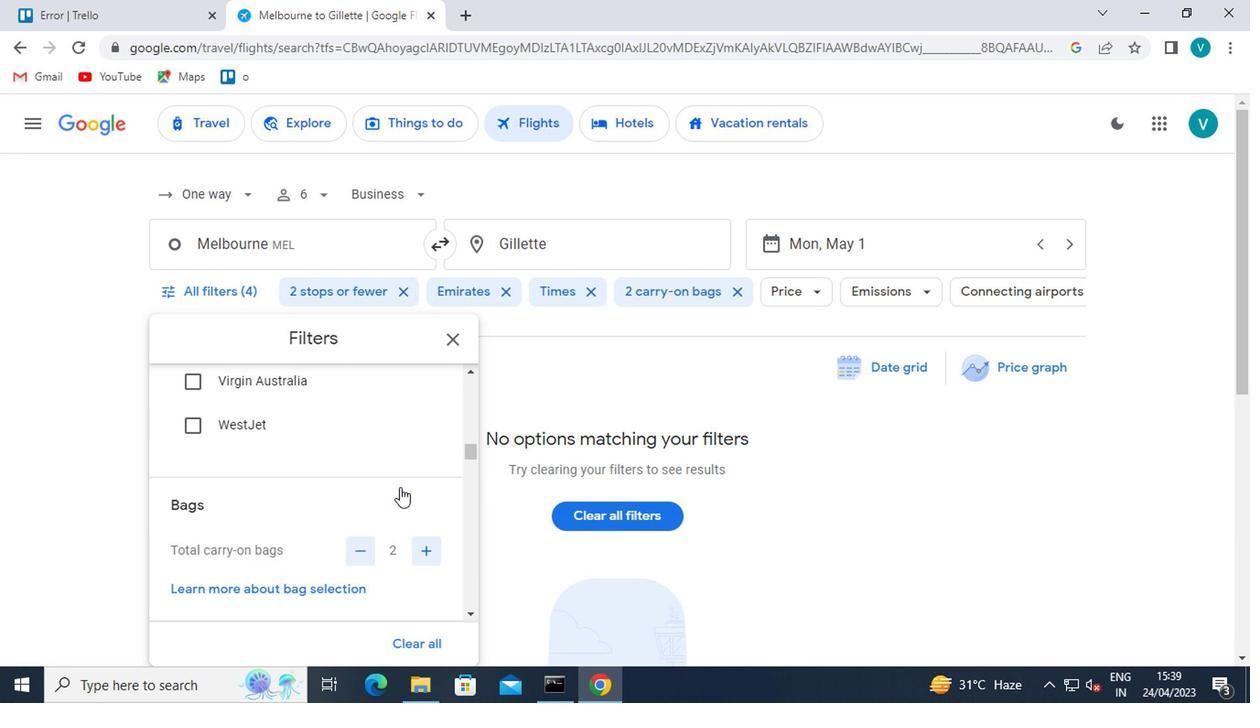
Action: Mouse moved to (355, 467)
Screenshot: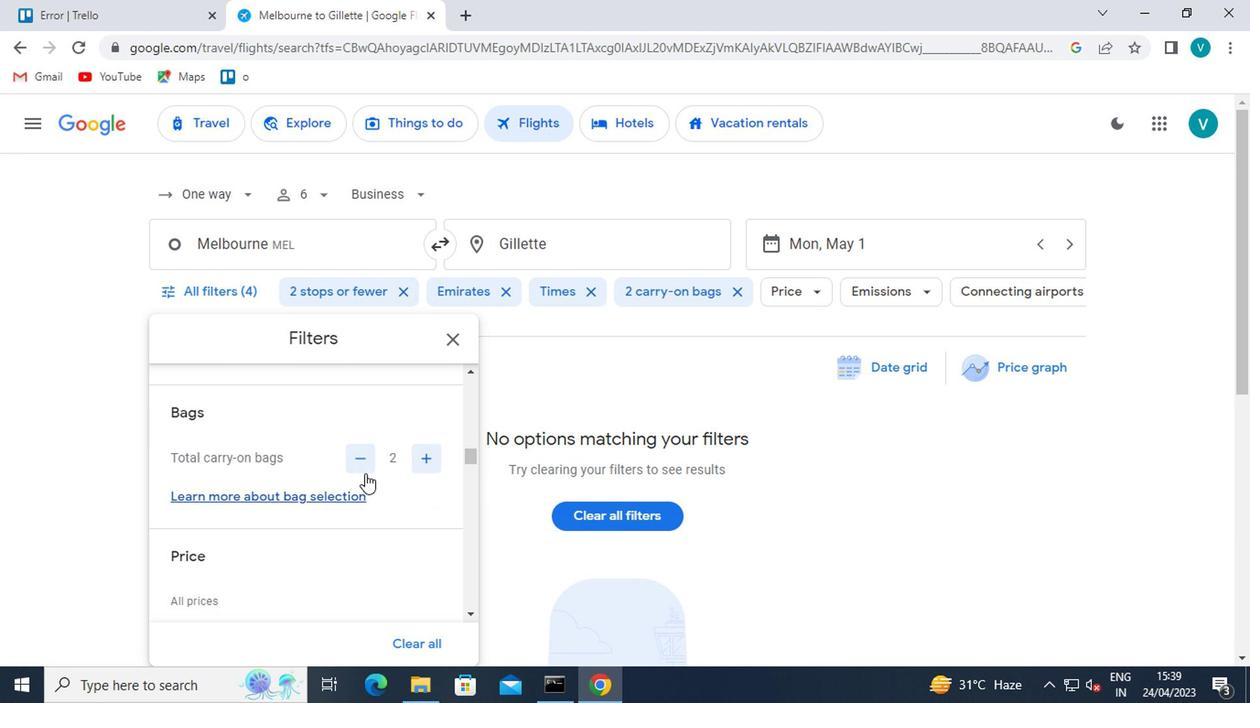 
Action: Mouse pressed left at (355, 467)
Screenshot: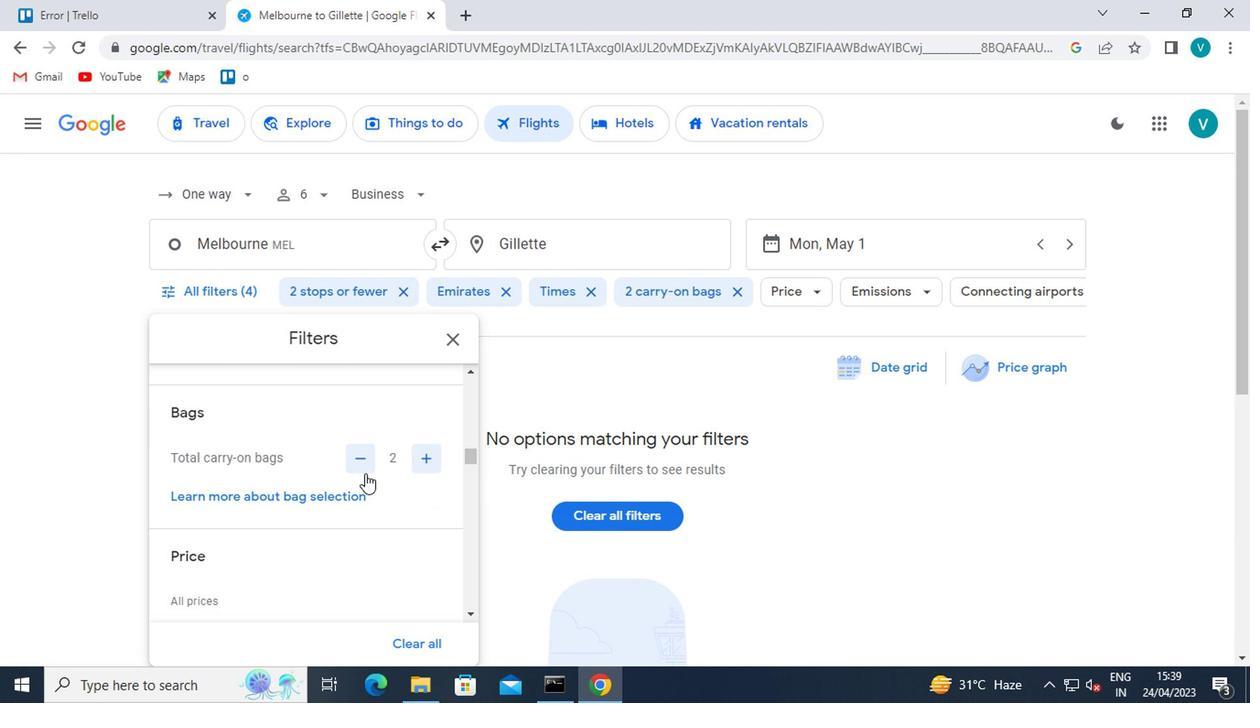 
Action: Mouse moved to (355, 466)
Screenshot: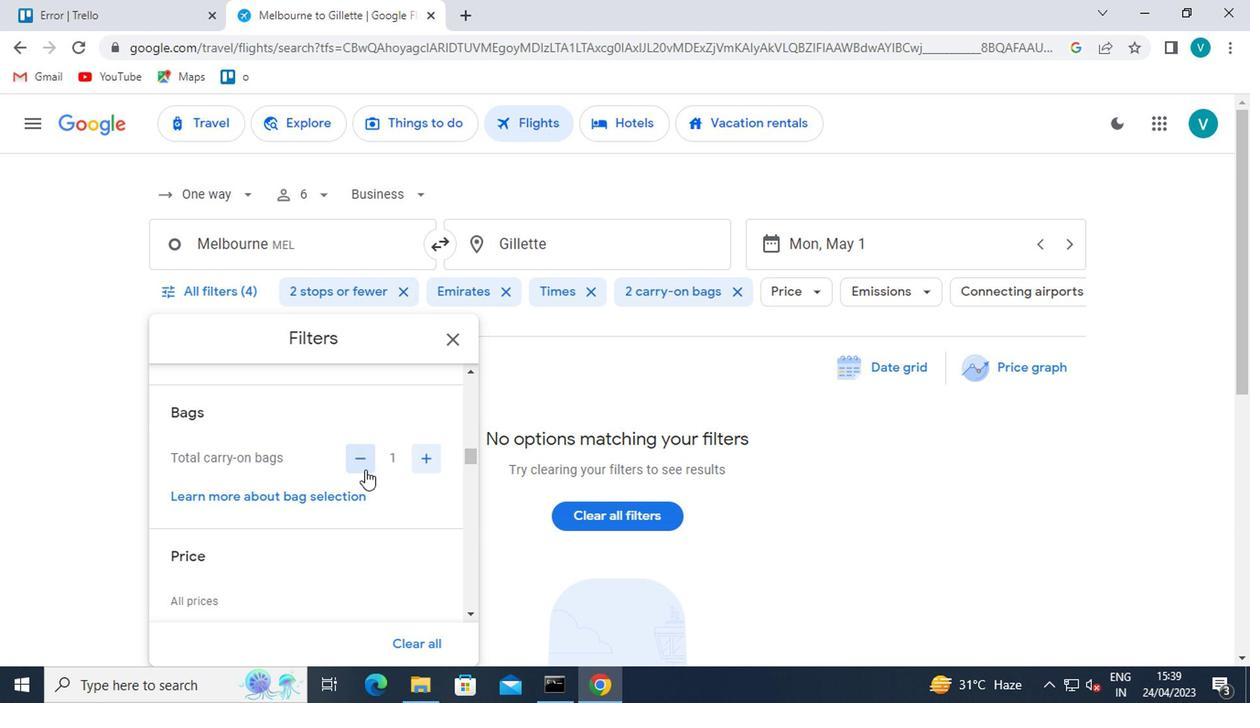 
Action: Mouse scrolled (355, 465) with delta (0, 0)
Screenshot: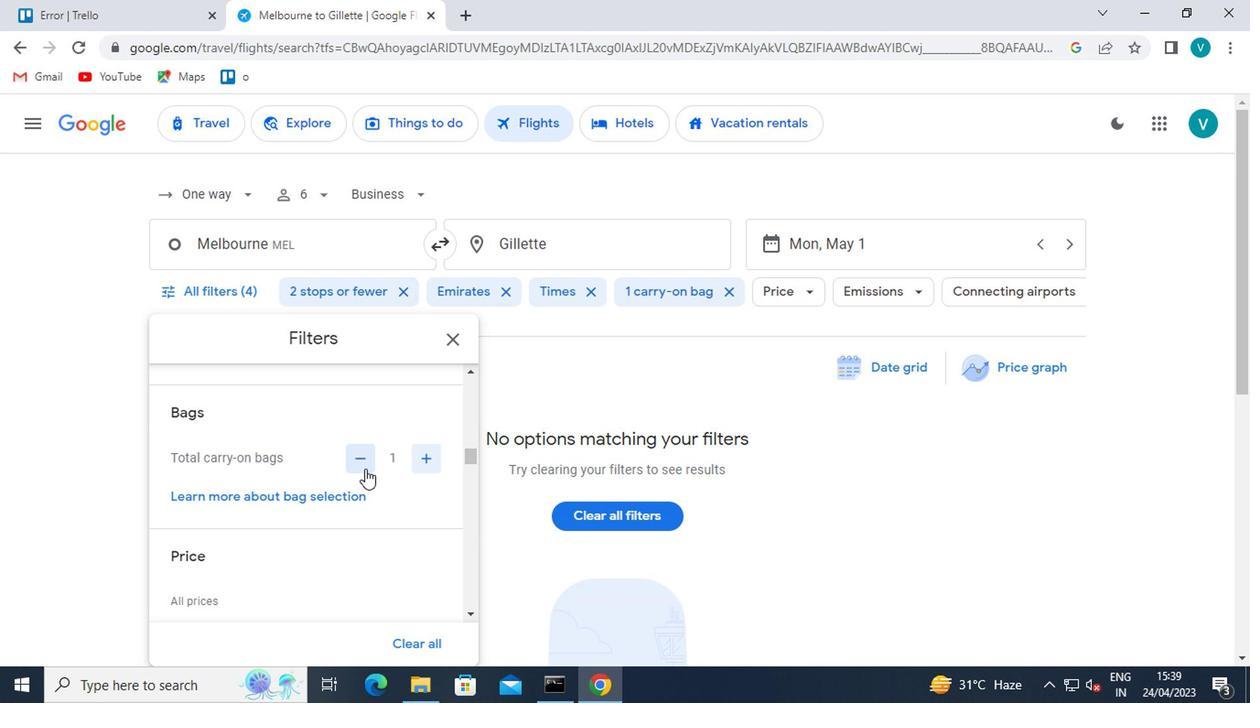 
Action: Mouse moved to (423, 540)
Screenshot: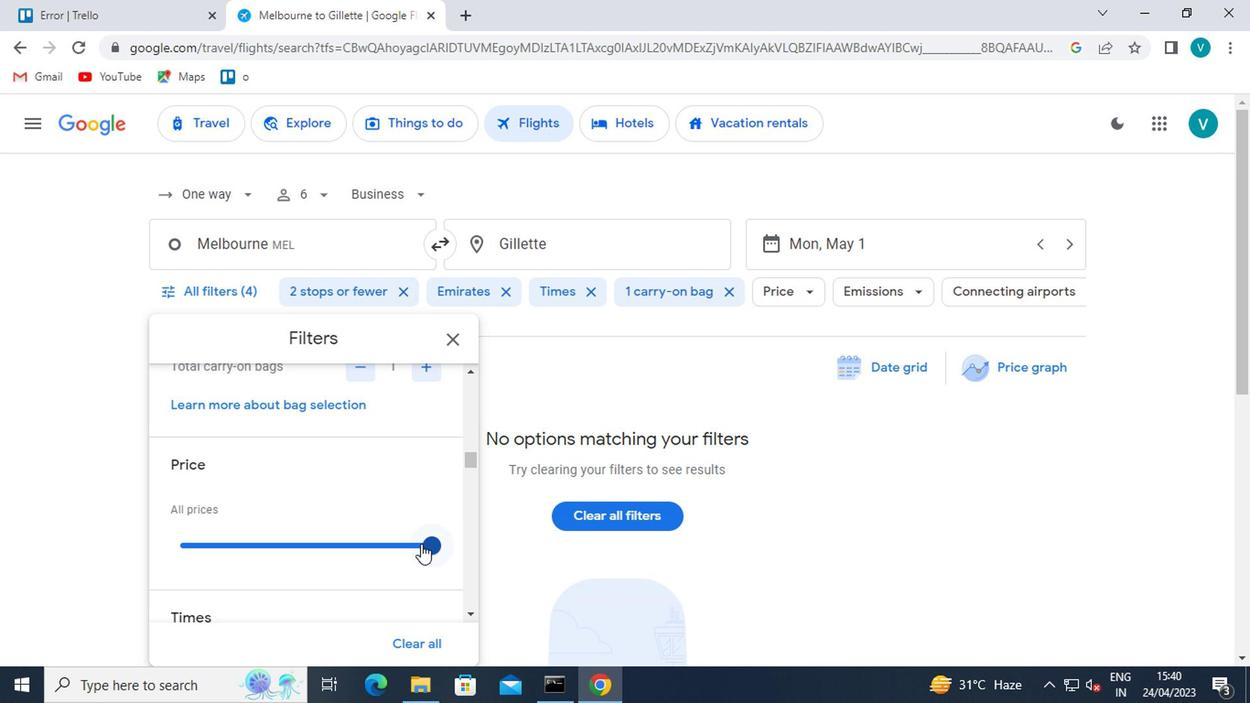 
Action: Mouse pressed left at (423, 540)
Screenshot: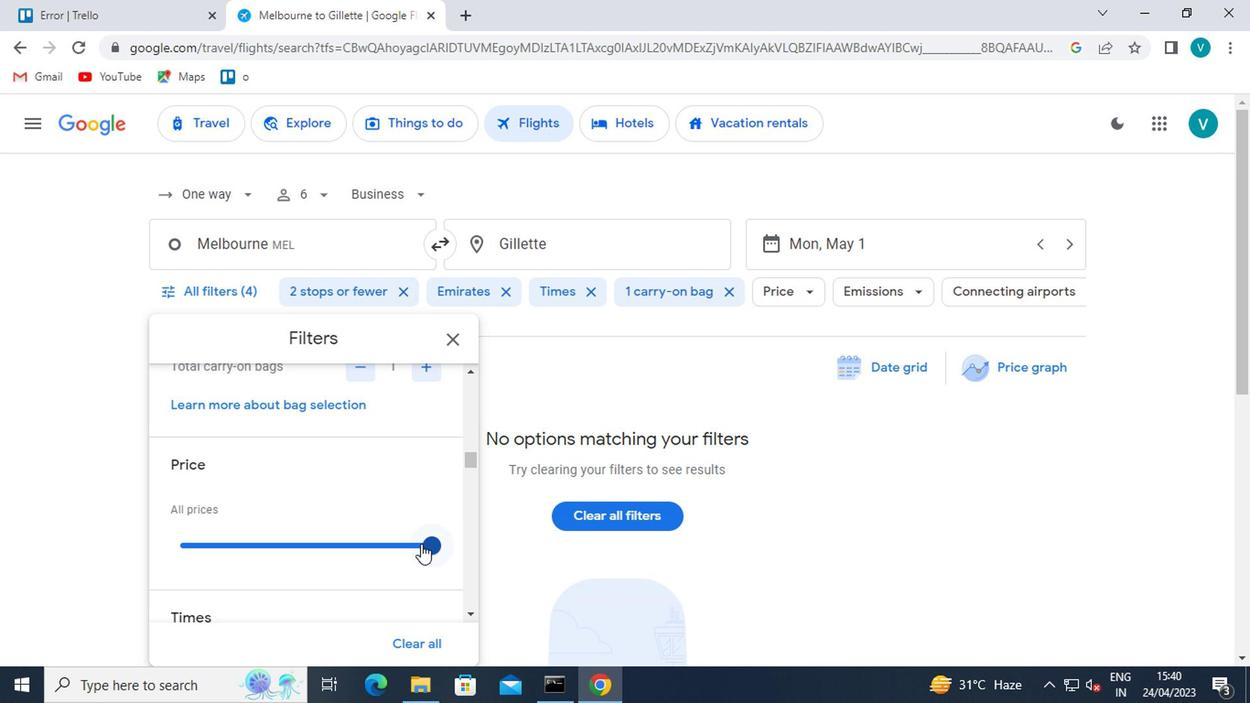 
Action: Mouse moved to (409, 529)
Screenshot: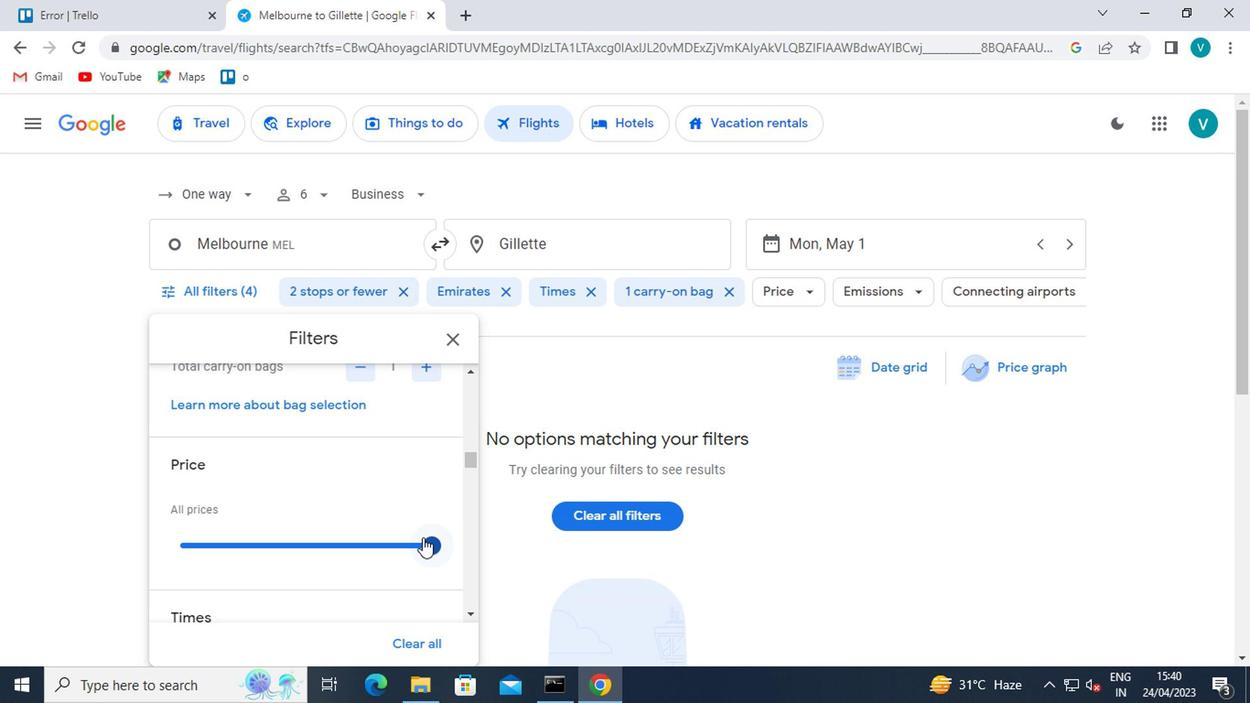 
Action: Mouse scrolled (409, 529) with delta (0, 0)
Screenshot: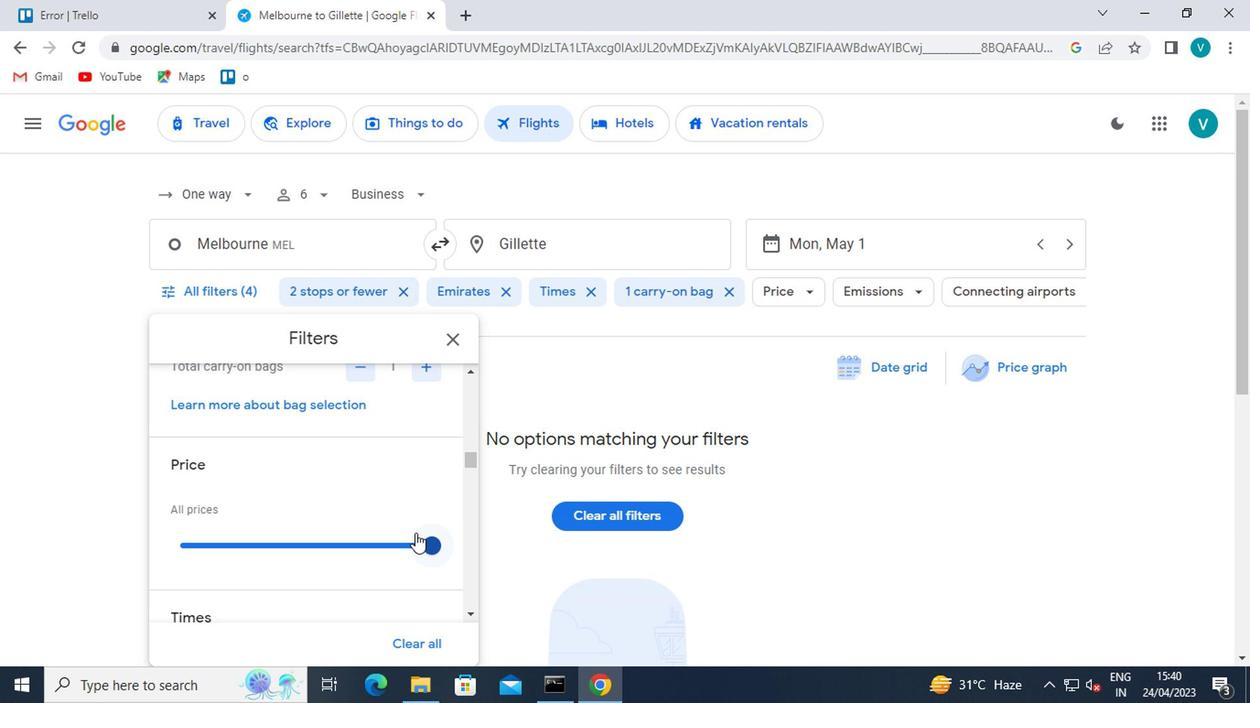 
Action: Mouse scrolled (409, 529) with delta (0, 0)
Screenshot: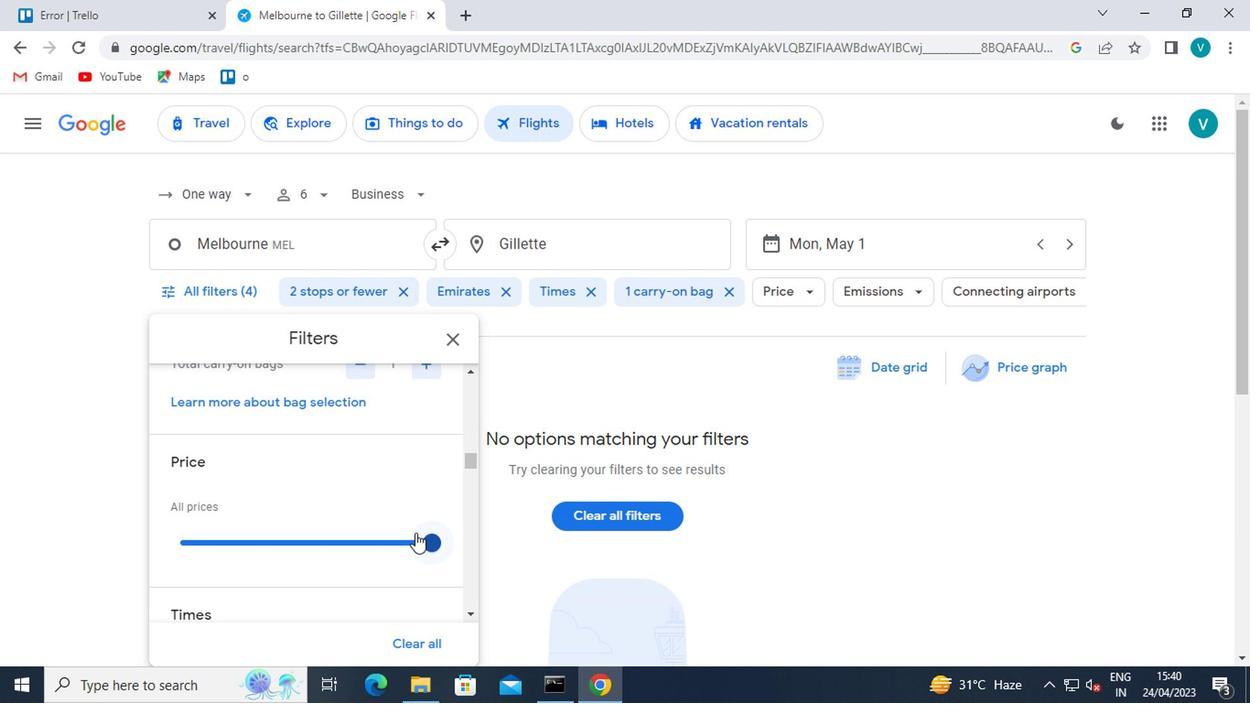 
Action: Mouse scrolled (409, 529) with delta (0, 0)
Screenshot: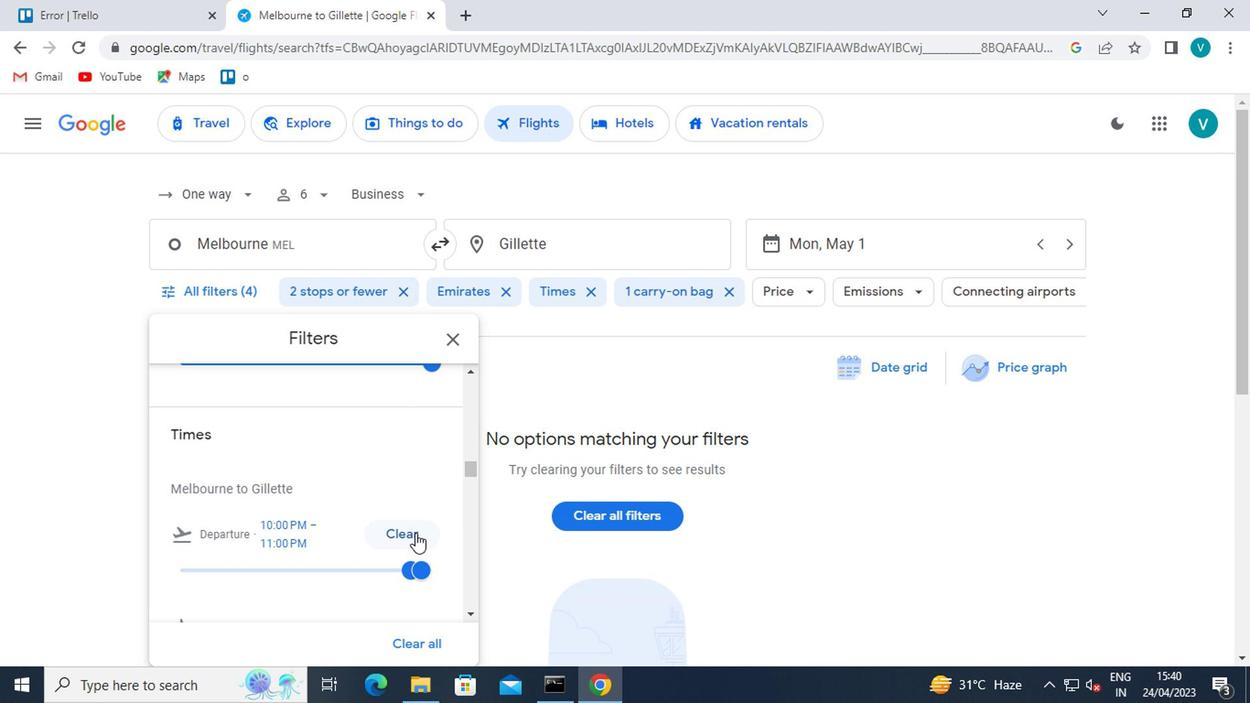 
Action: Mouse moved to (398, 473)
Screenshot: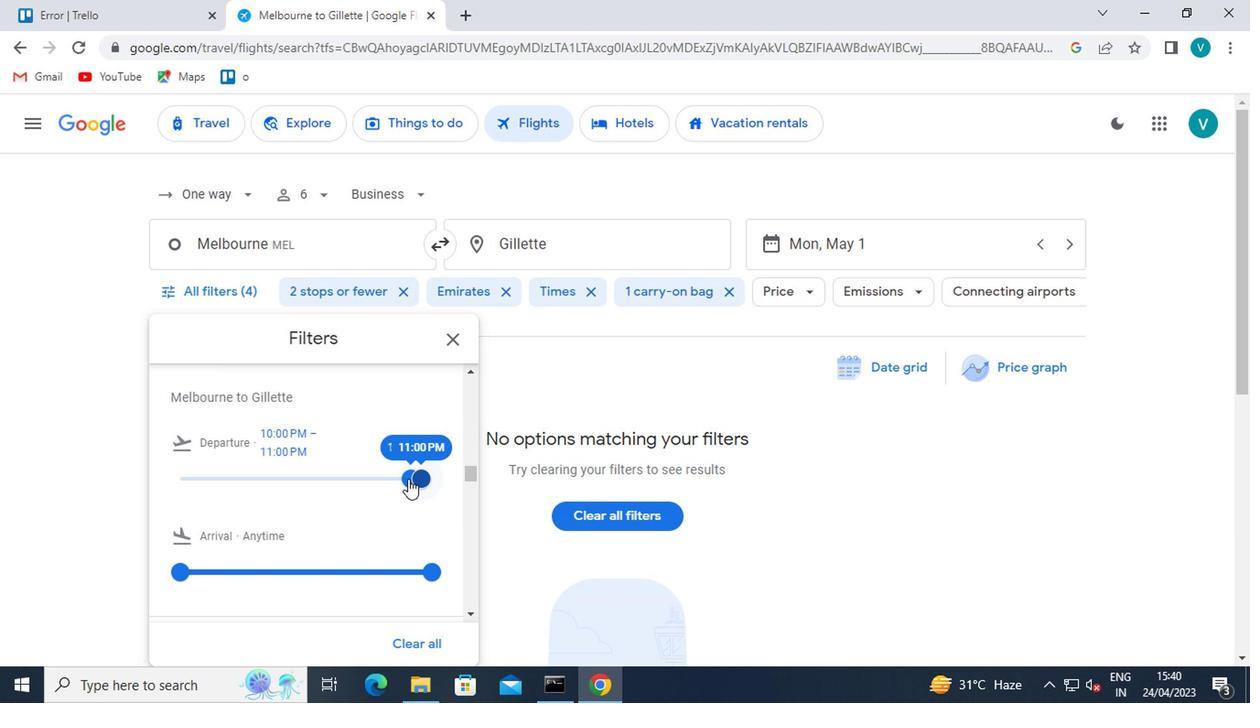 
Action: Mouse pressed left at (398, 473)
Screenshot: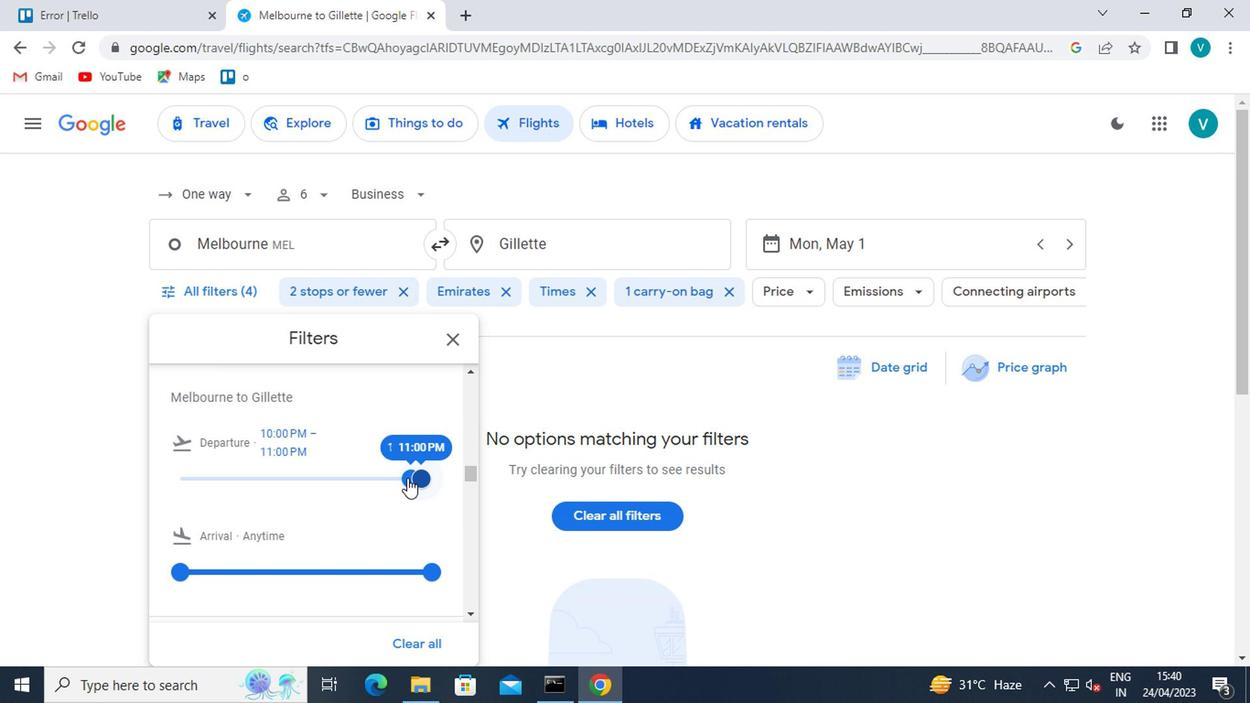 
Action: Mouse moved to (401, 476)
Screenshot: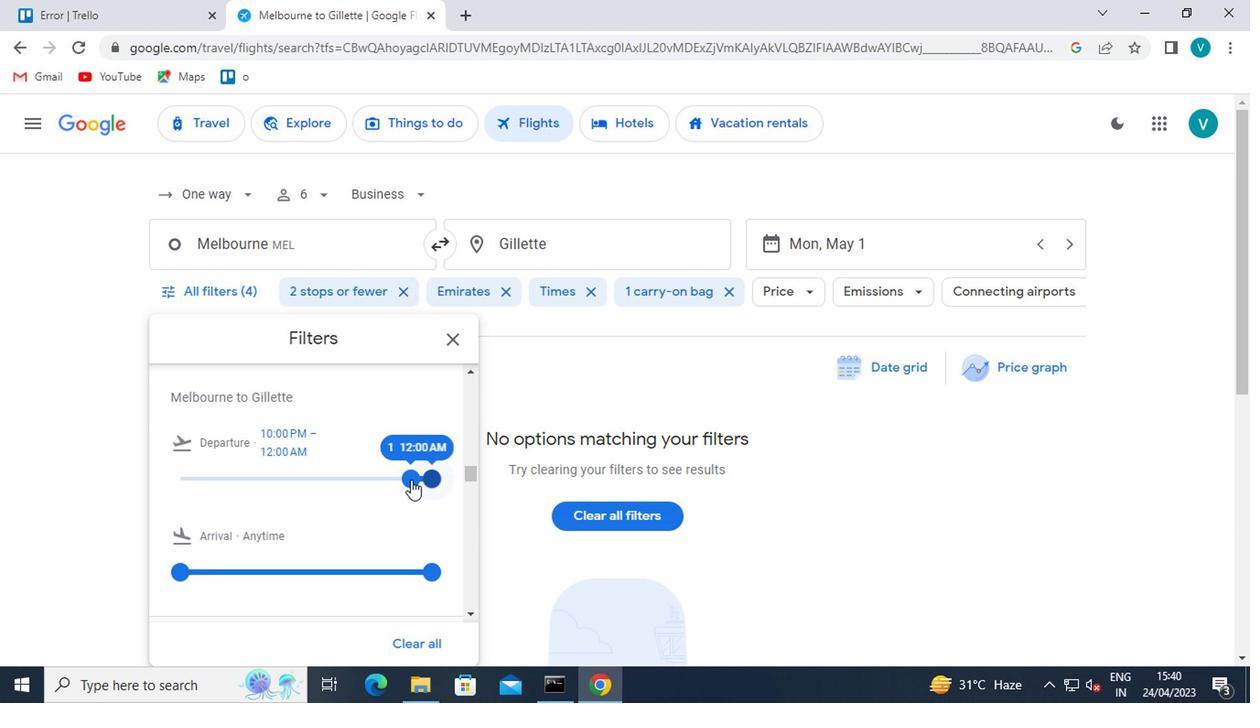 
Action: Mouse pressed left at (401, 476)
Screenshot: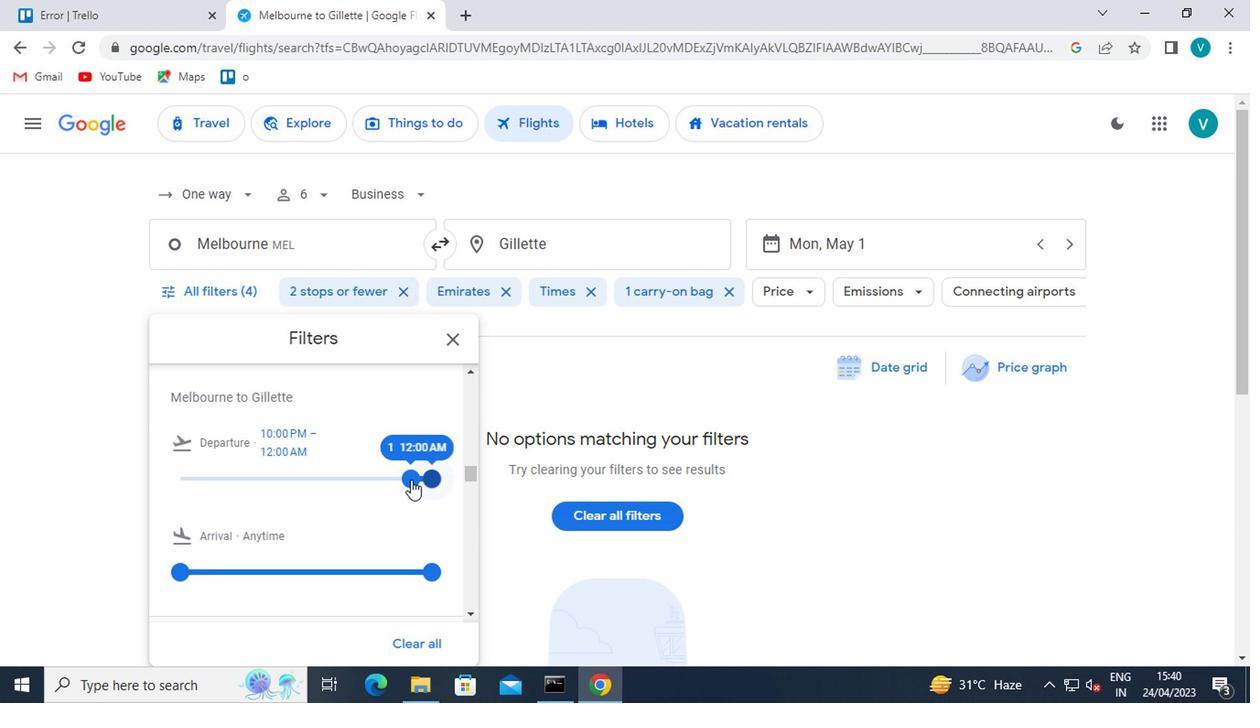 
Action: Mouse moved to (428, 469)
Screenshot: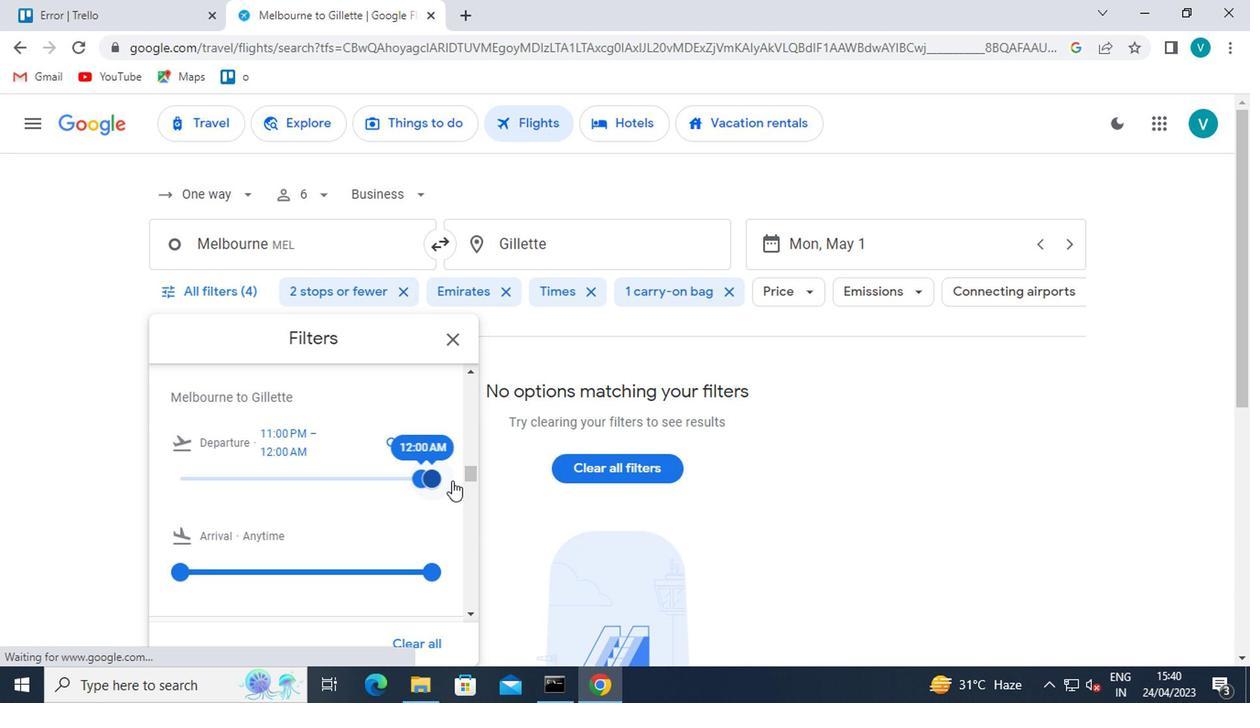 
